 Task: For heading Use Italics Merriweather with red colour, bold & Underline.  font size for heading20,  'Change the font style of data to'Nunito and font size to 12,  Change the alignment of both headline & data to Align center.  In the sheet  DashboardBudgetTrack
Action: Mouse moved to (55, 163)
Screenshot: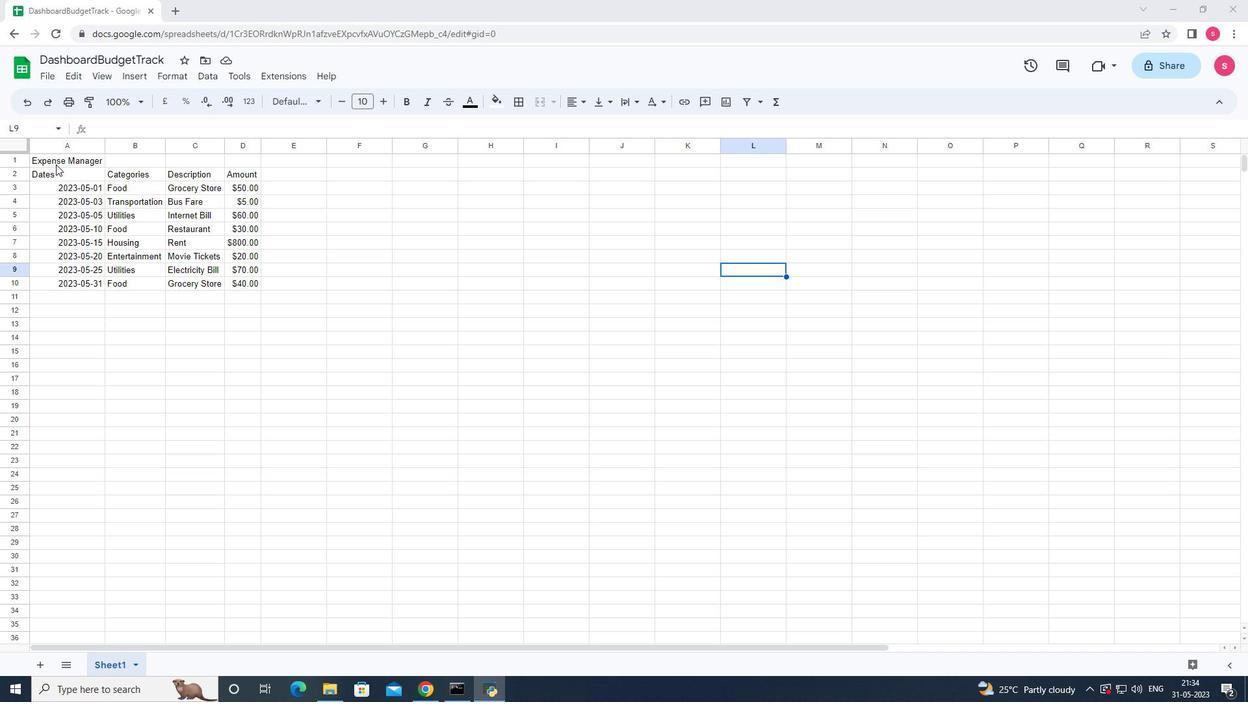 
Action: Mouse pressed left at (55, 163)
Screenshot: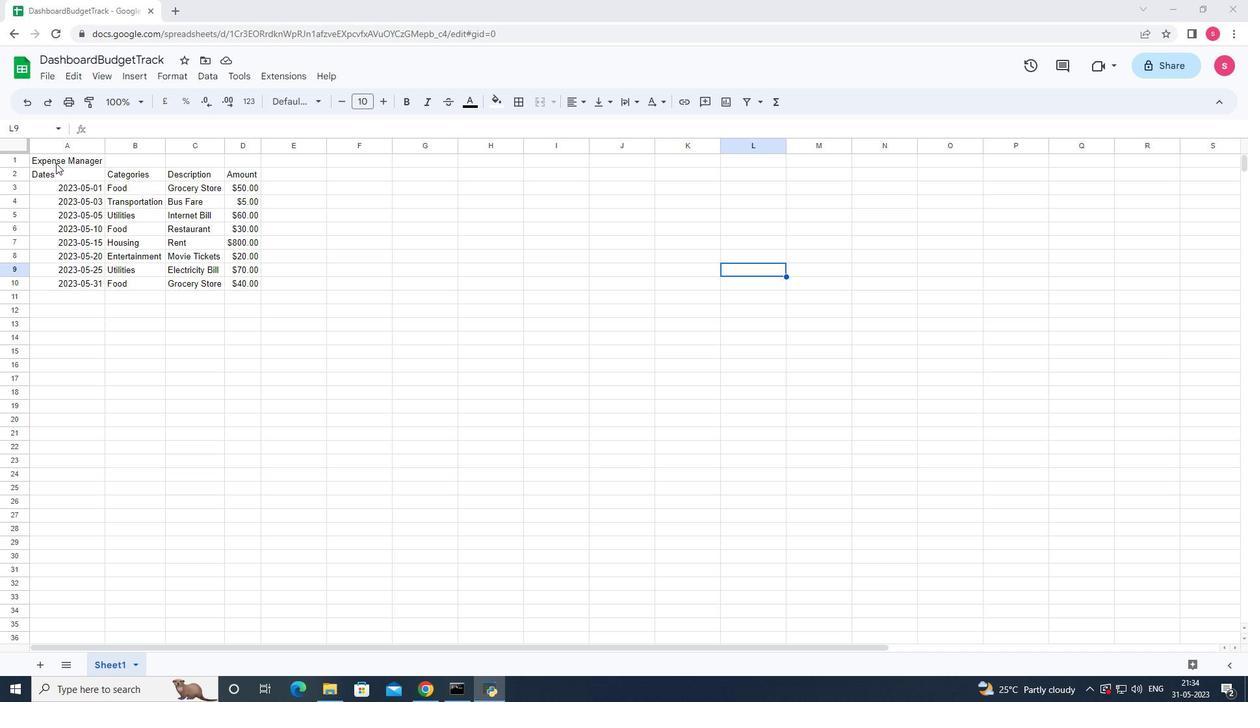 
Action: Mouse moved to (309, 95)
Screenshot: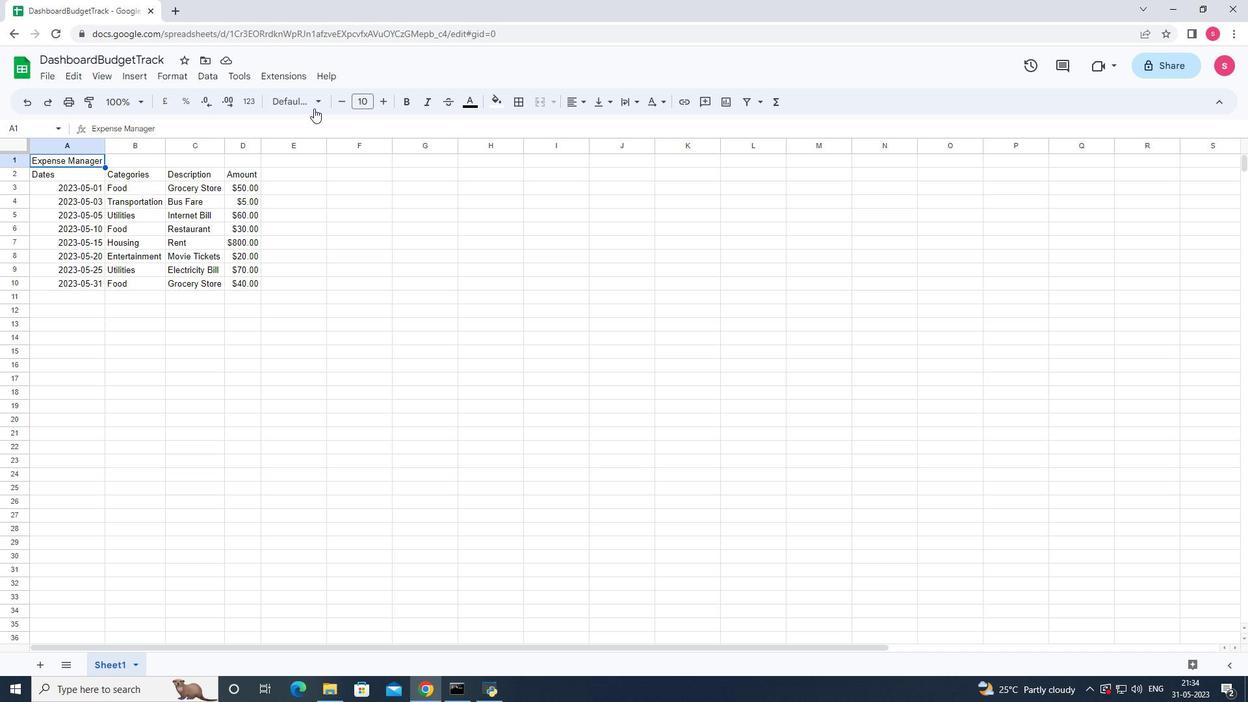 
Action: Mouse pressed left at (309, 95)
Screenshot: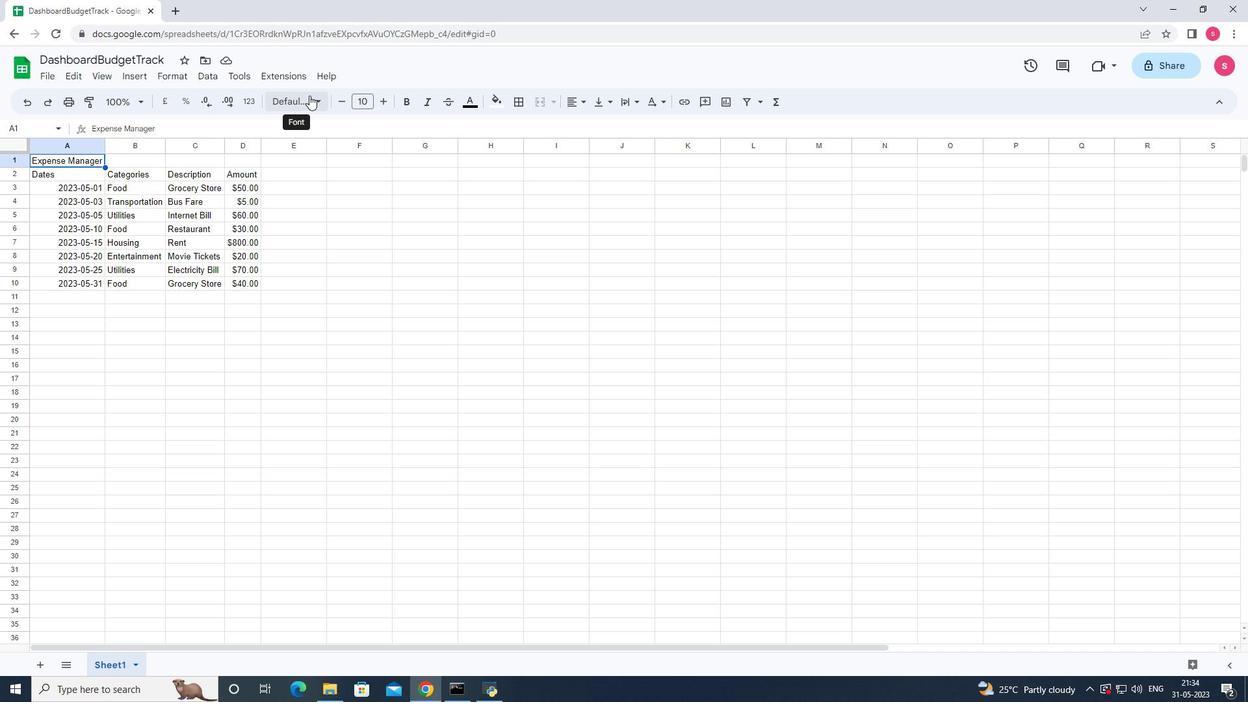 
Action: Mouse moved to (341, 454)
Screenshot: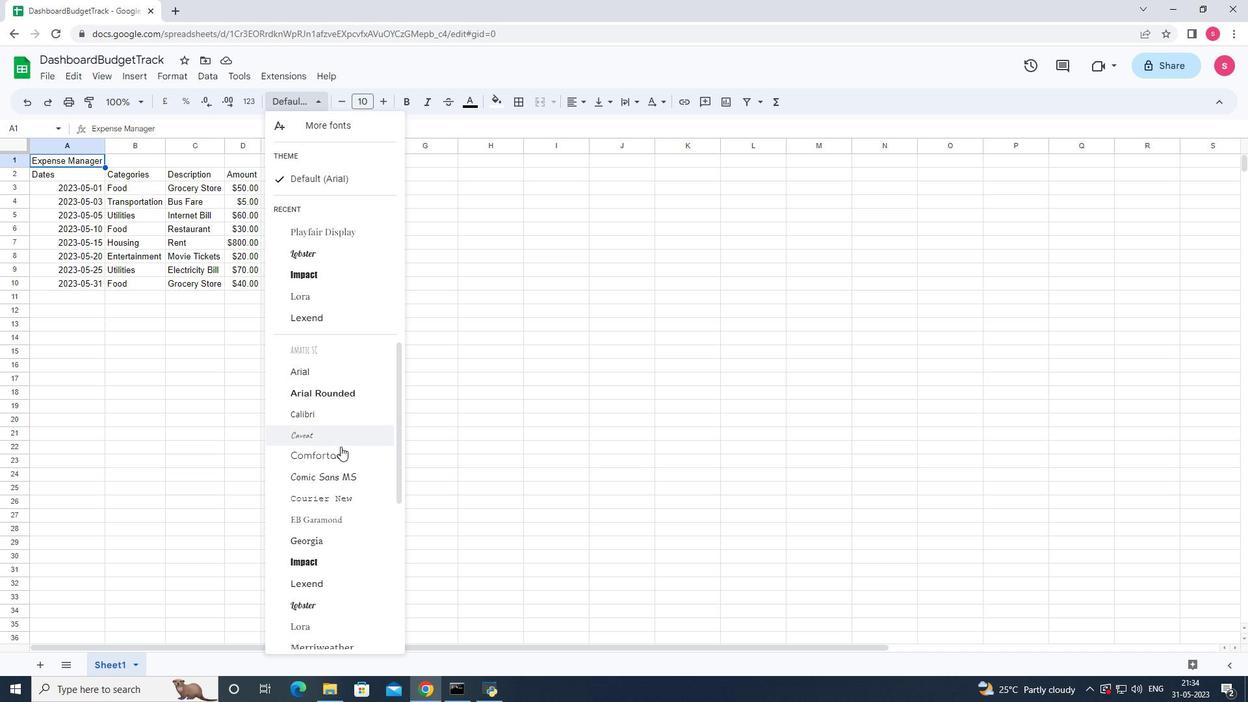 
Action: Mouse scrolled (341, 454) with delta (0, 0)
Screenshot: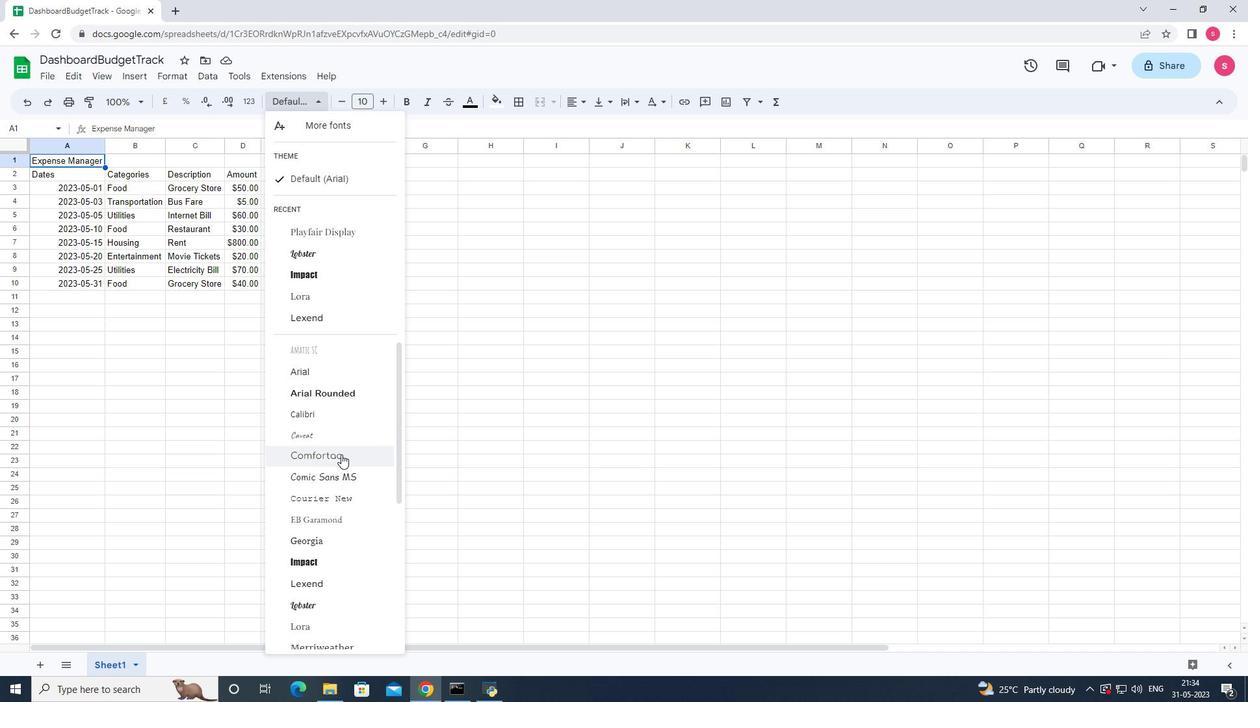 
Action: Mouse scrolled (341, 454) with delta (0, 0)
Screenshot: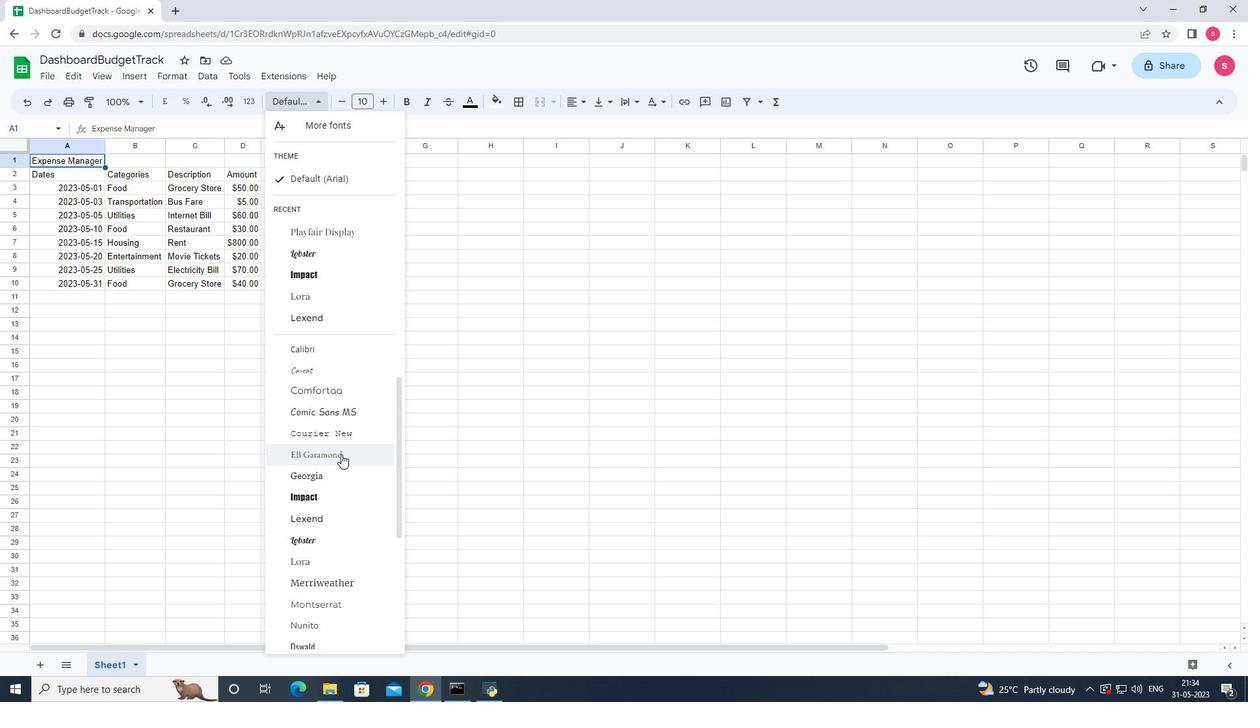 
Action: Mouse moved to (334, 517)
Screenshot: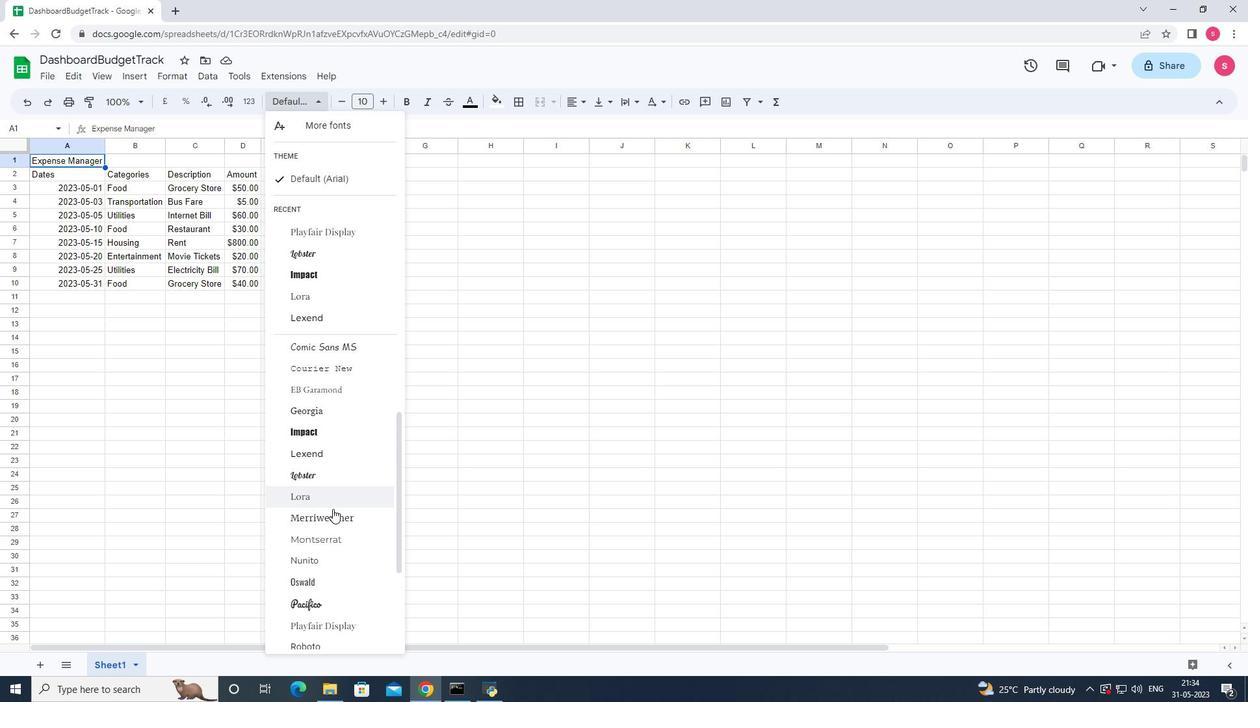 
Action: Mouse pressed left at (334, 517)
Screenshot: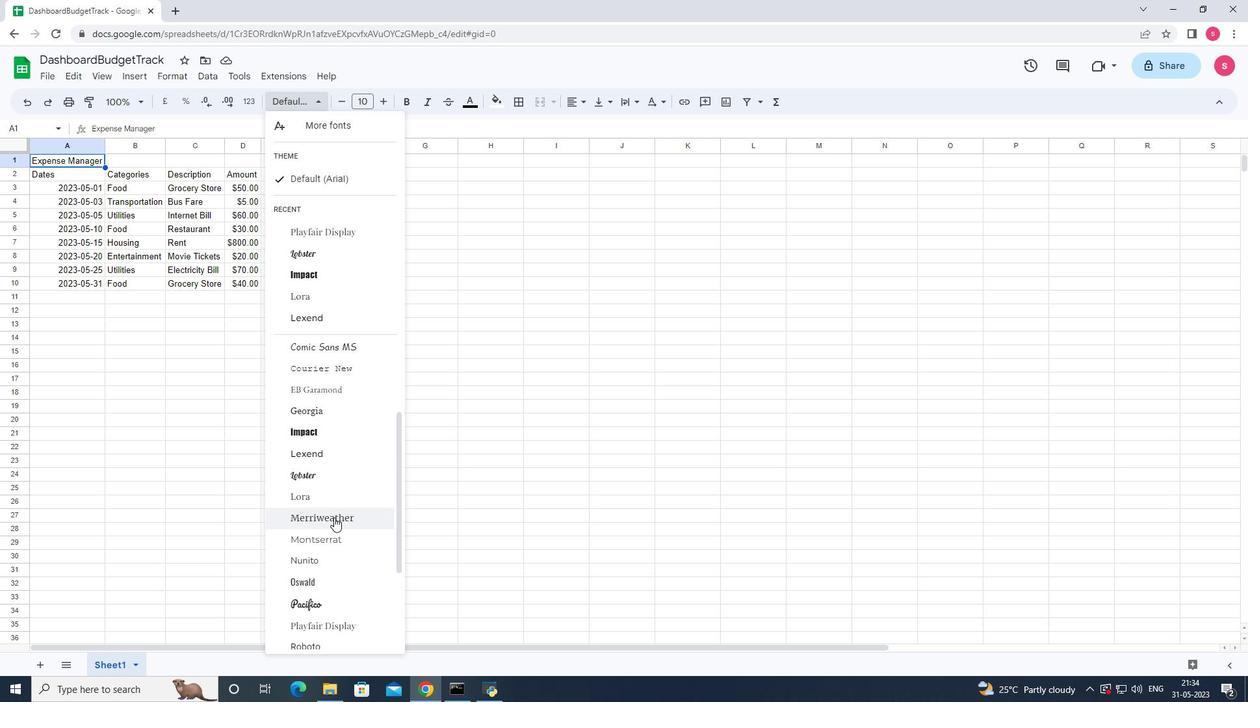 
Action: Mouse moved to (473, 107)
Screenshot: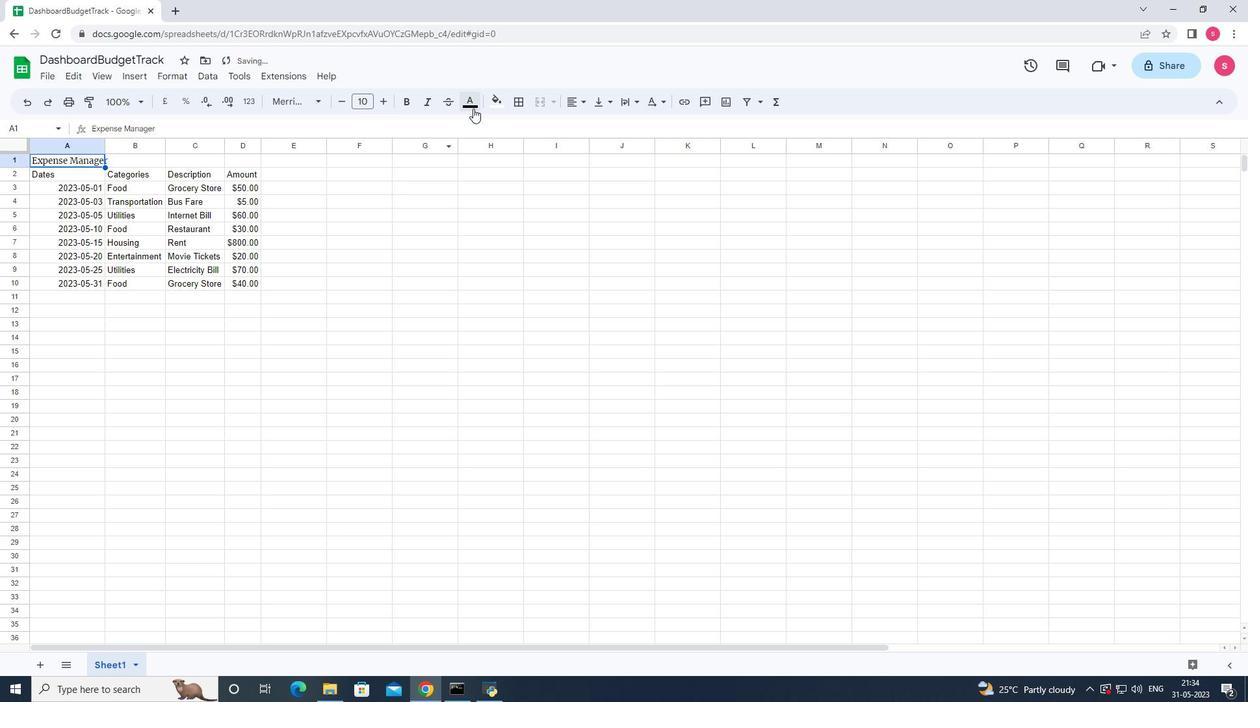 
Action: Mouse pressed left at (473, 107)
Screenshot: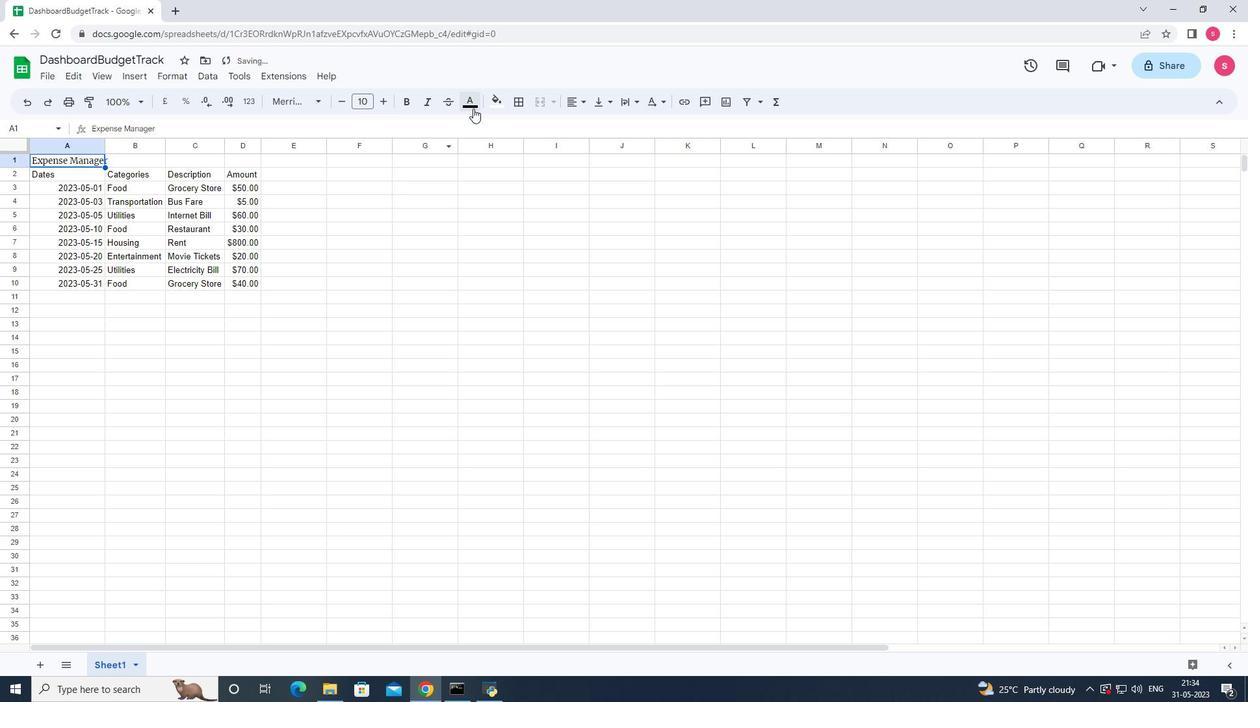 
Action: Mouse moved to (485, 162)
Screenshot: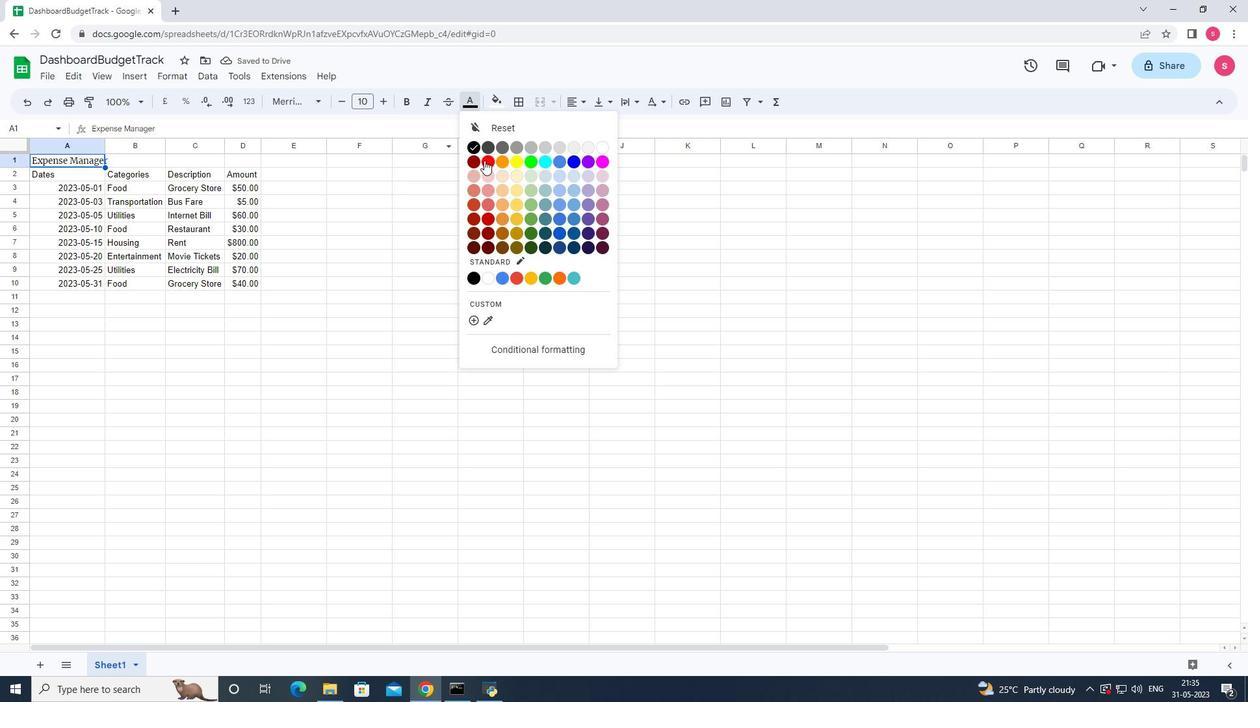 
Action: Mouse pressed left at (485, 162)
Screenshot: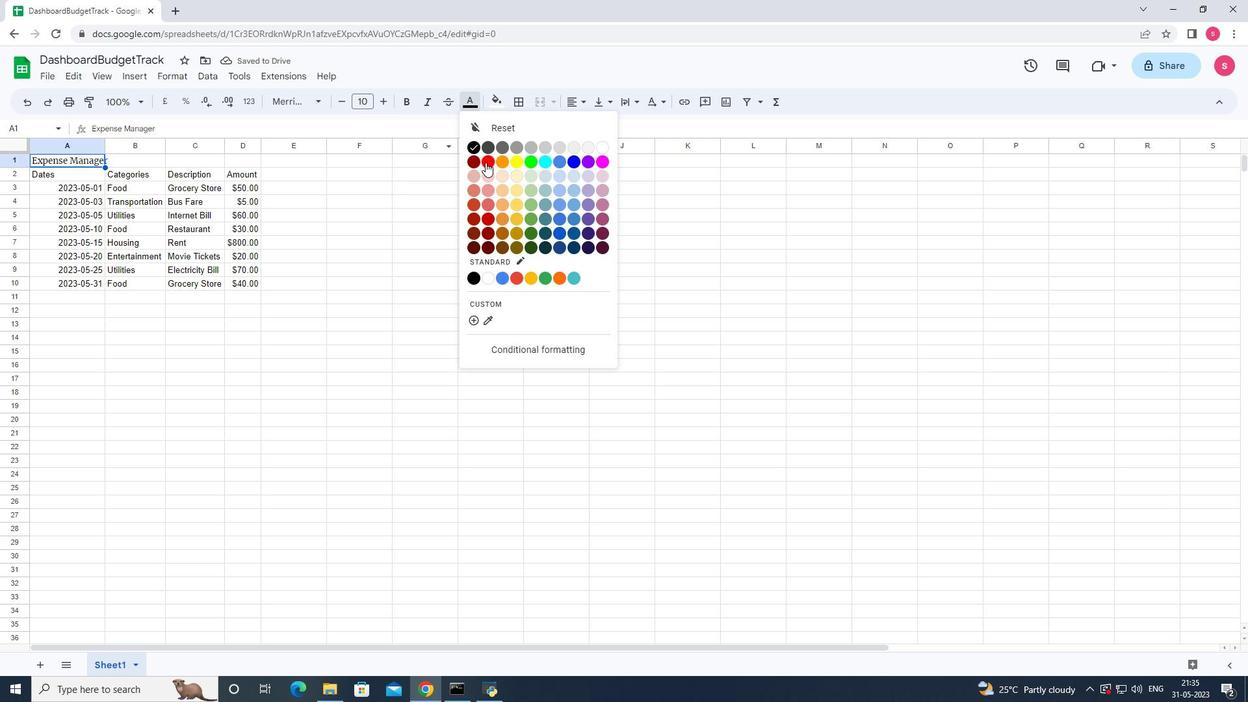 
Action: Mouse moved to (173, 72)
Screenshot: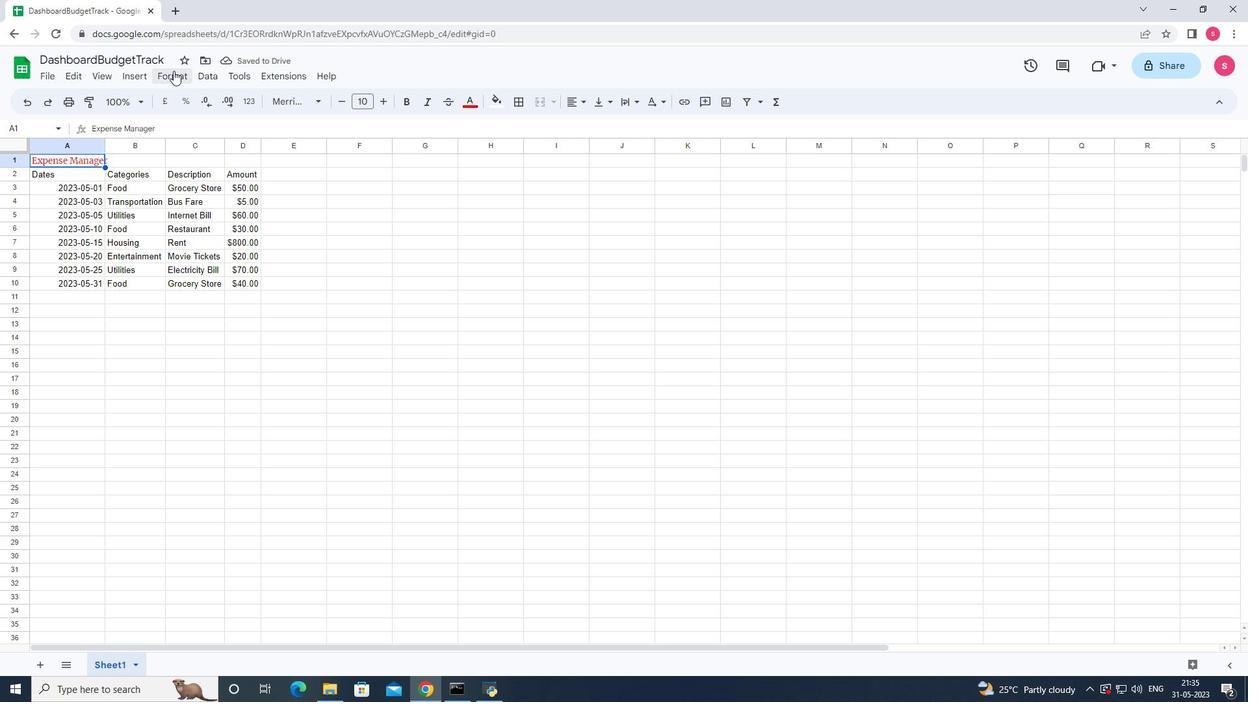 
Action: Mouse pressed left at (173, 72)
Screenshot: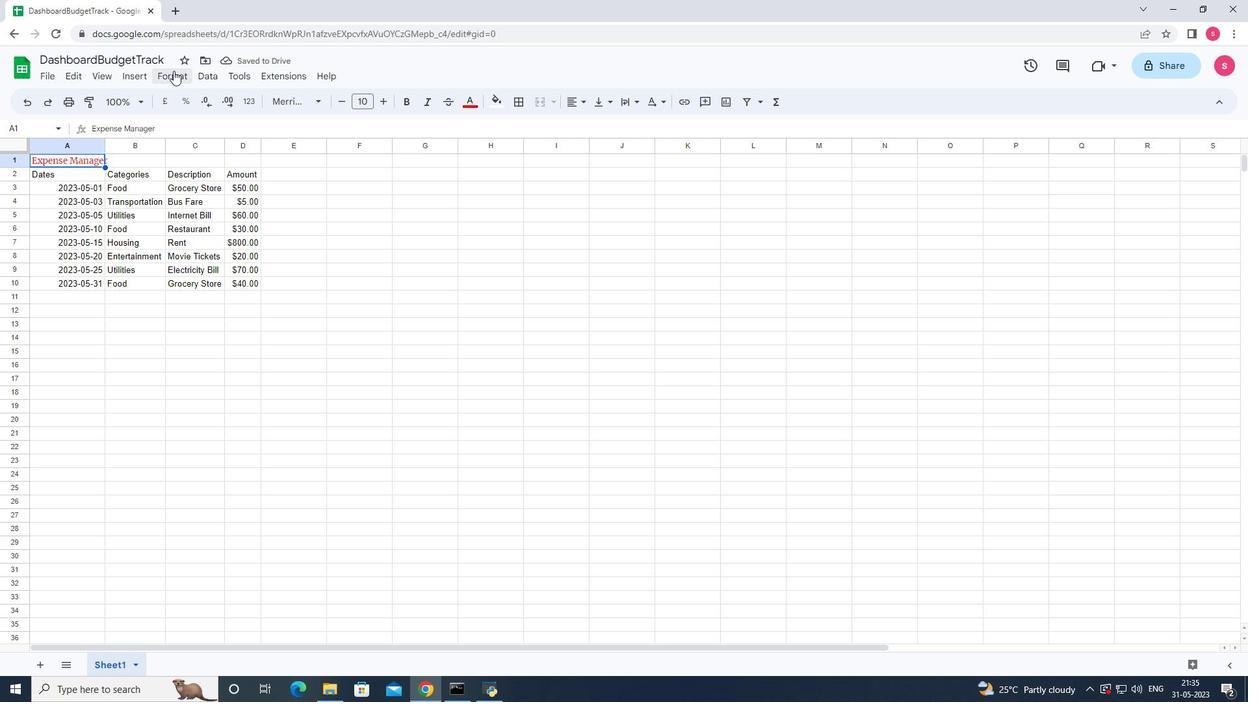 
Action: Mouse moved to (219, 148)
Screenshot: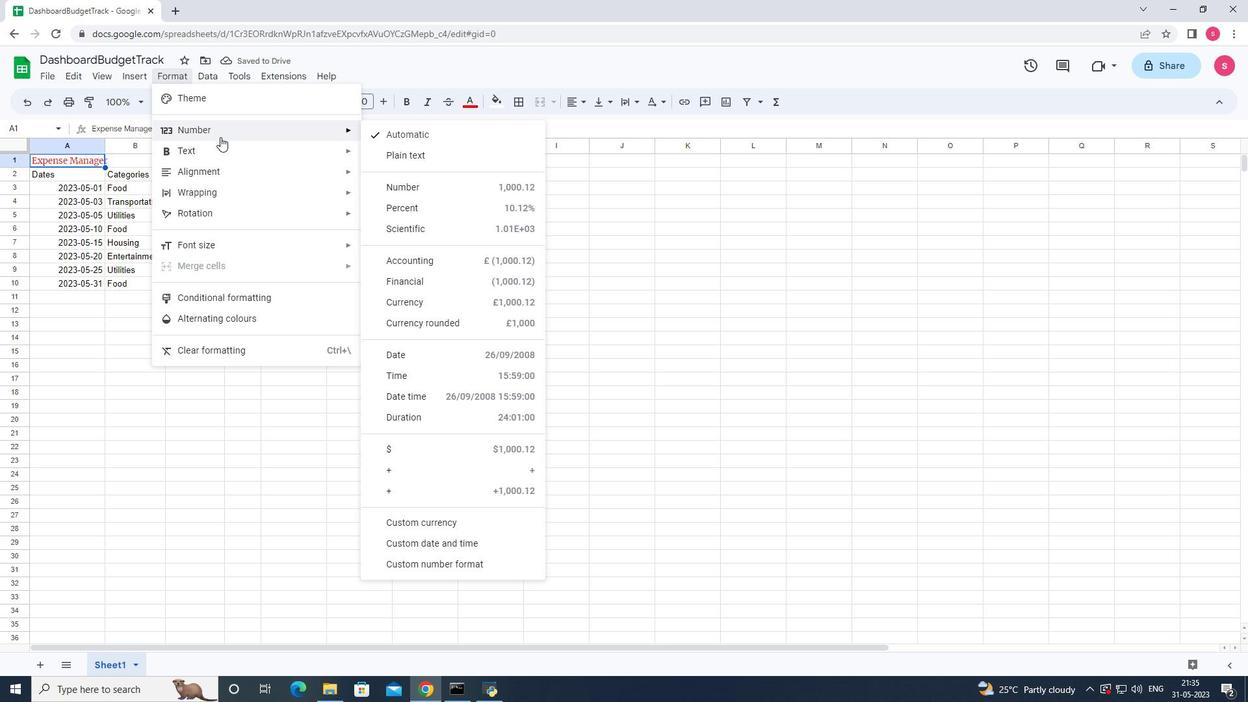 
Action: Mouse pressed left at (219, 148)
Screenshot: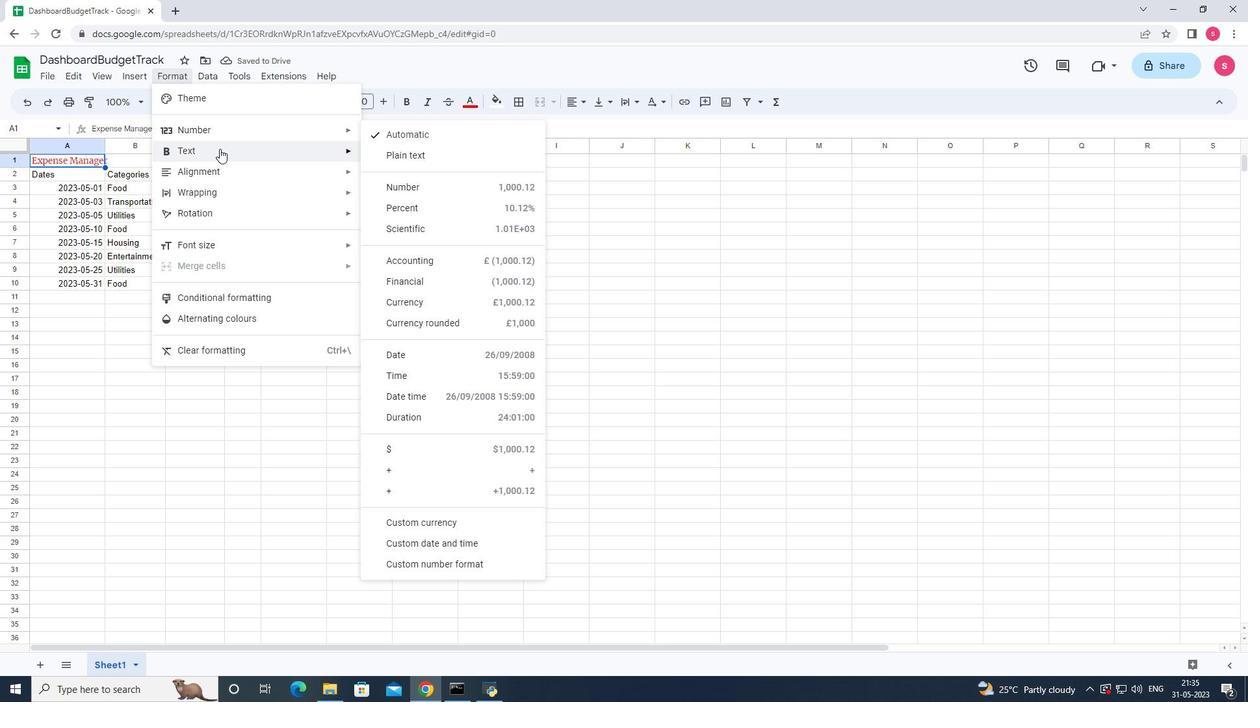 
Action: Mouse moved to (413, 148)
Screenshot: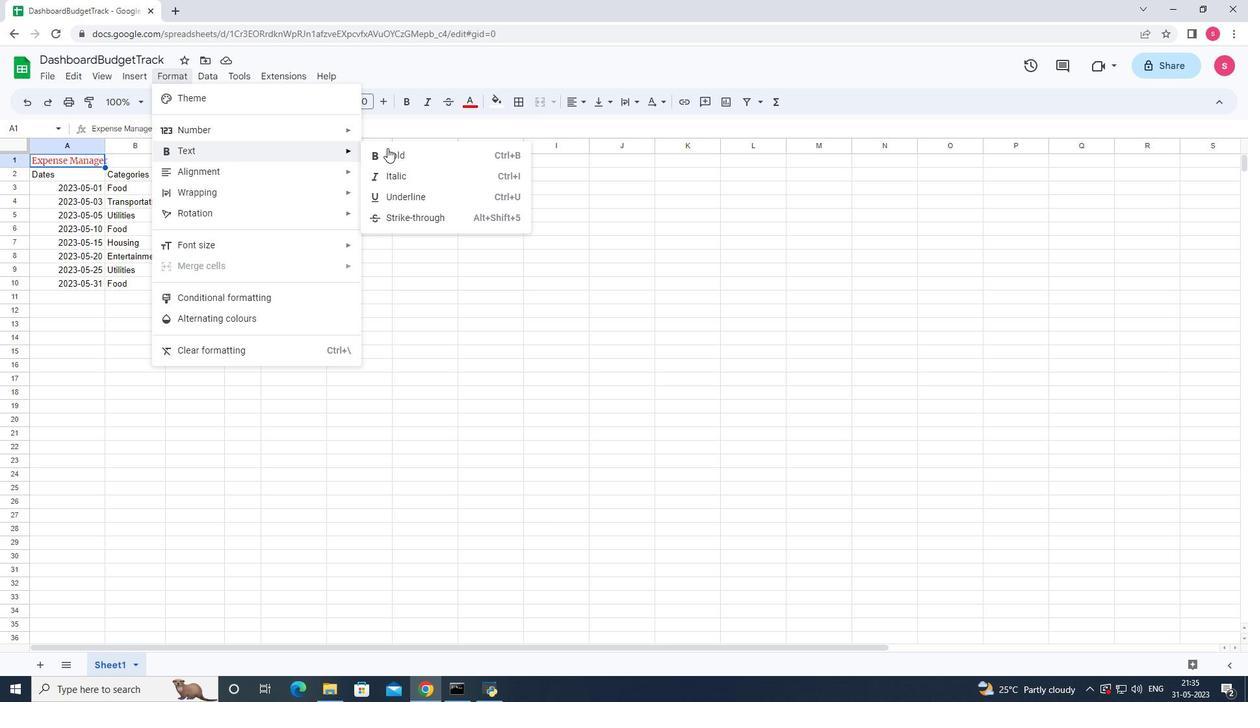 
Action: Mouse pressed left at (413, 148)
Screenshot: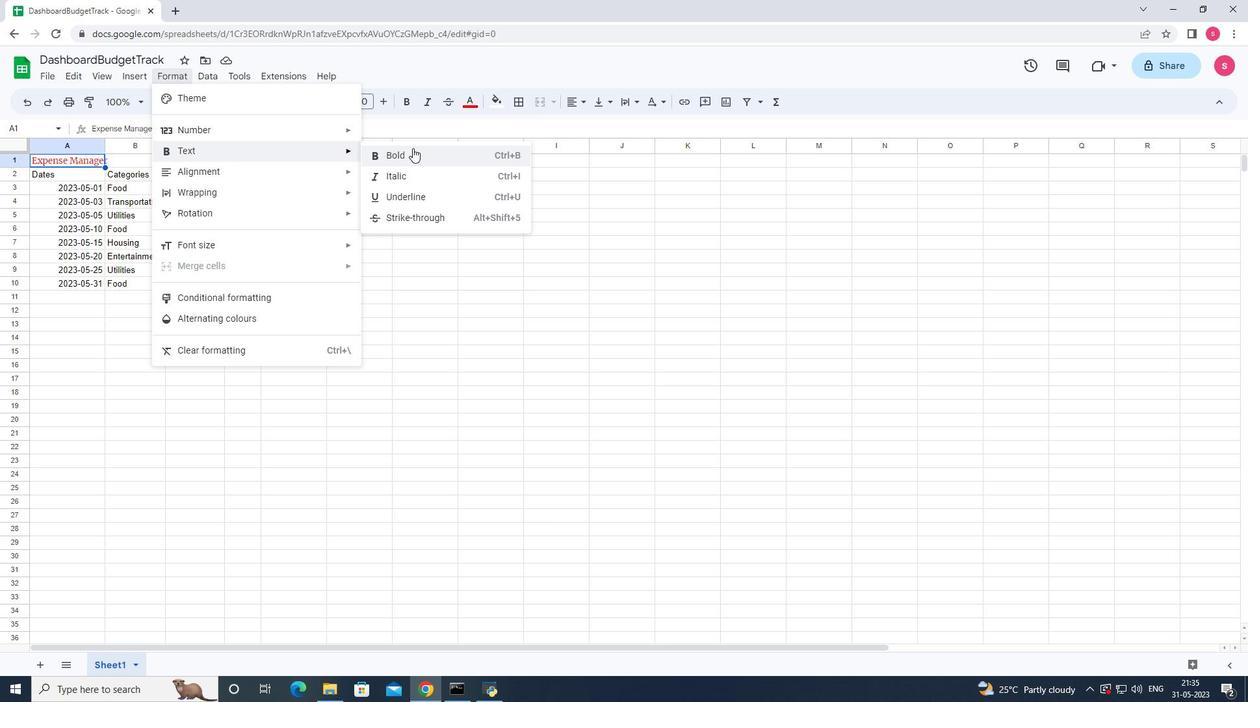 
Action: Mouse moved to (182, 82)
Screenshot: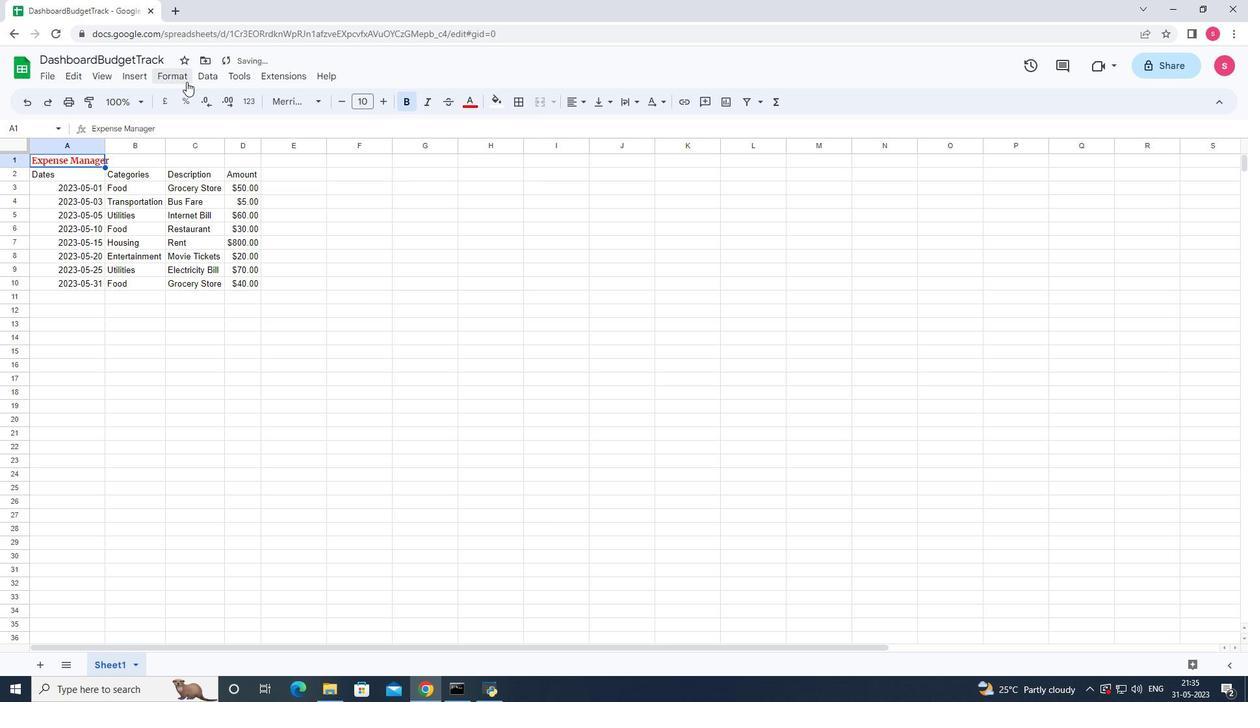 
Action: Mouse pressed left at (182, 82)
Screenshot: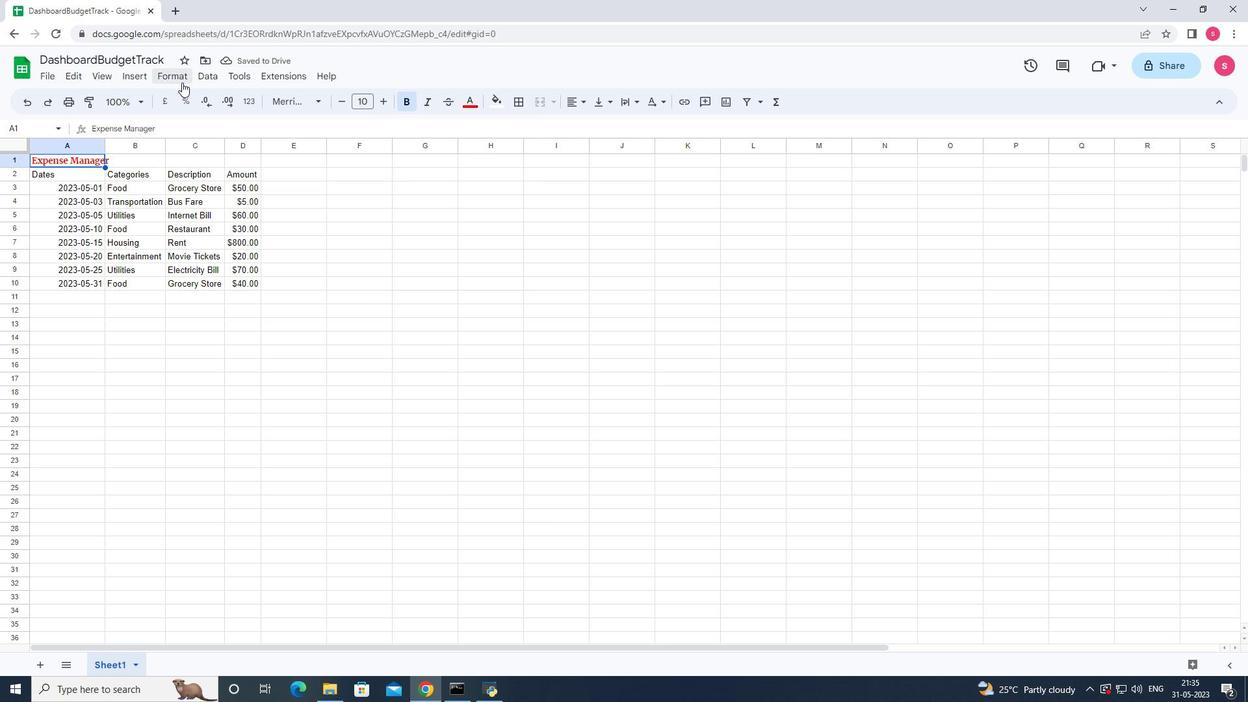 
Action: Mouse moved to (197, 147)
Screenshot: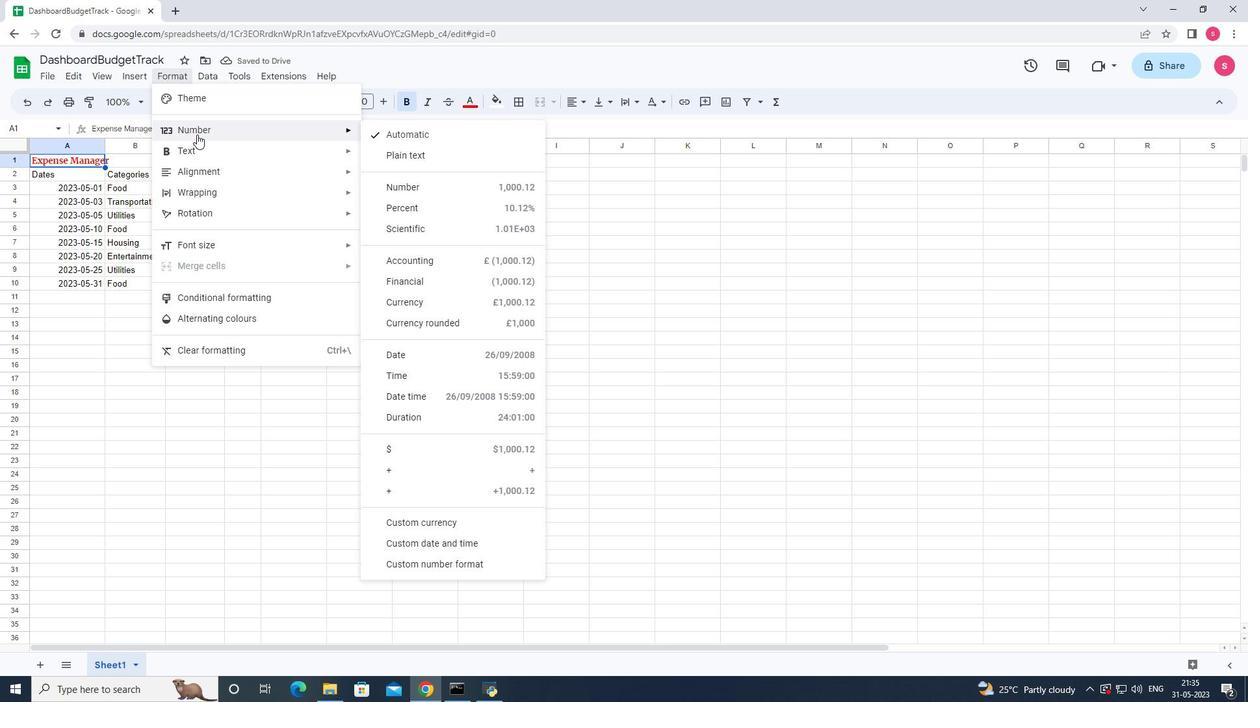 
Action: Mouse pressed left at (197, 147)
Screenshot: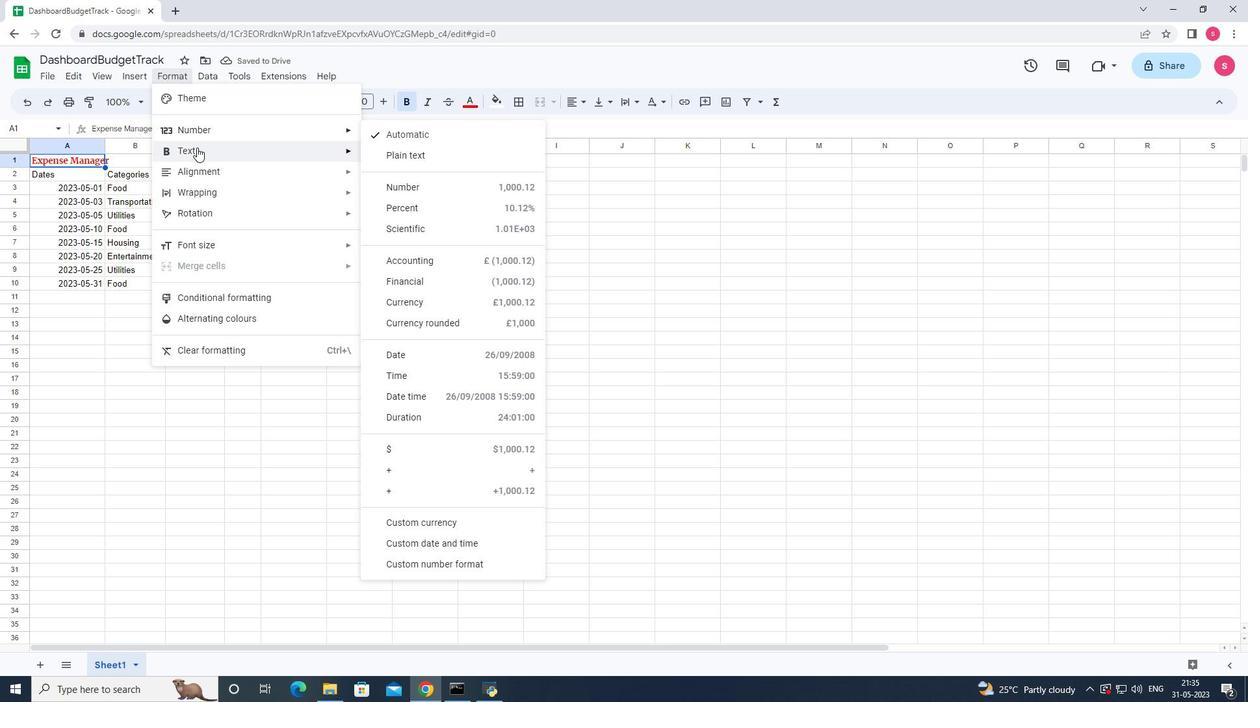 
Action: Mouse moved to (405, 193)
Screenshot: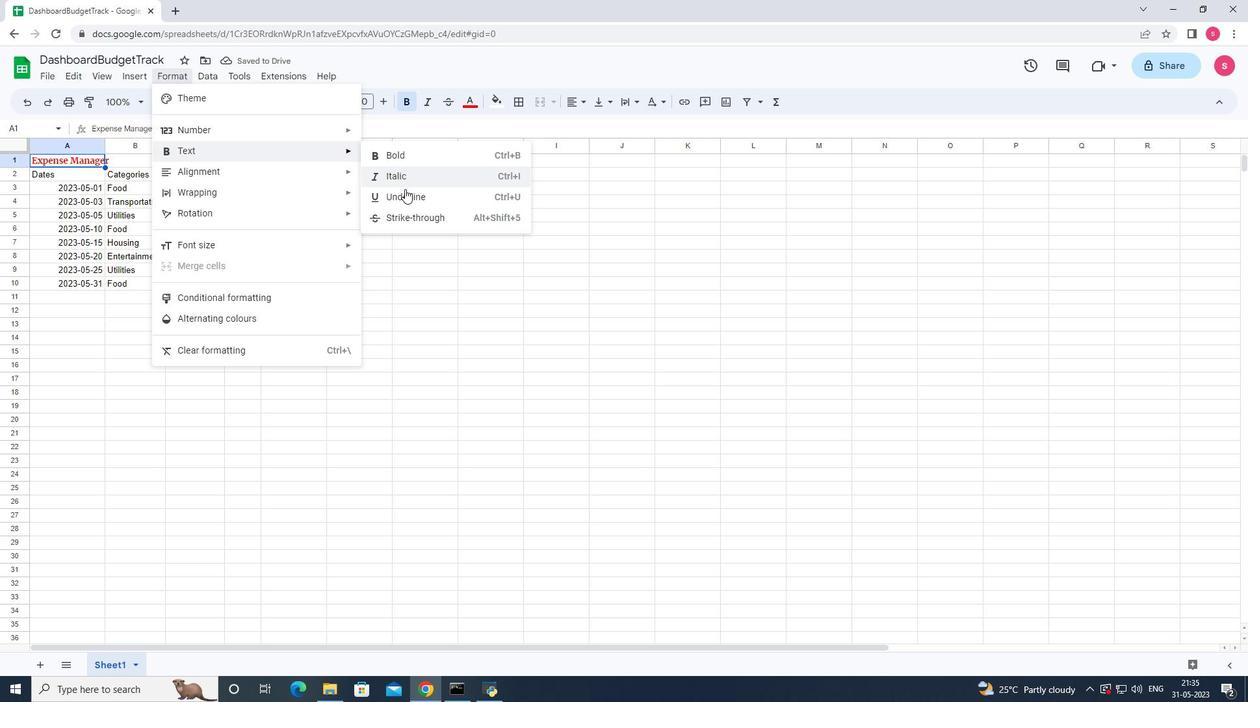 
Action: Mouse pressed left at (405, 193)
Screenshot: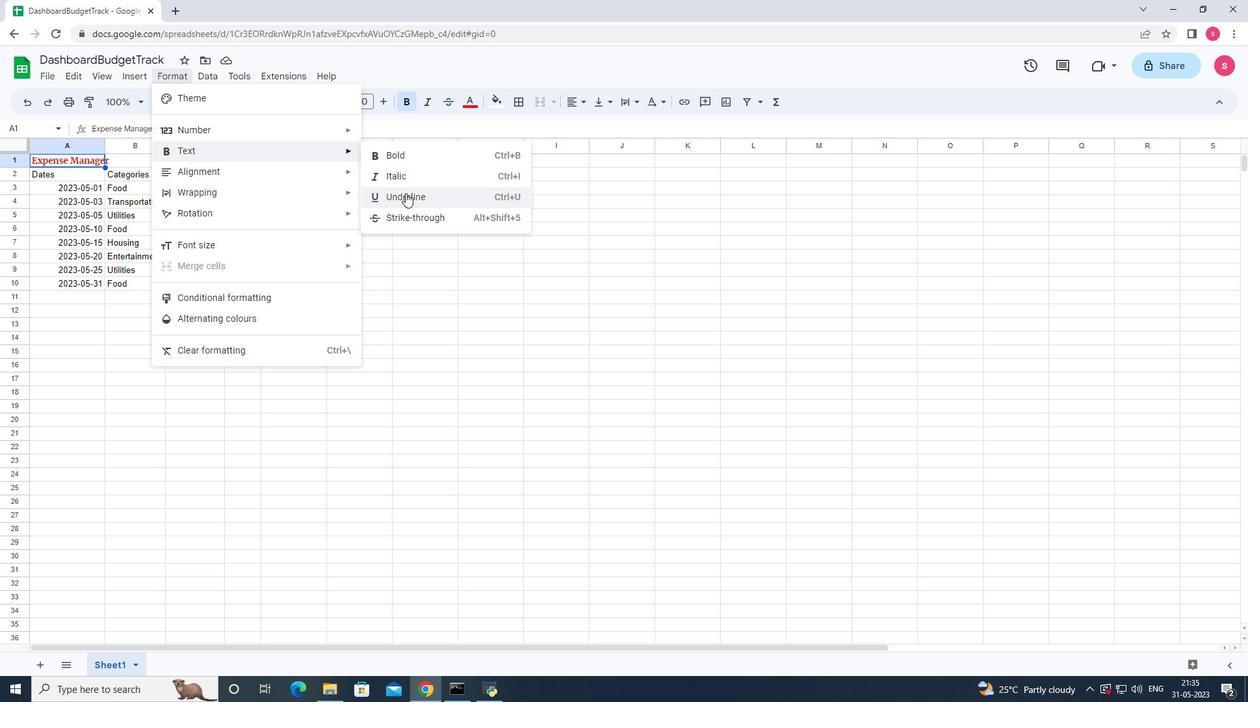 
Action: Mouse moved to (383, 107)
Screenshot: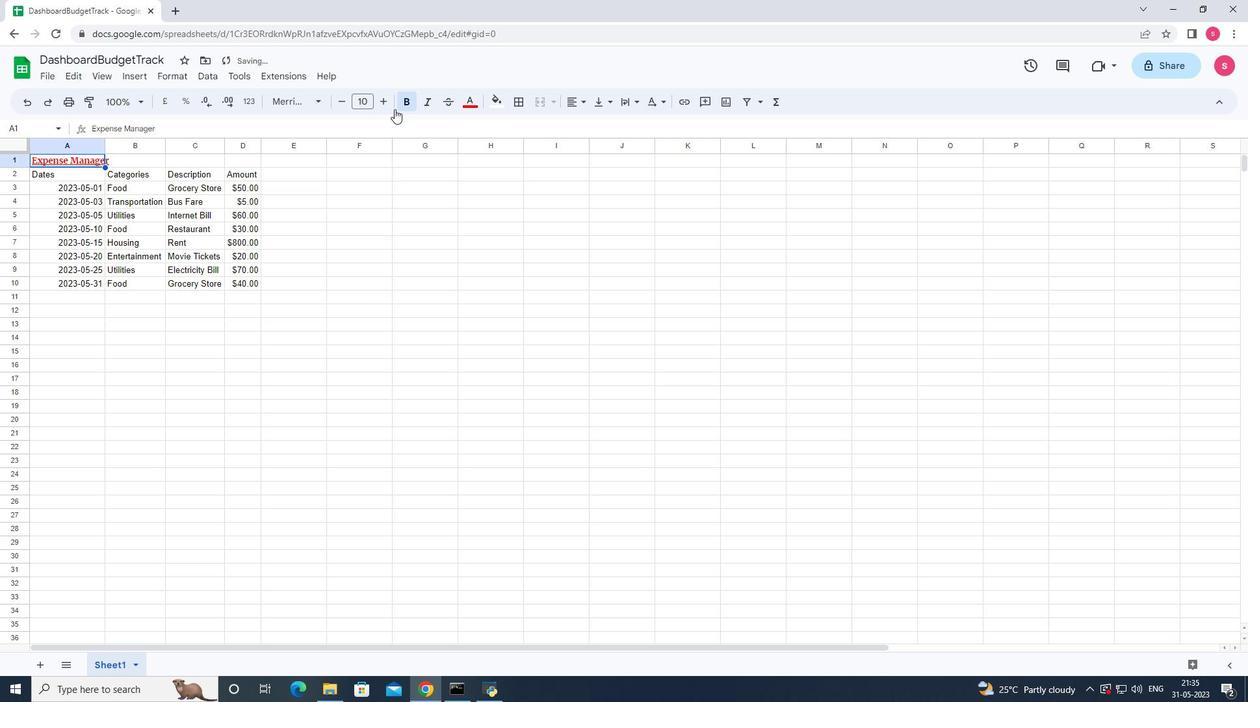 
Action: Mouse pressed left at (383, 107)
Screenshot: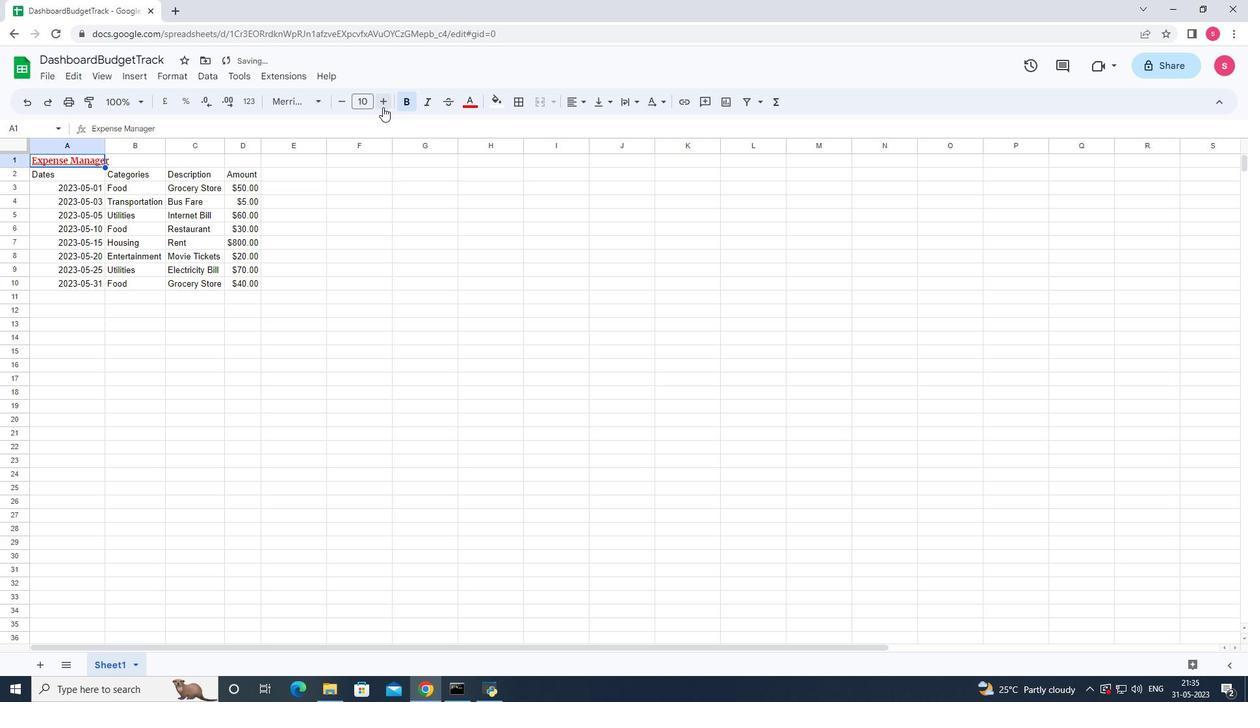 
Action: Mouse pressed left at (383, 107)
Screenshot: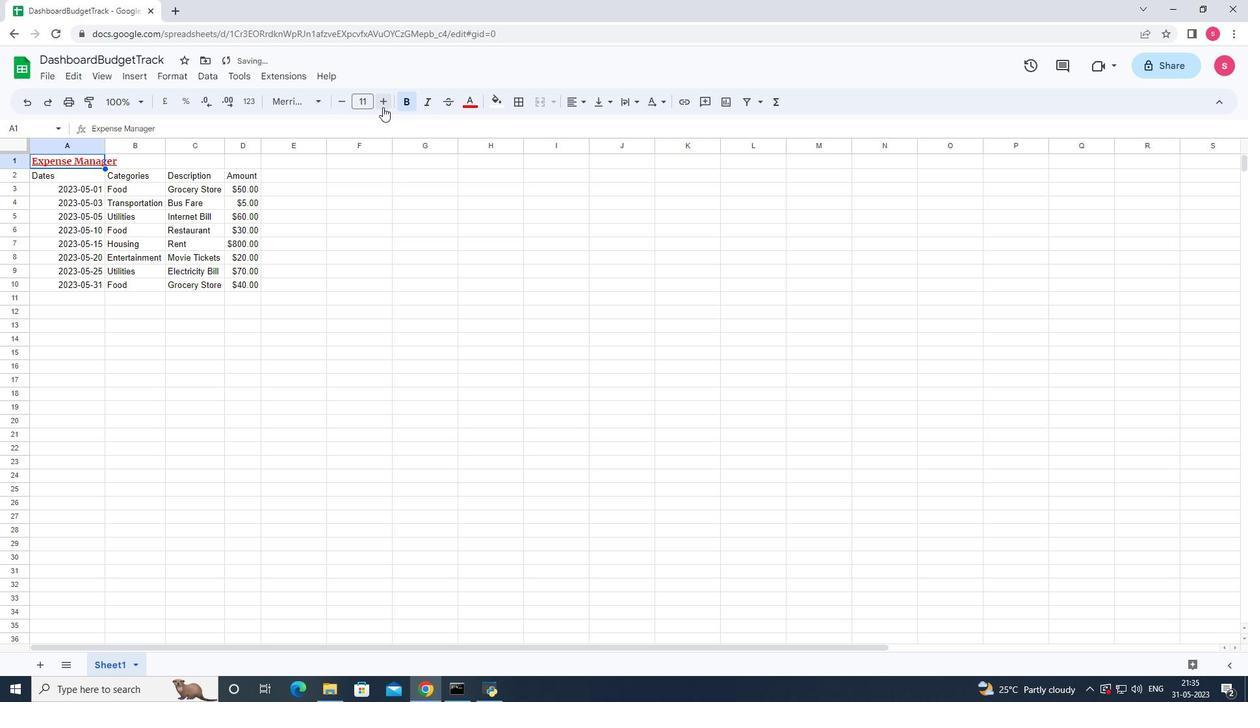 
Action: Mouse pressed left at (383, 107)
Screenshot: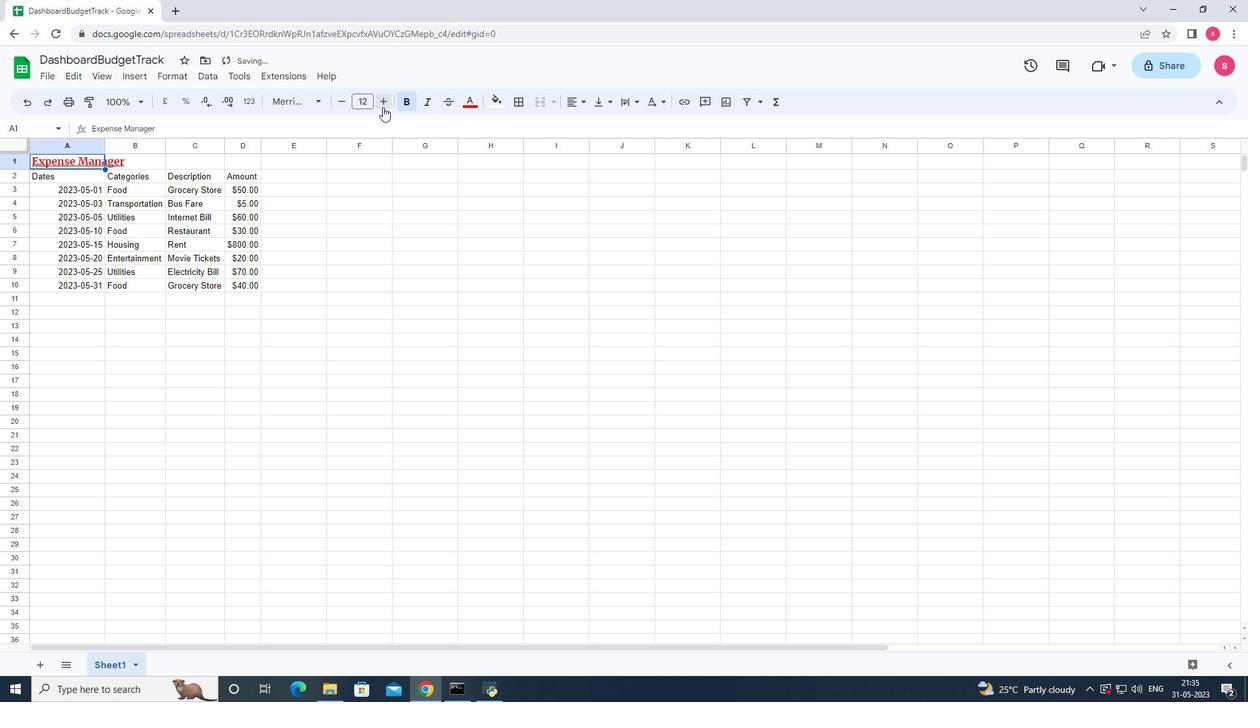 
Action: Mouse pressed left at (383, 107)
Screenshot: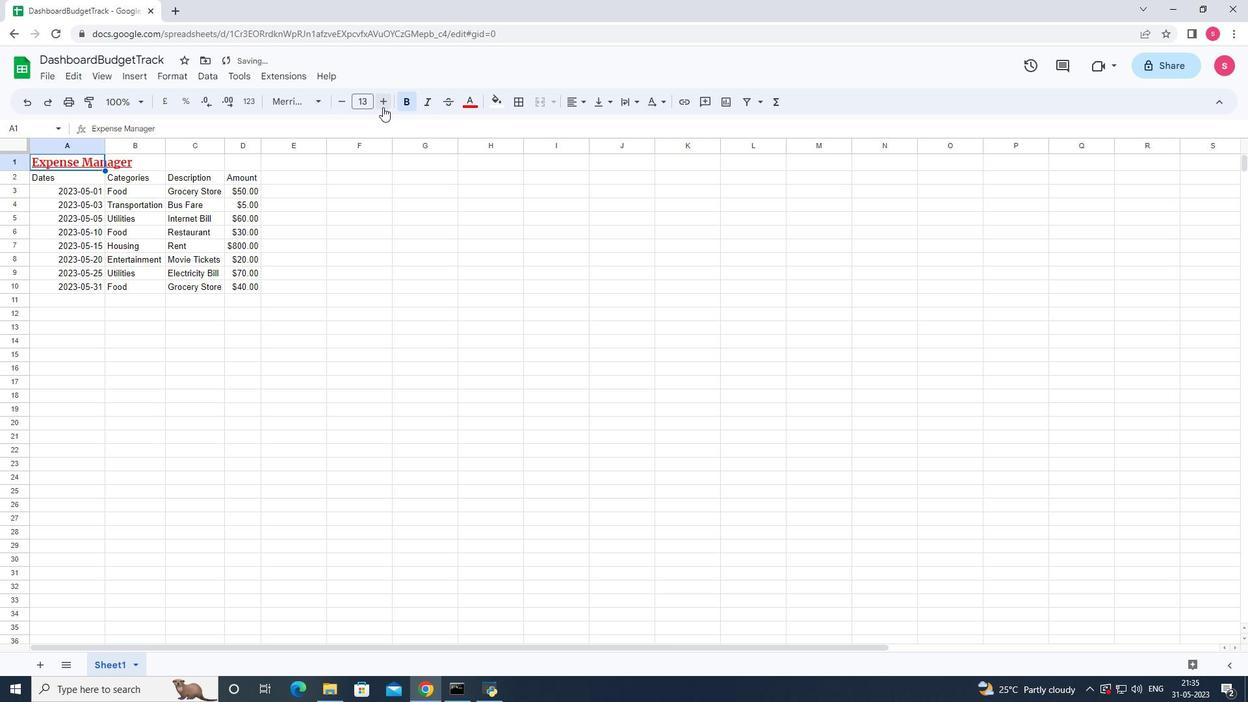 
Action: Mouse pressed left at (383, 107)
Screenshot: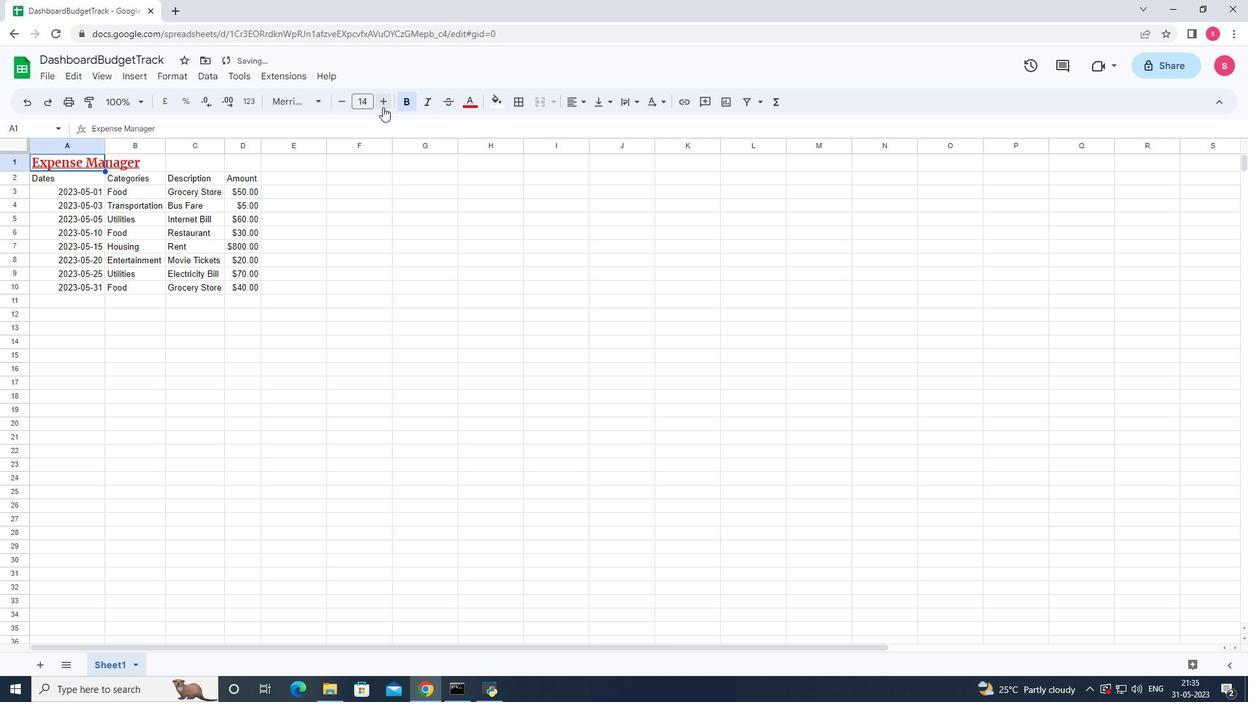 
Action: Mouse pressed left at (383, 107)
Screenshot: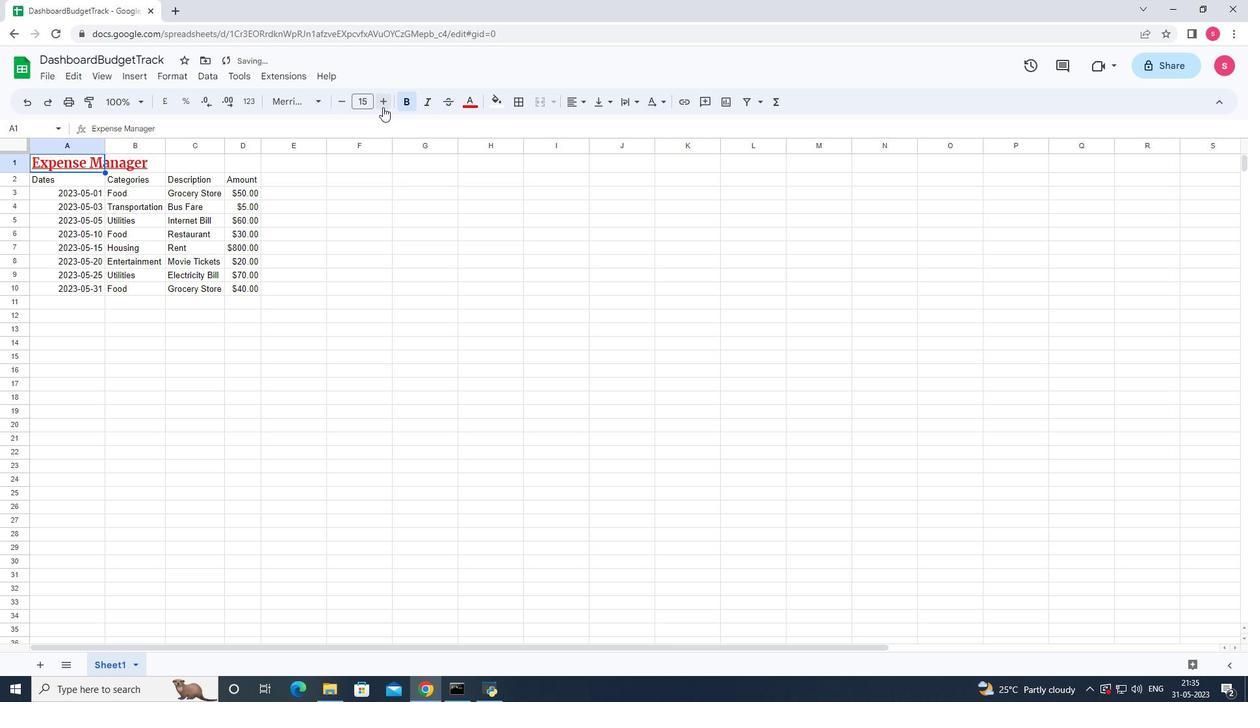 
Action: Mouse pressed left at (383, 107)
Screenshot: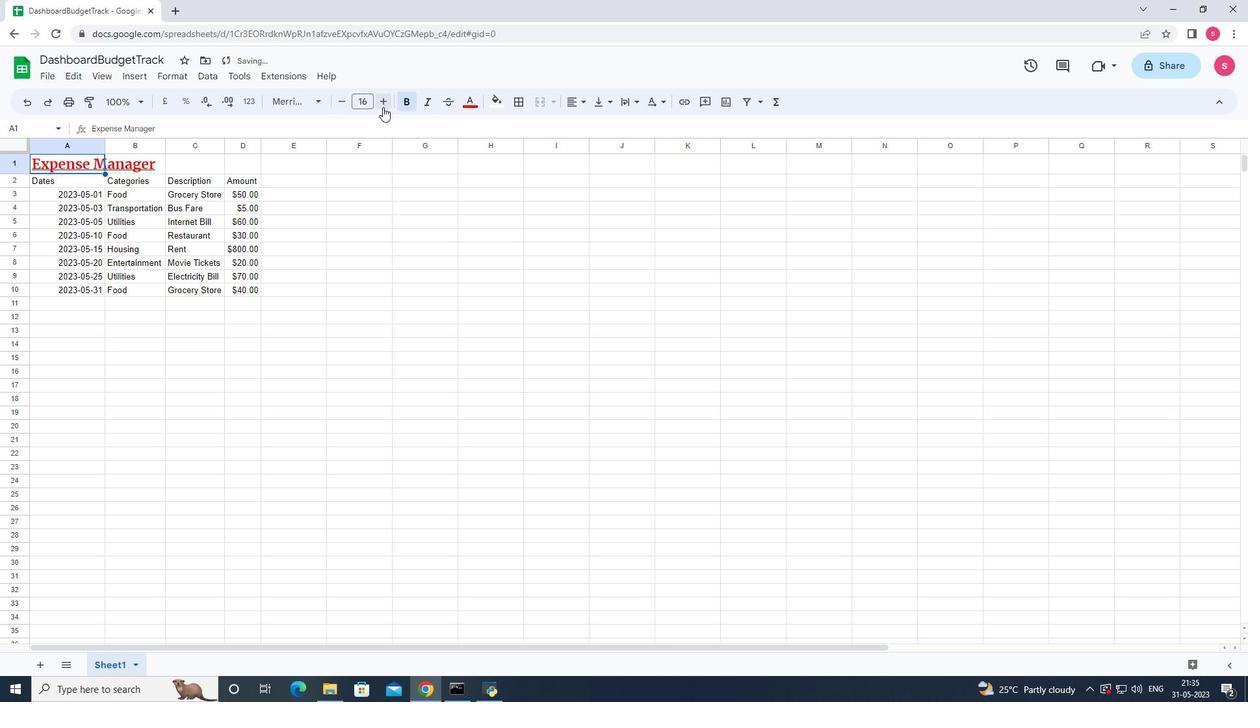 
Action: Mouse pressed left at (383, 107)
Screenshot: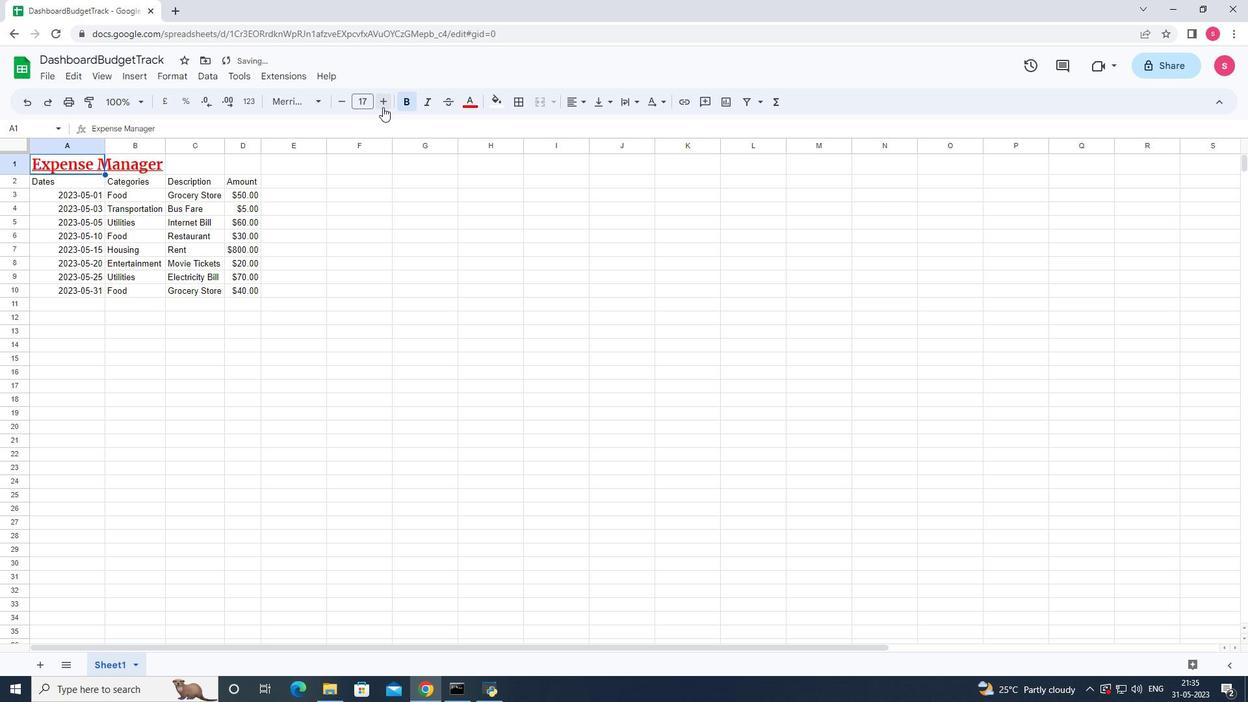 
Action: Mouse pressed left at (383, 107)
Screenshot: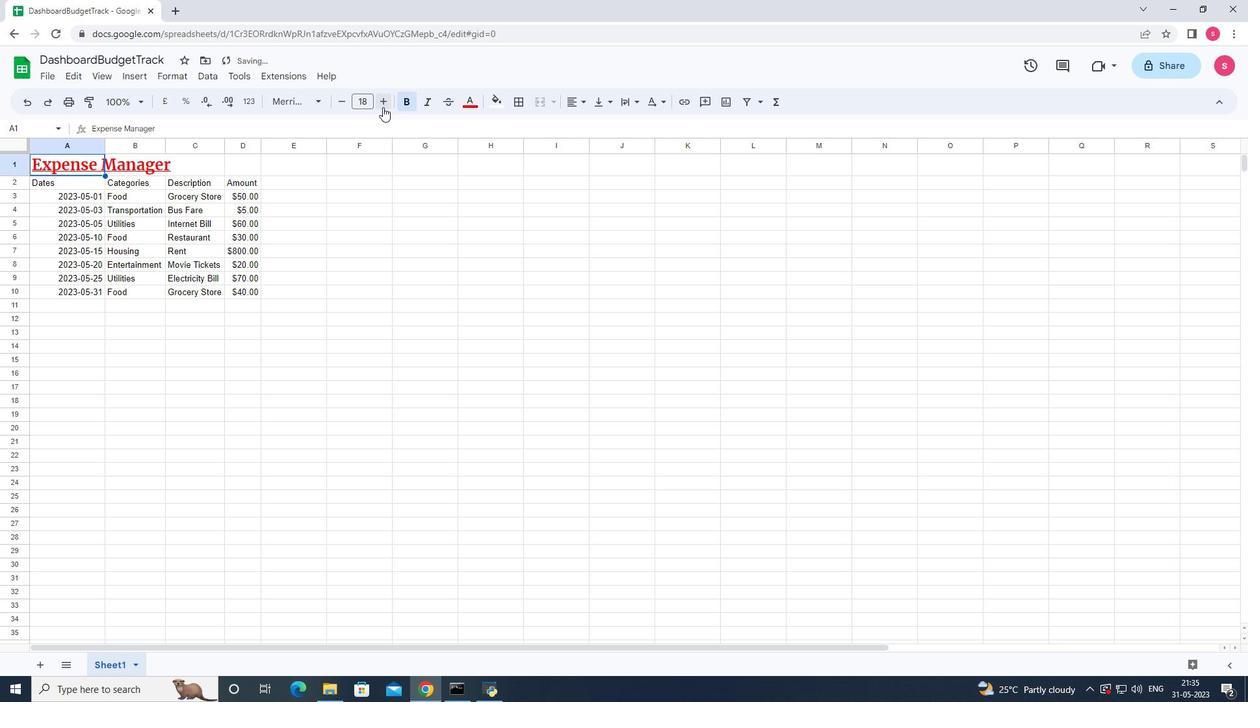 
Action: Mouse pressed left at (383, 107)
Screenshot: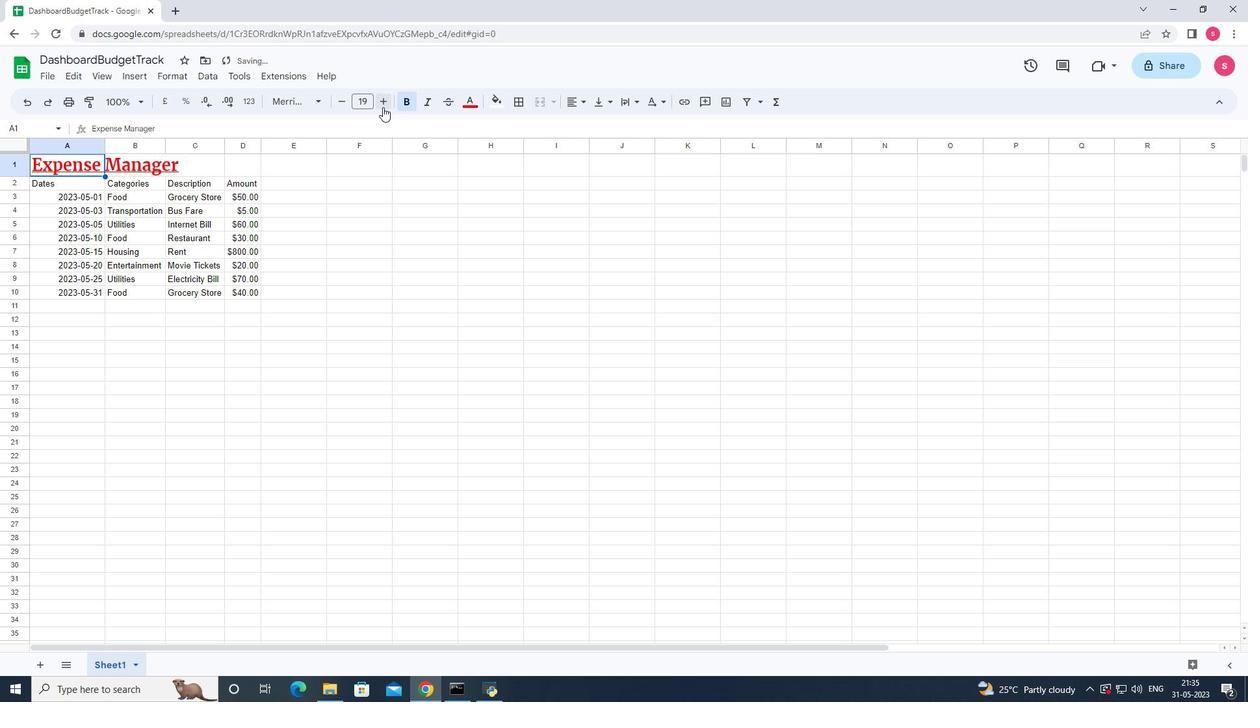 
Action: Mouse moved to (410, 245)
Screenshot: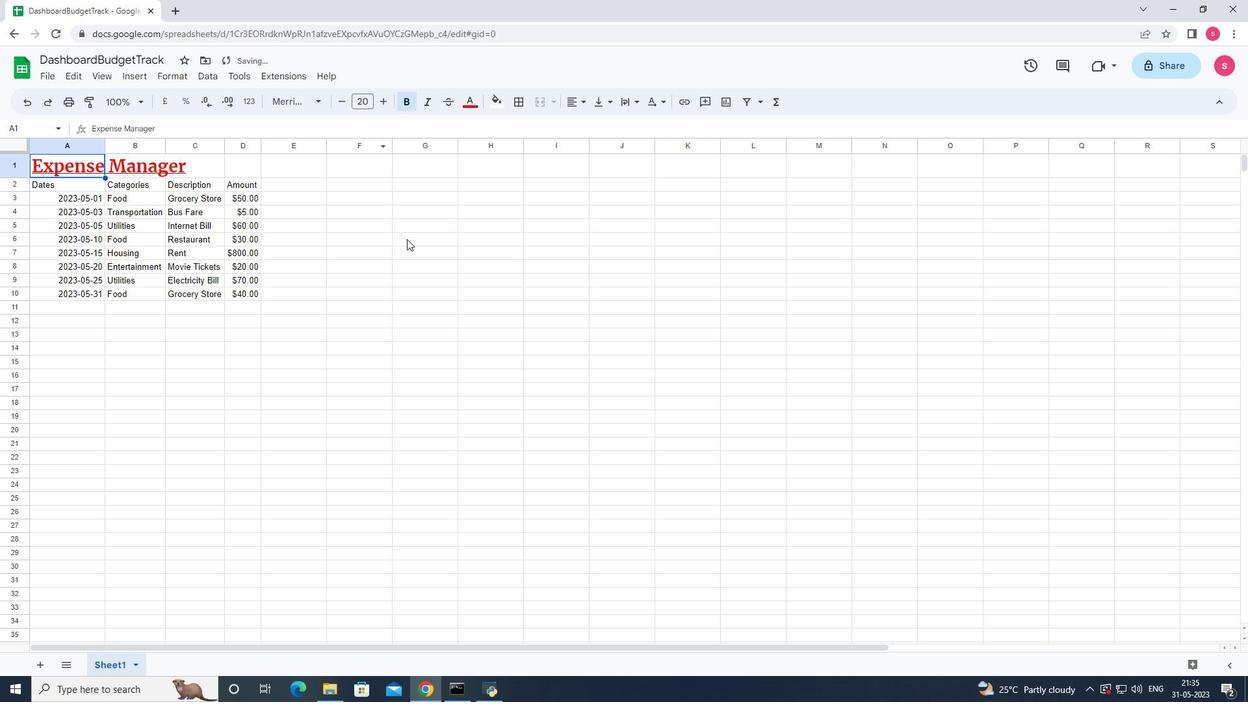 
Action: Mouse pressed left at (410, 245)
Screenshot: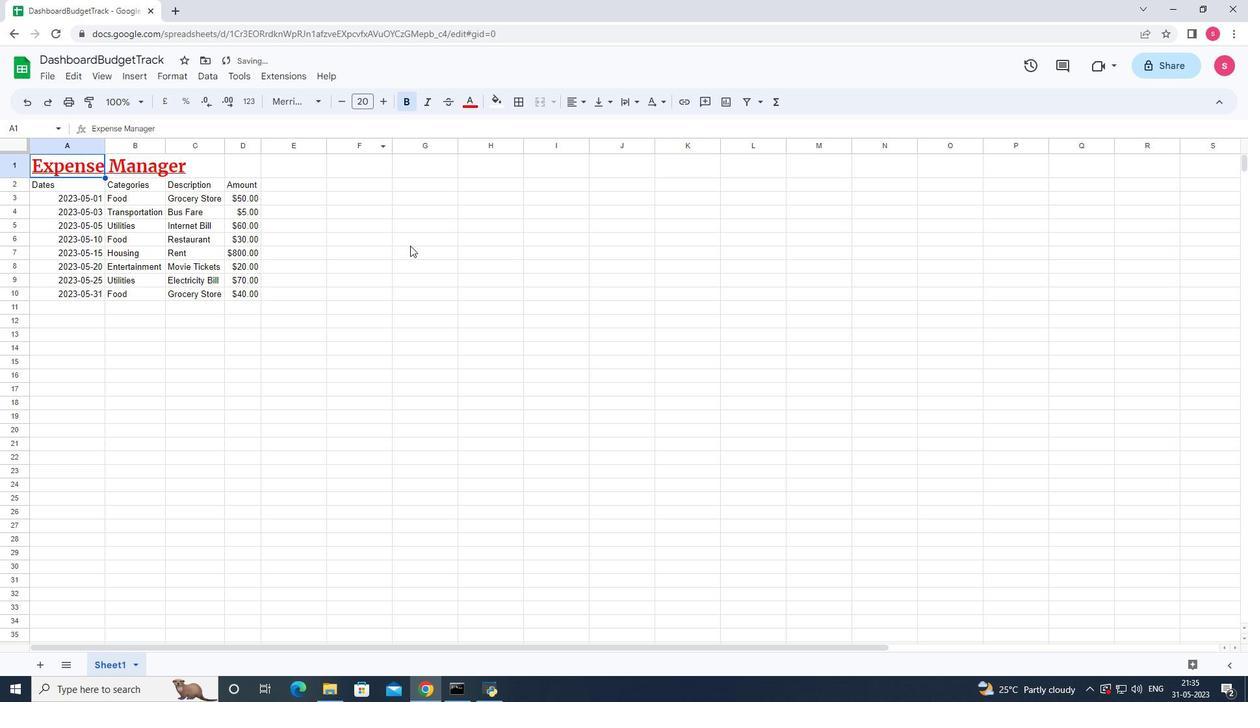 
Action: Mouse moved to (42, 179)
Screenshot: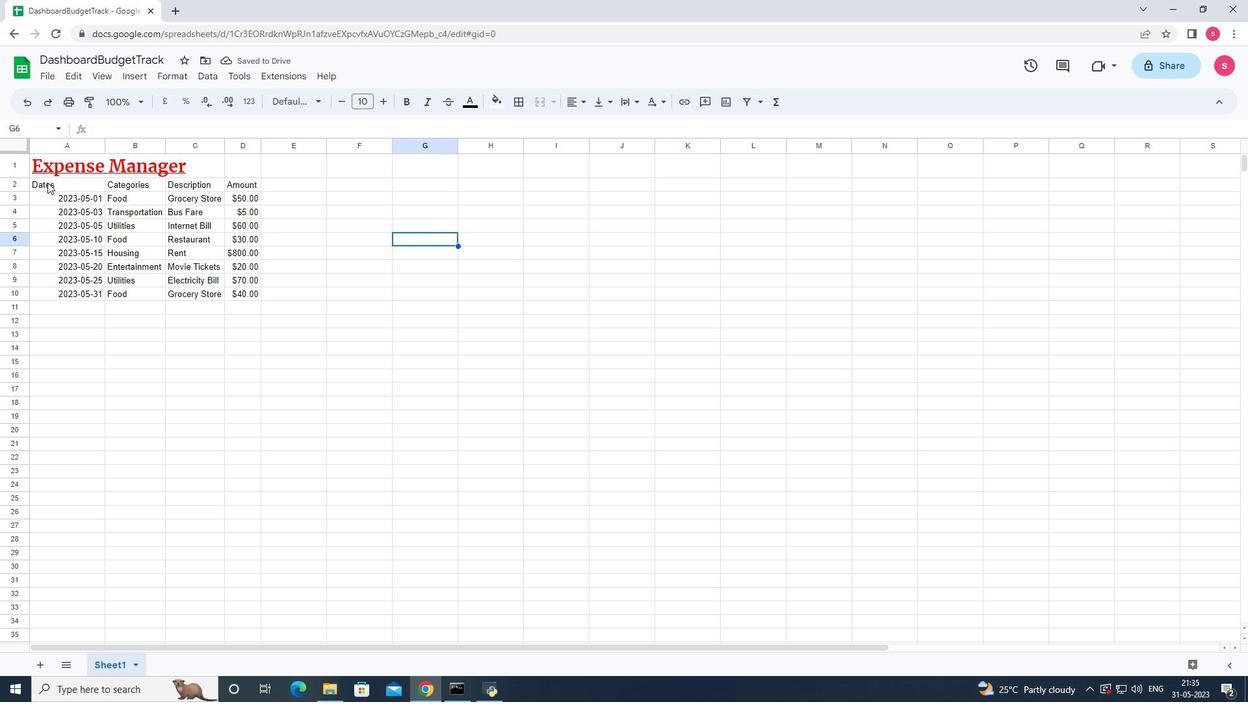 
Action: Mouse pressed left at (42, 179)
Screenshot: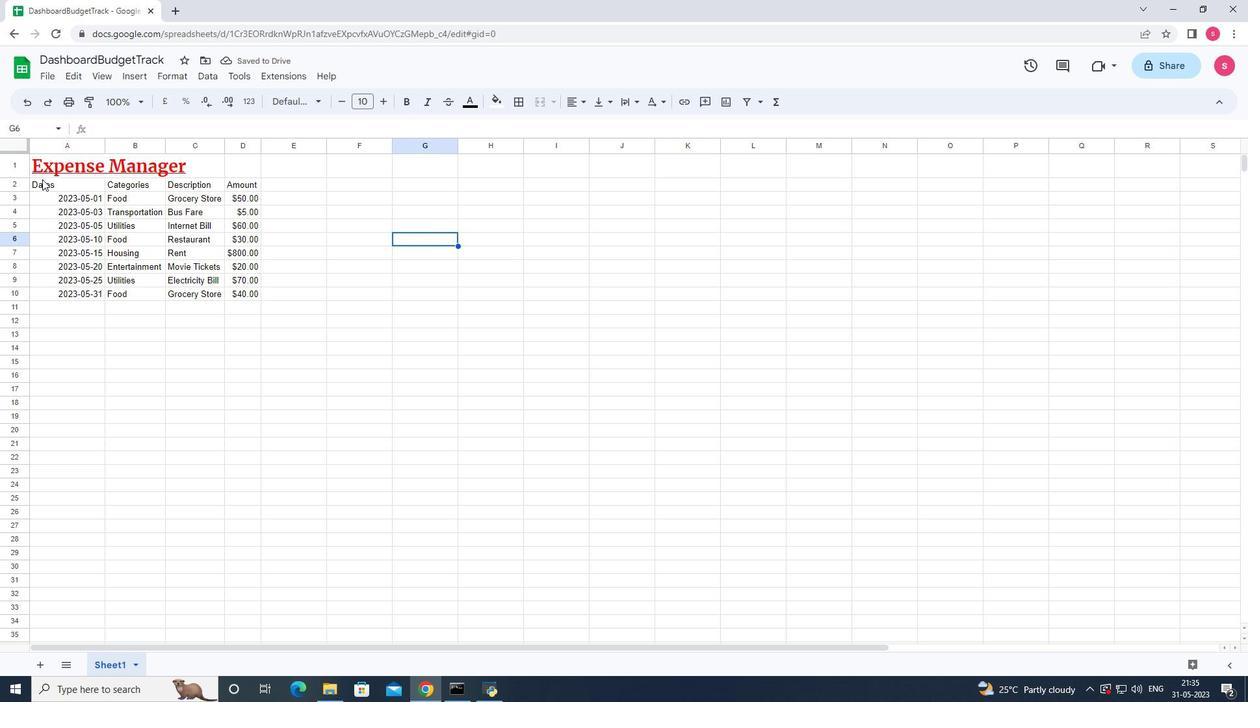 
Action: Mouse moved to (314, 103)
Screenshot: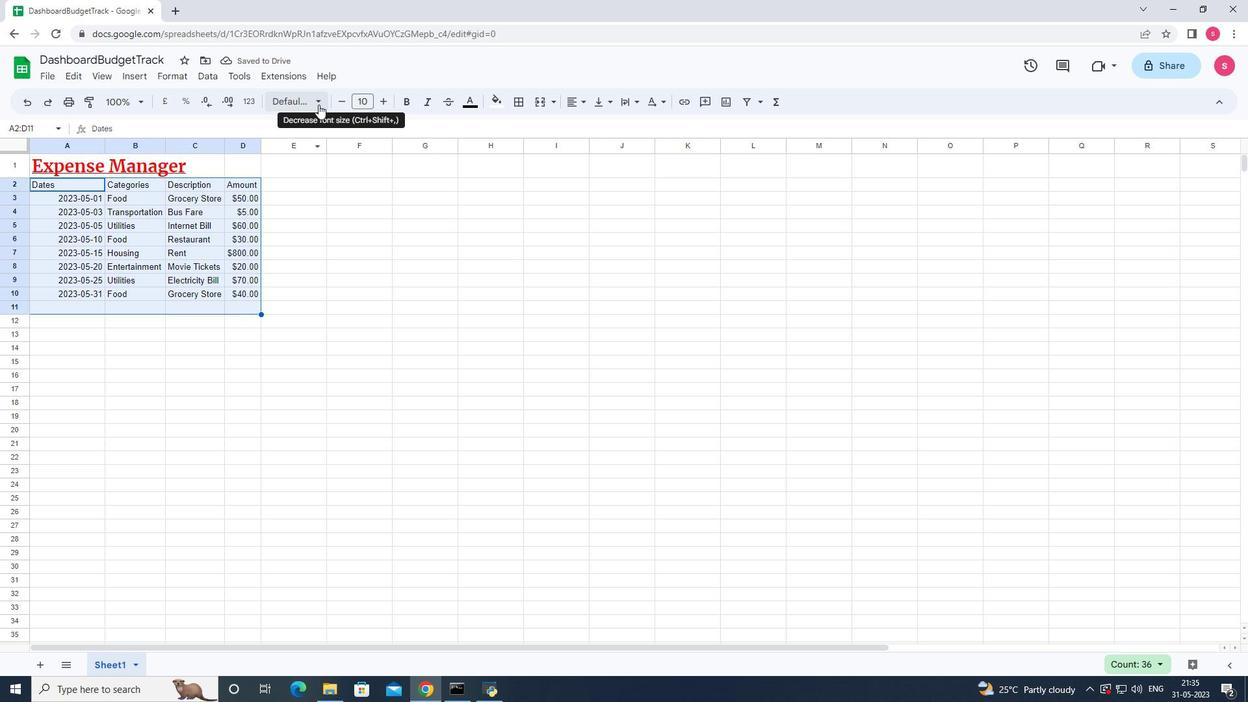
Action: Mouse pressed left at (314, 103)
Screenshot: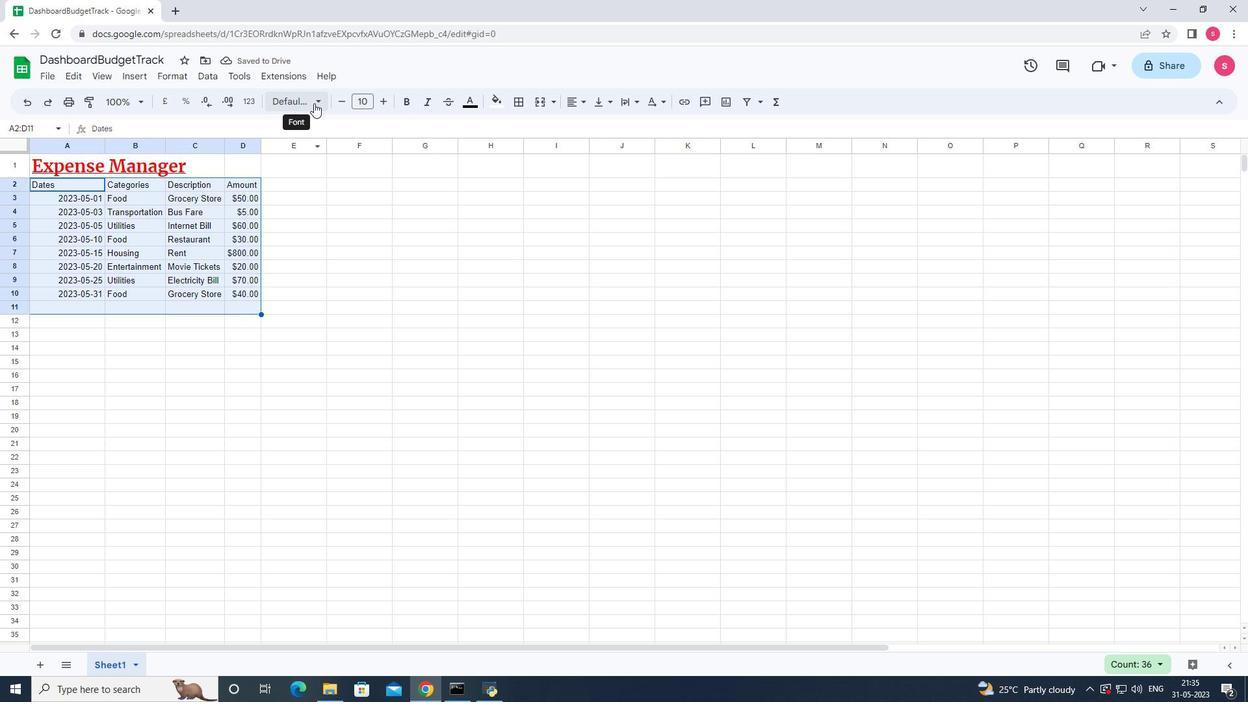 
Action: Mouse moved to (346, 310)
Screenshot: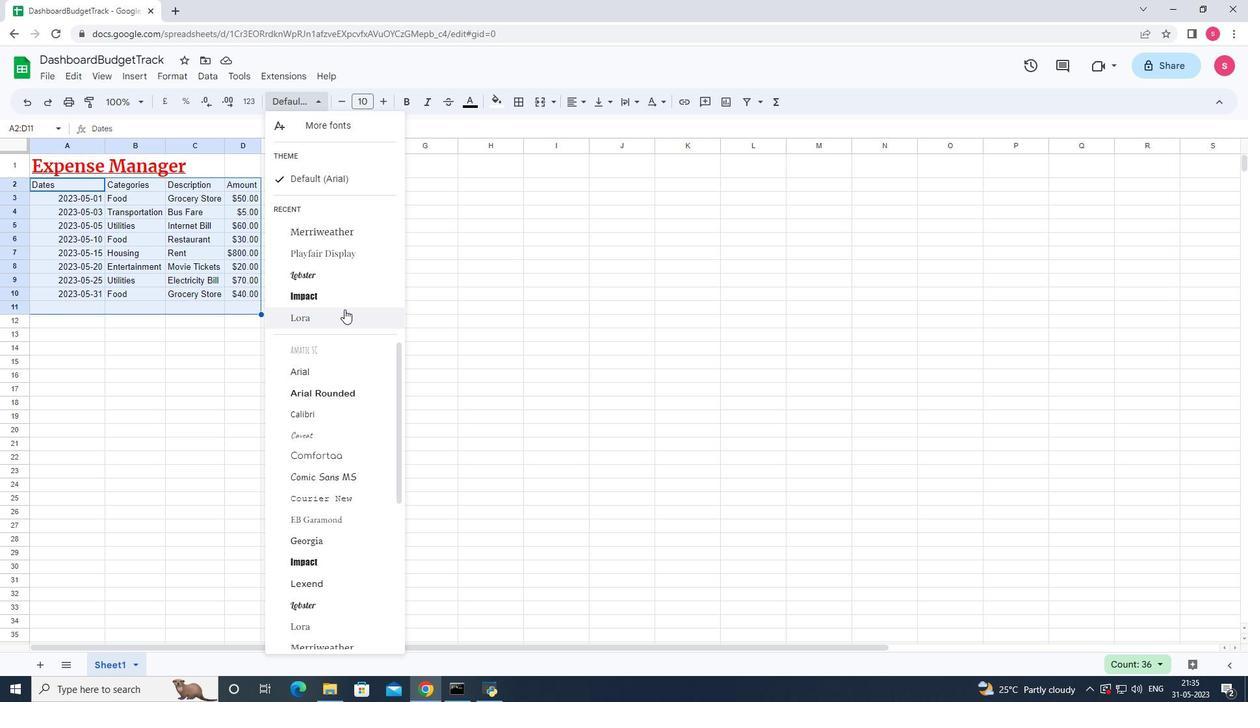 
Action: Mouse scrolled (346, 309) with delta (0, 0)
Screenshot: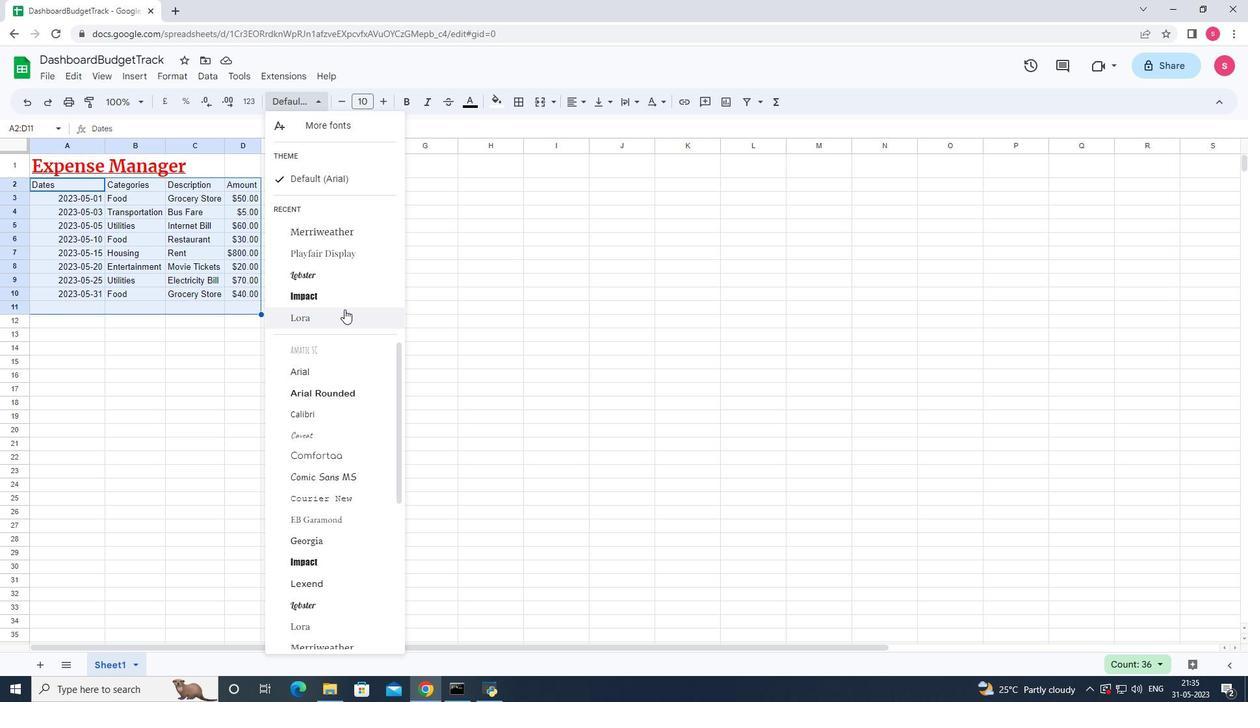 
Action: Mouse moved to (347, 330)
Screenshot: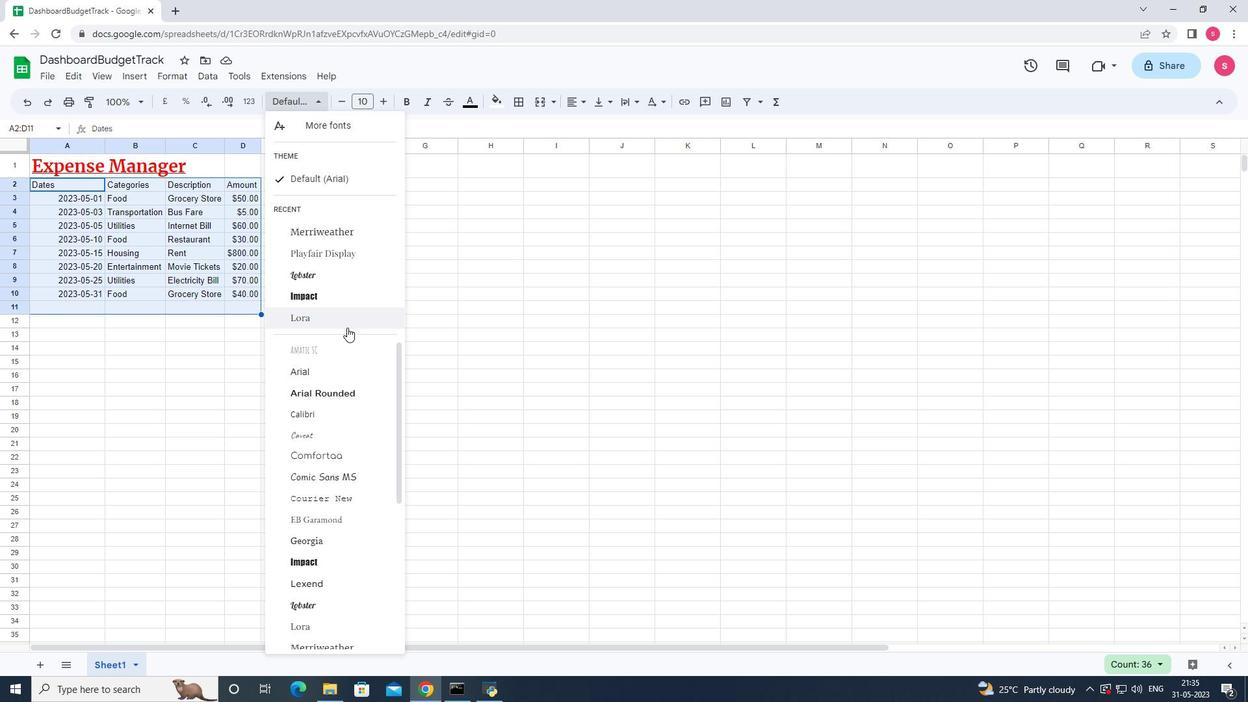 
Action: Mouse scrolled (347, 329) with delta (0, 0)
Screenshot: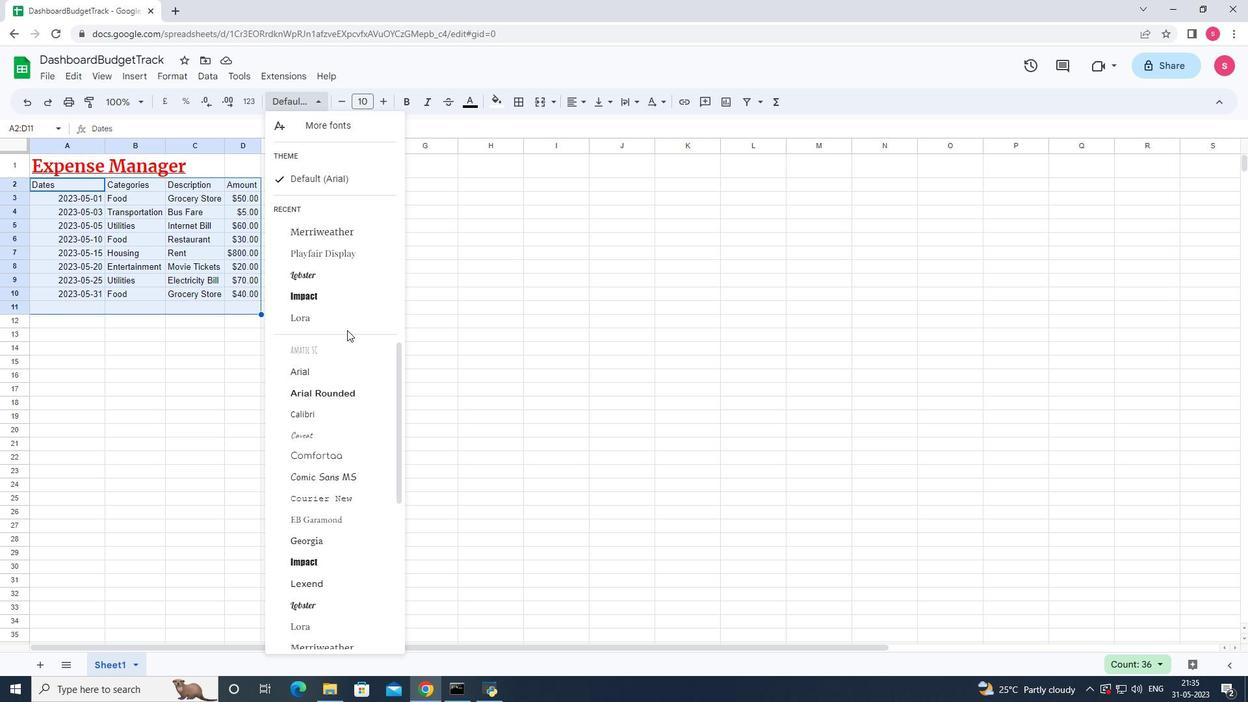 
Action: Mouse moved to (346, 355)
Screenshot: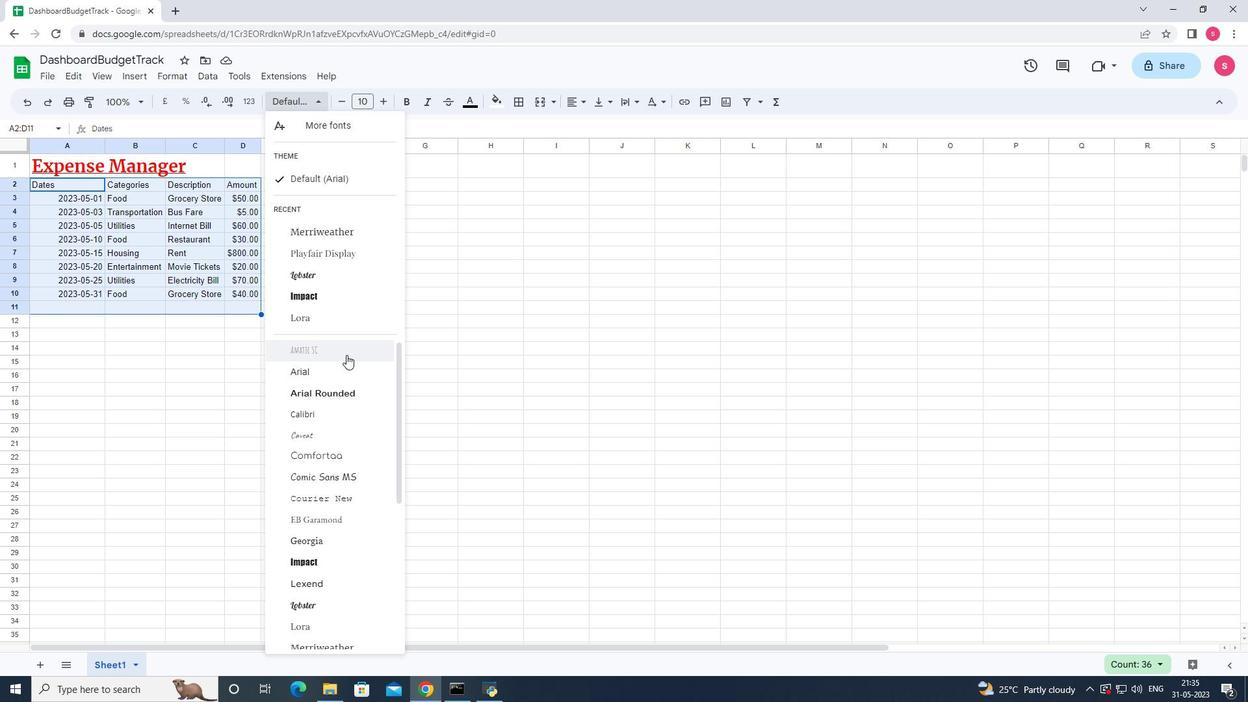 
Action: Mouse scrolled (346, 354) with delta (0, 0)
Screenshot: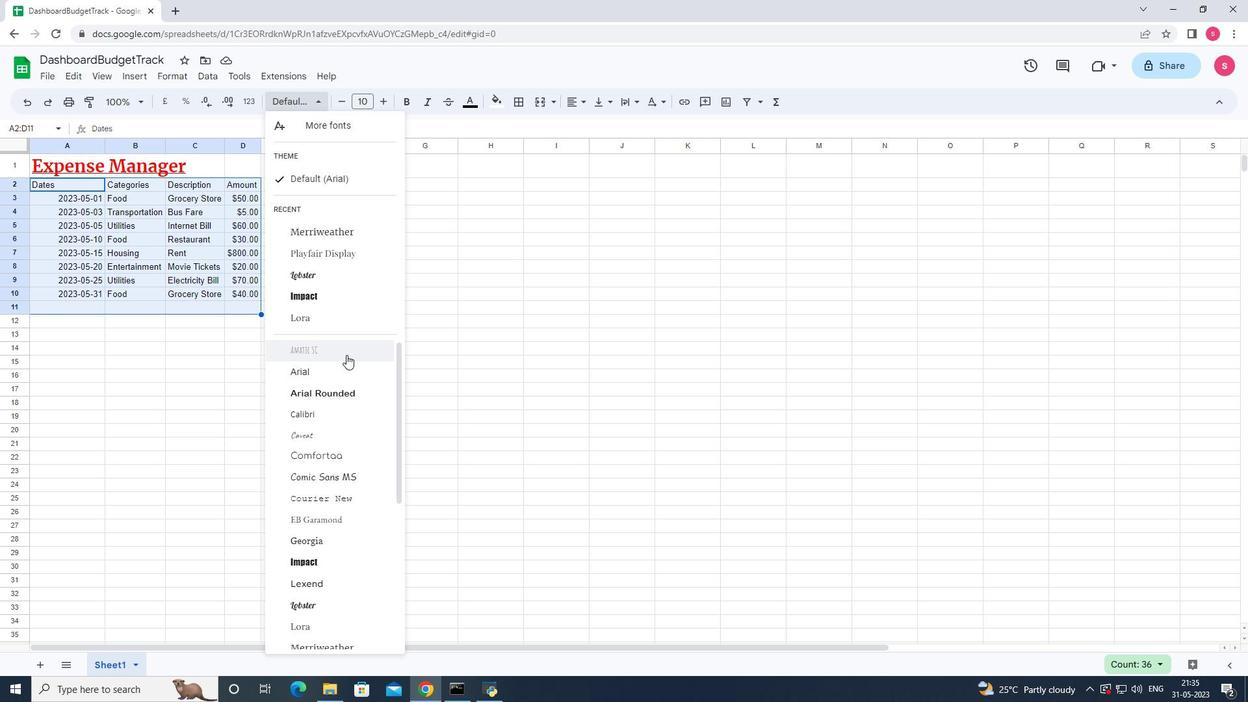 
Action: Mouse moved to (347, 384)
Screenshot: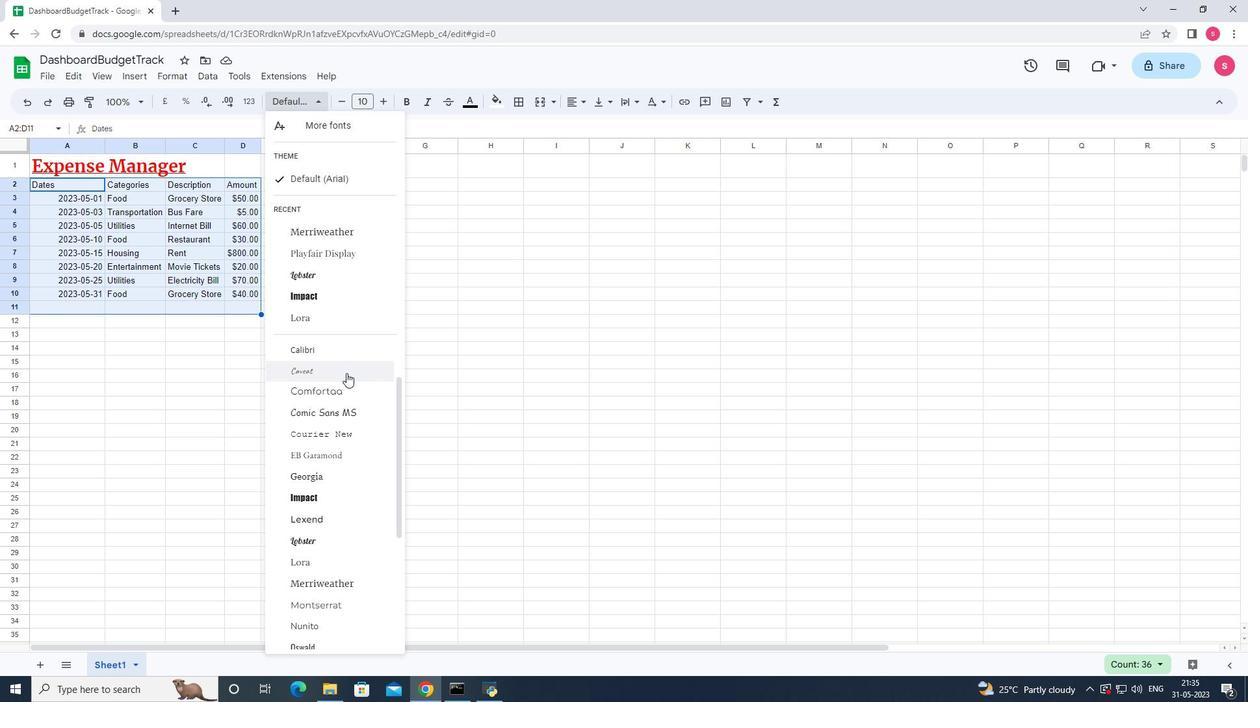 
Action: Mouse scrolled (347, 383) with delta (0, 0)
Screenshot: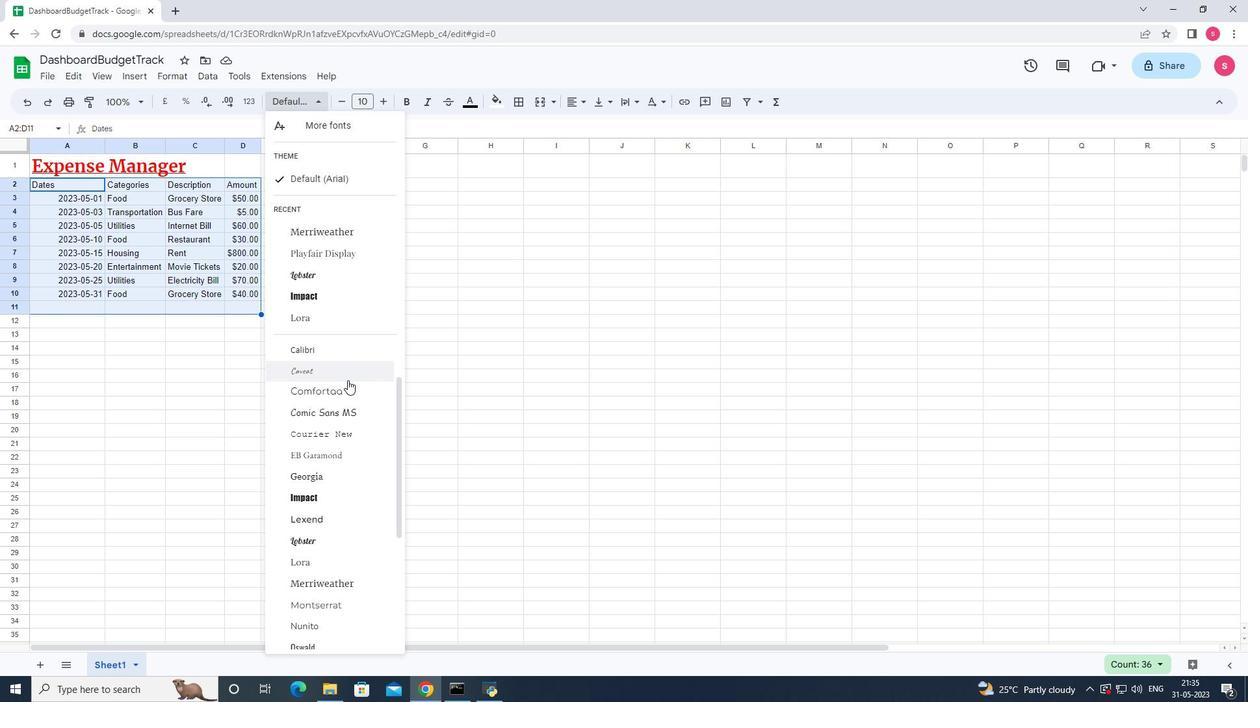
Action: Mouse moved to (347, 387)
Screenshot: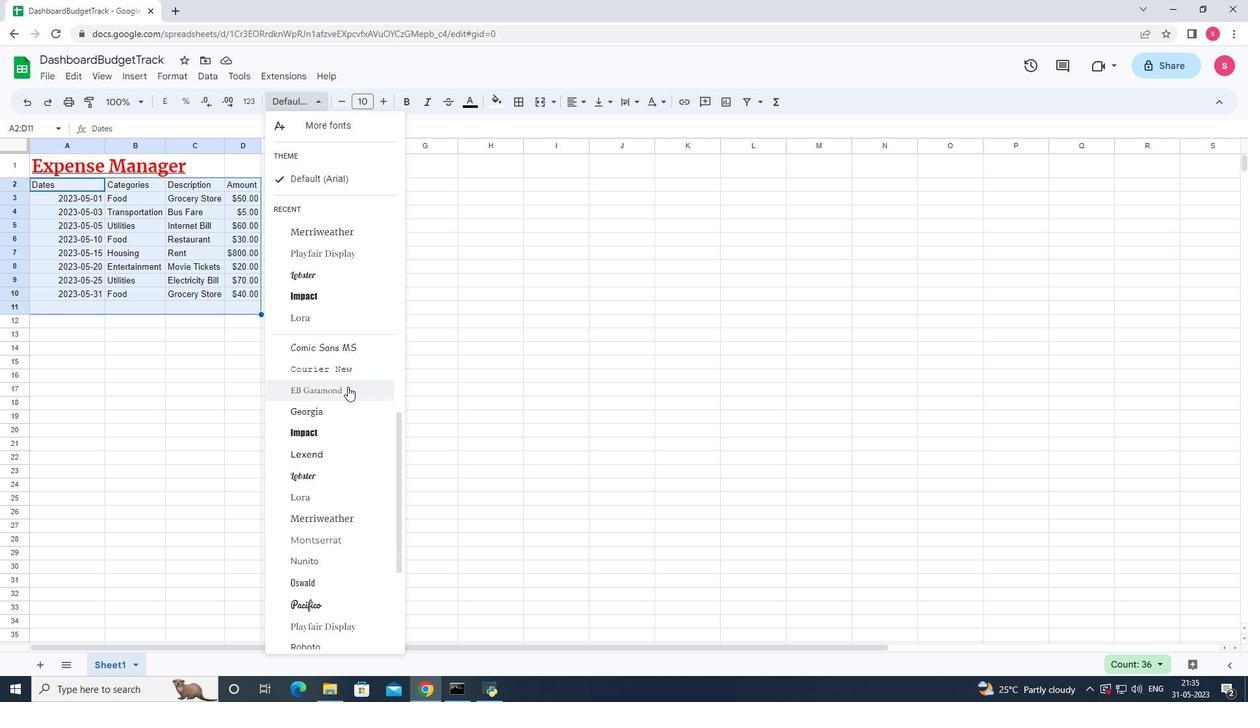 
Action: Mouse scrolled (347, 386) with delta (0, 0)
Screenshot: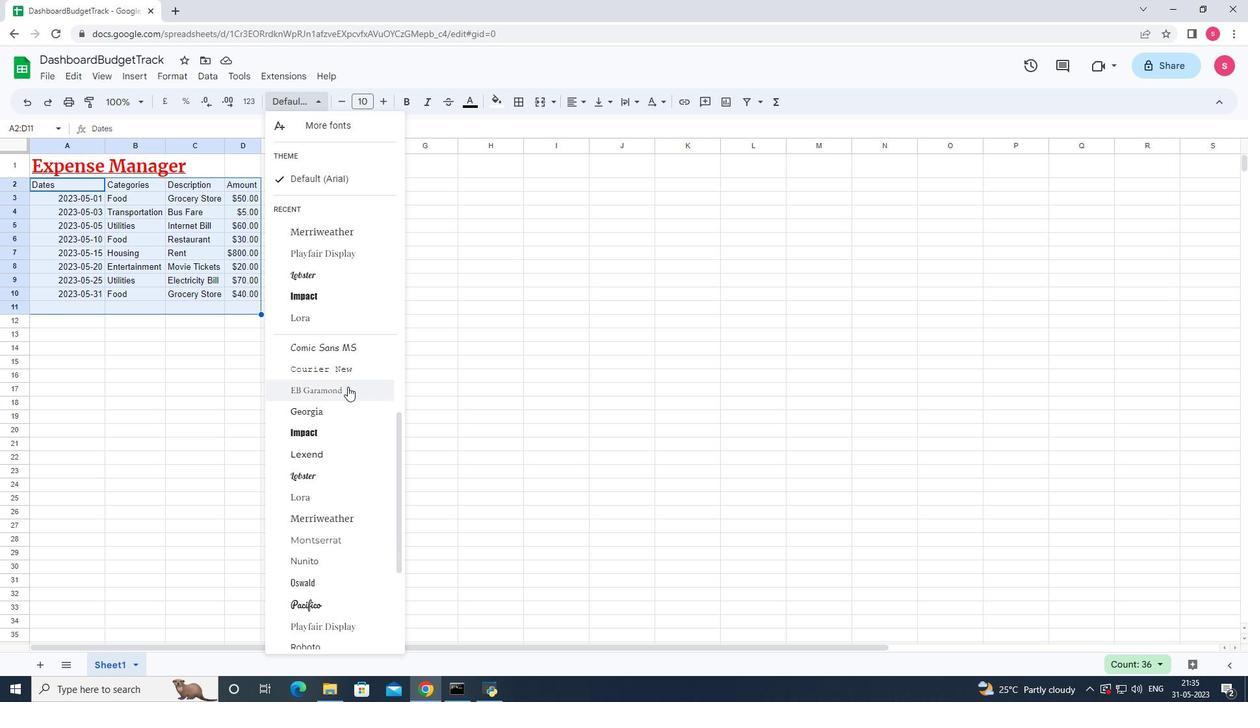 
Action: Mouse moved to (347, 396)
Screenshot: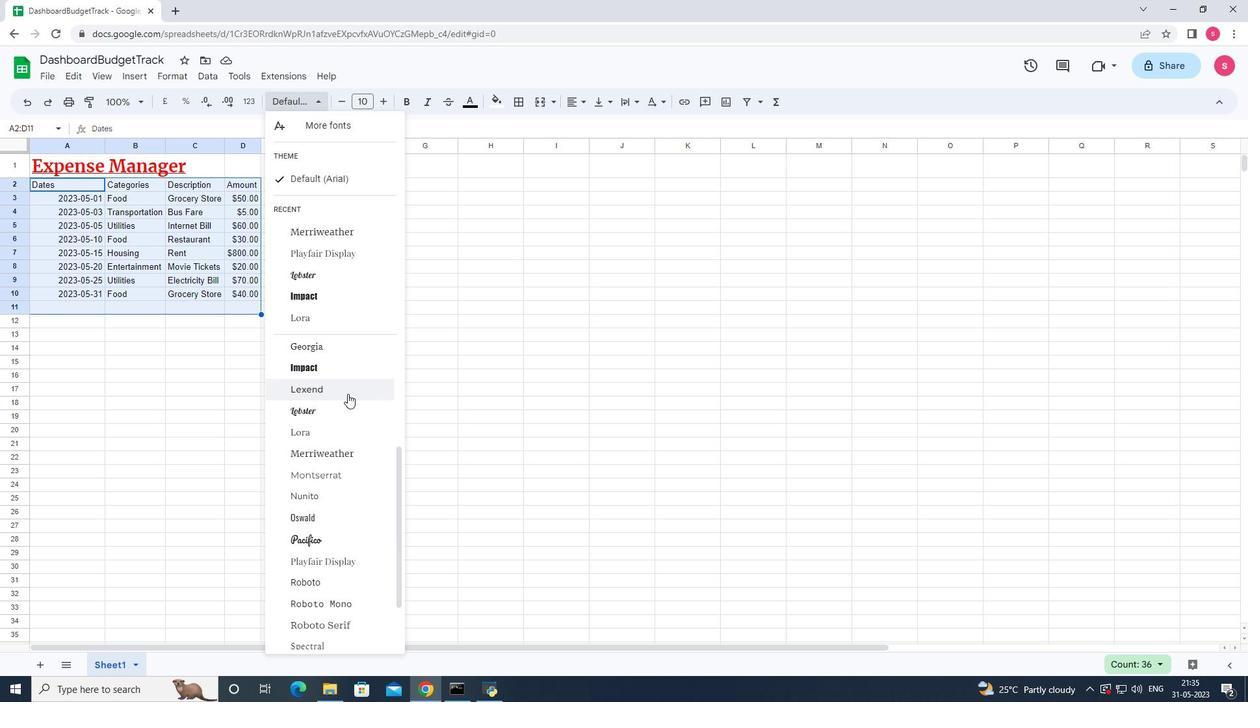 
Action: Mouse scrolled (347, 396) with delta (0, 0)
Screenshot: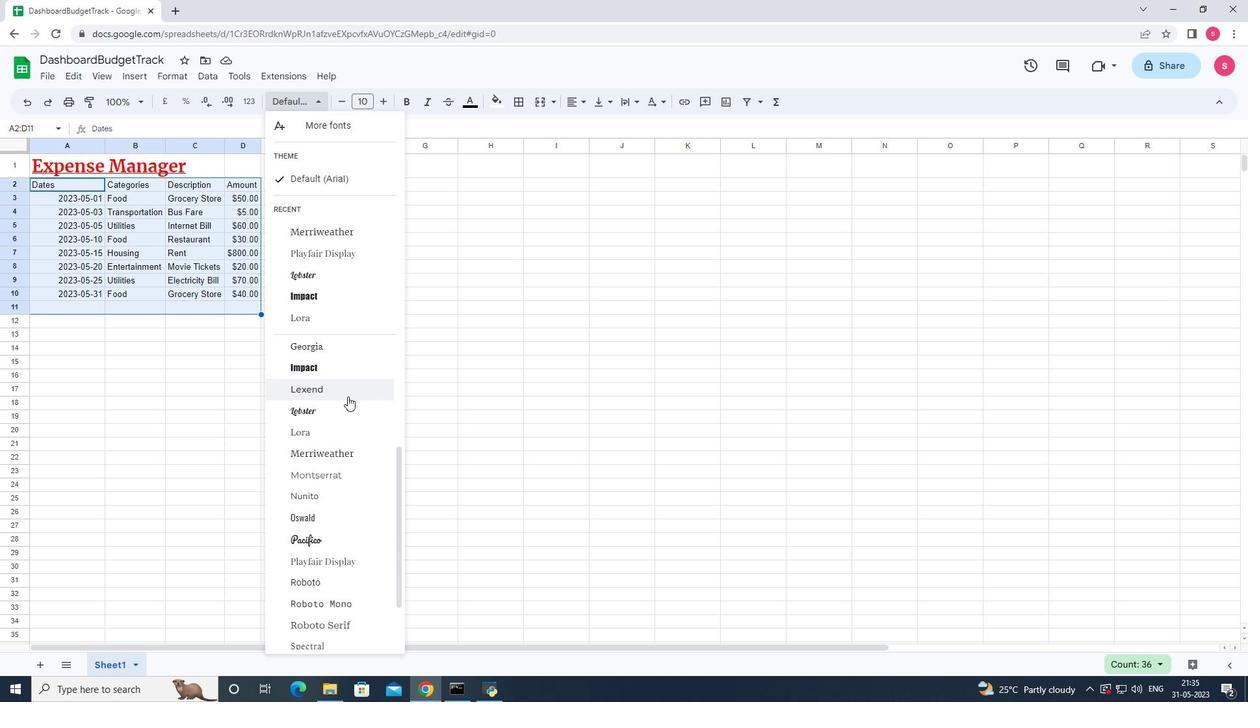
Action: Mouse moved to (347, 400)
Screenshot: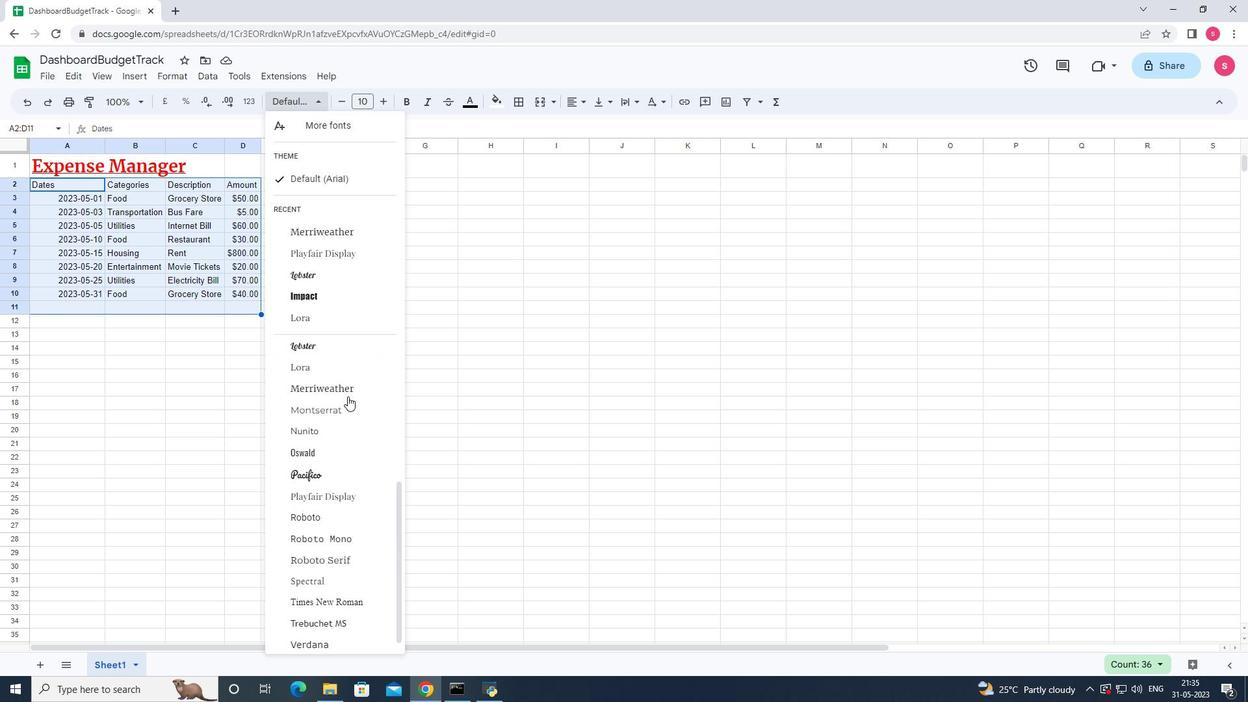 
Action: Mouse scrolled (347, 399) with delta (0, 0)
Screenshot: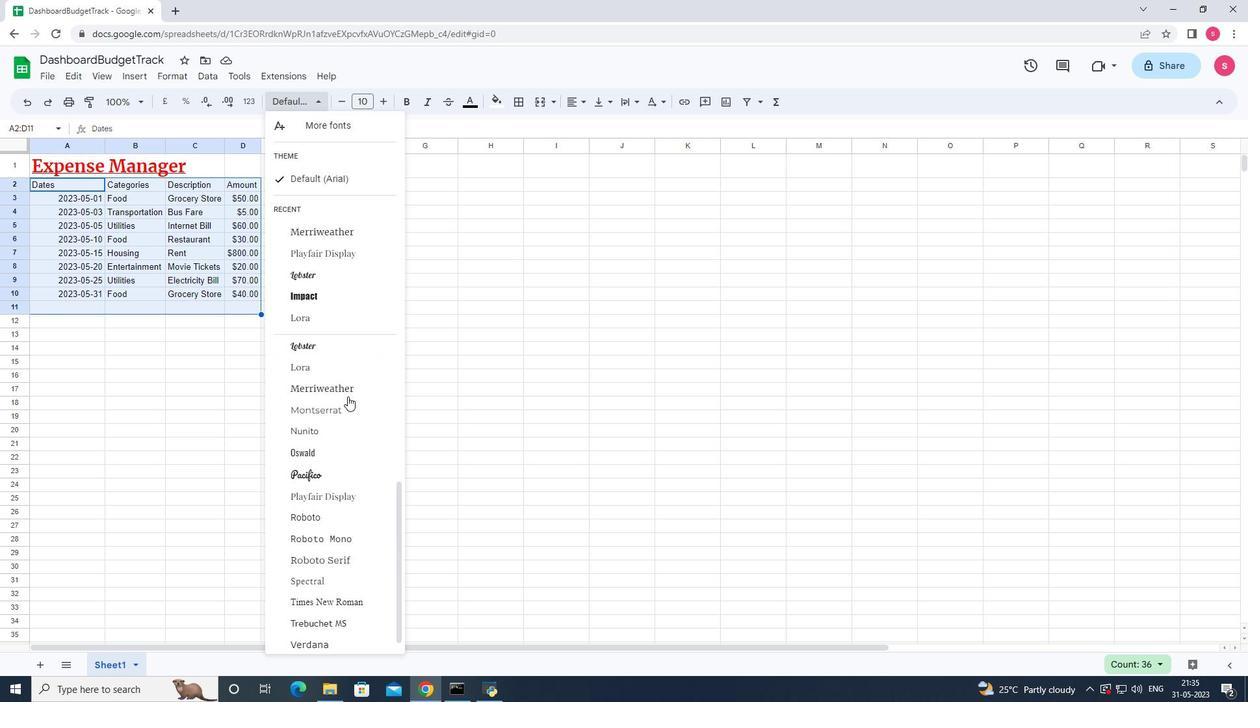 
Action: Mouse moved to (347, 426)
Screenshot: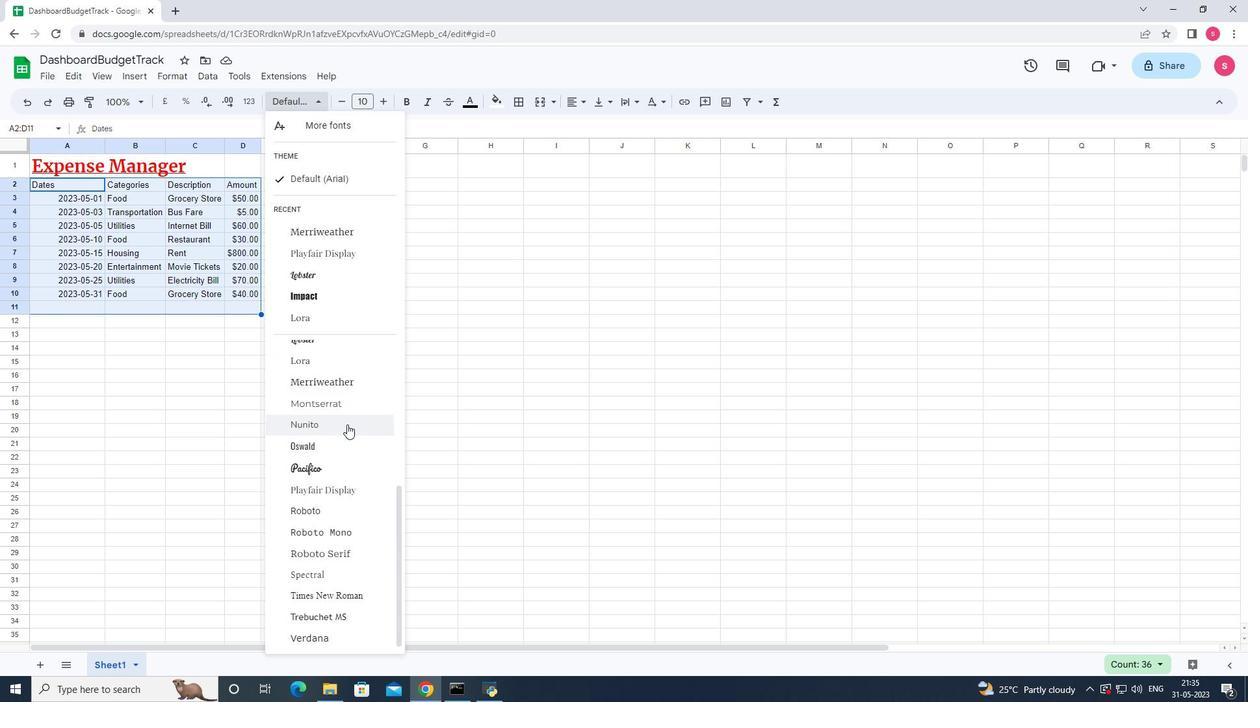 
Action: Mouse pressed left at (347, 426)
Screenshot: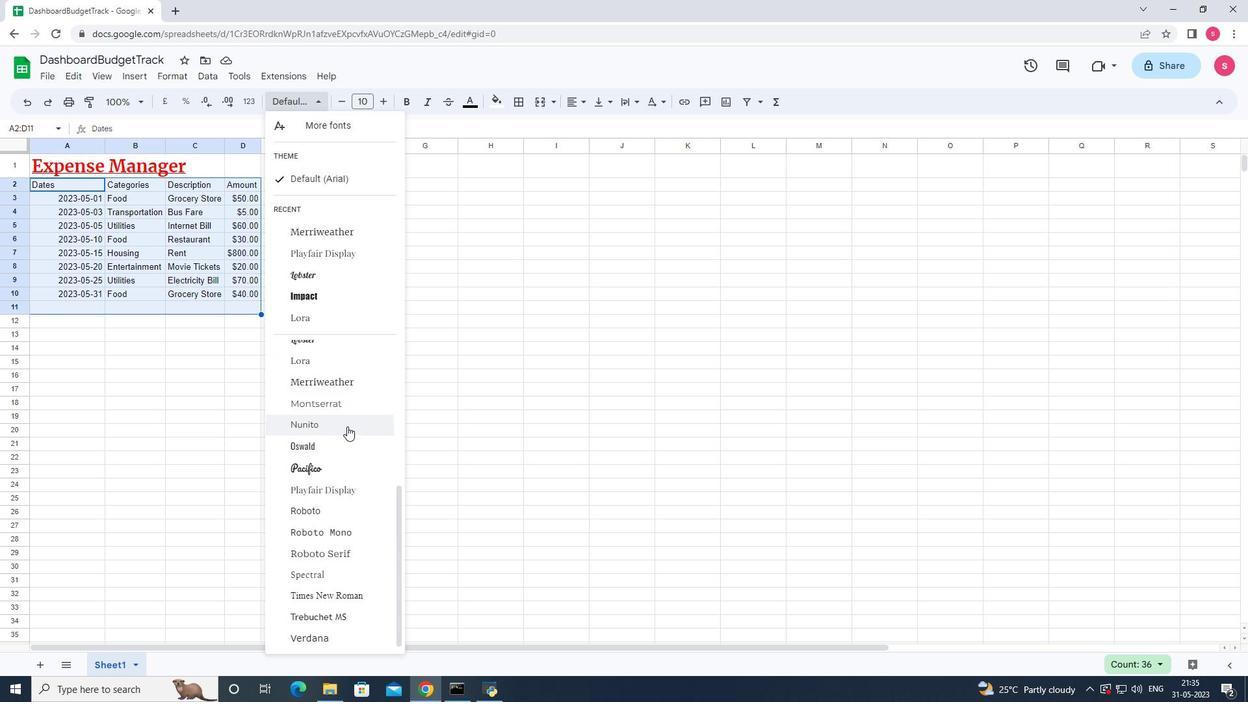 
Action: Mouse moved to (383, 104)
Screenshot: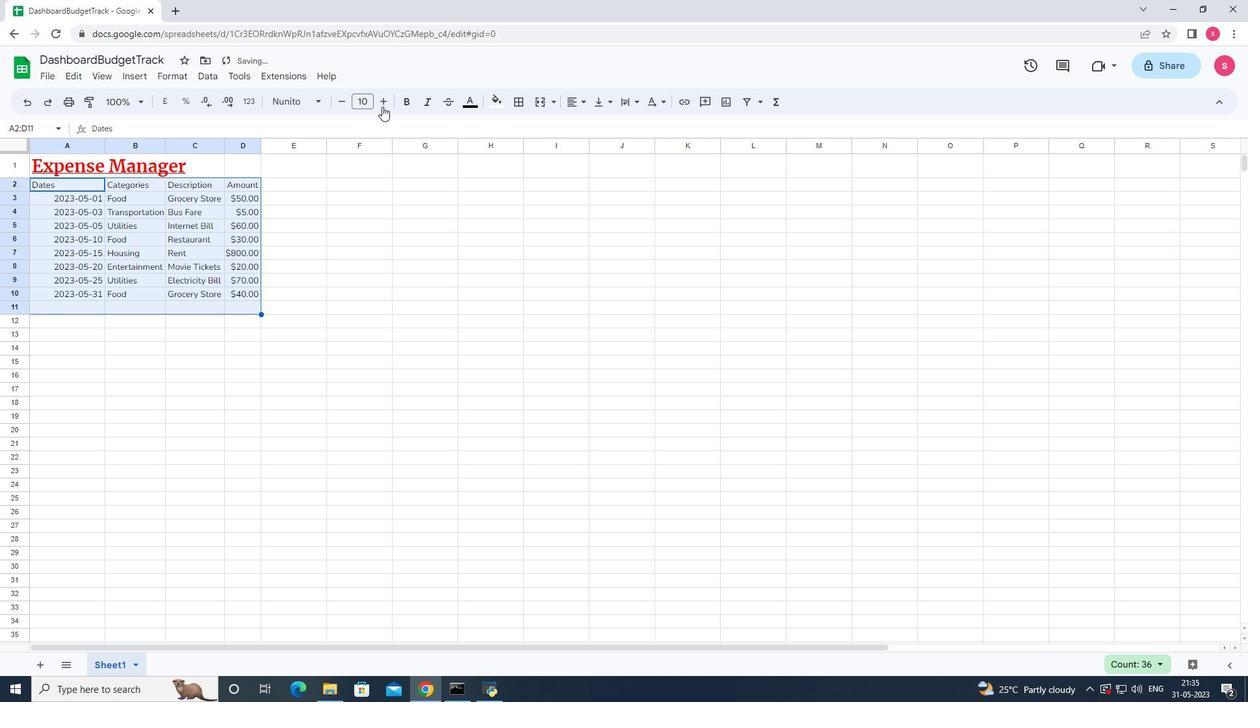 
Action: Mouse pressed left at (383, 104)
Screenshot: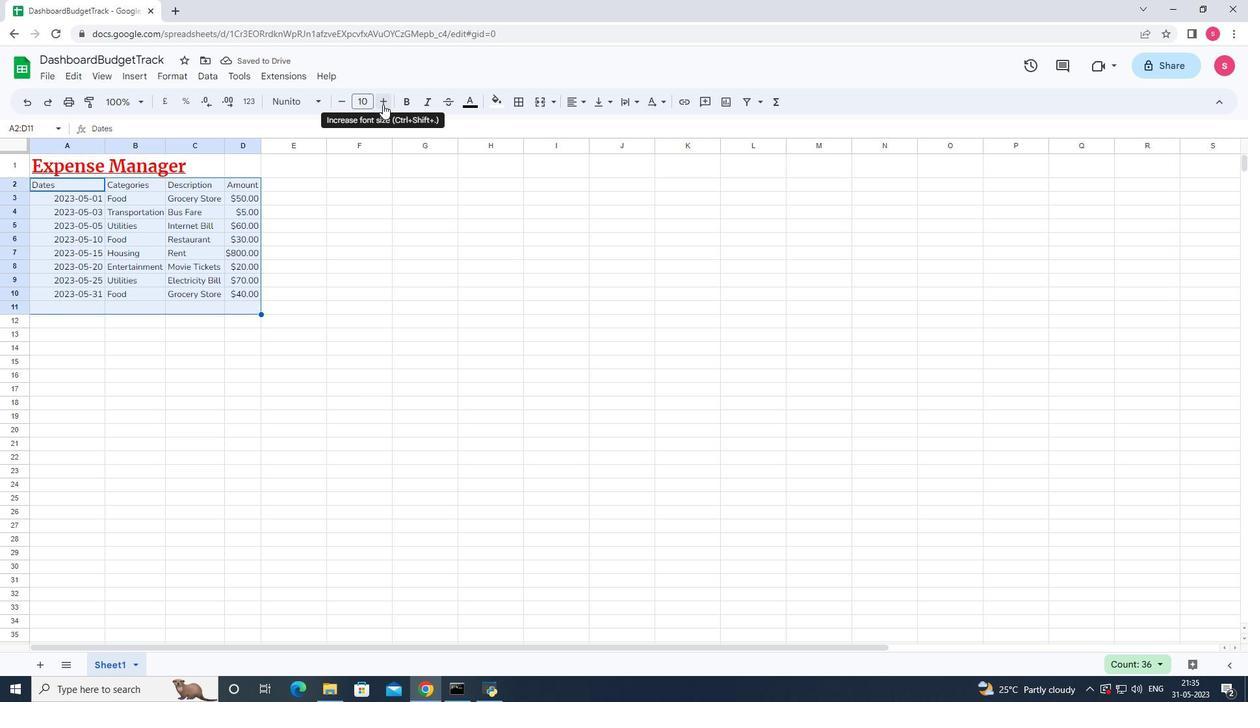 
Action: Mouse pressed left at (383, 104)
Screenshot: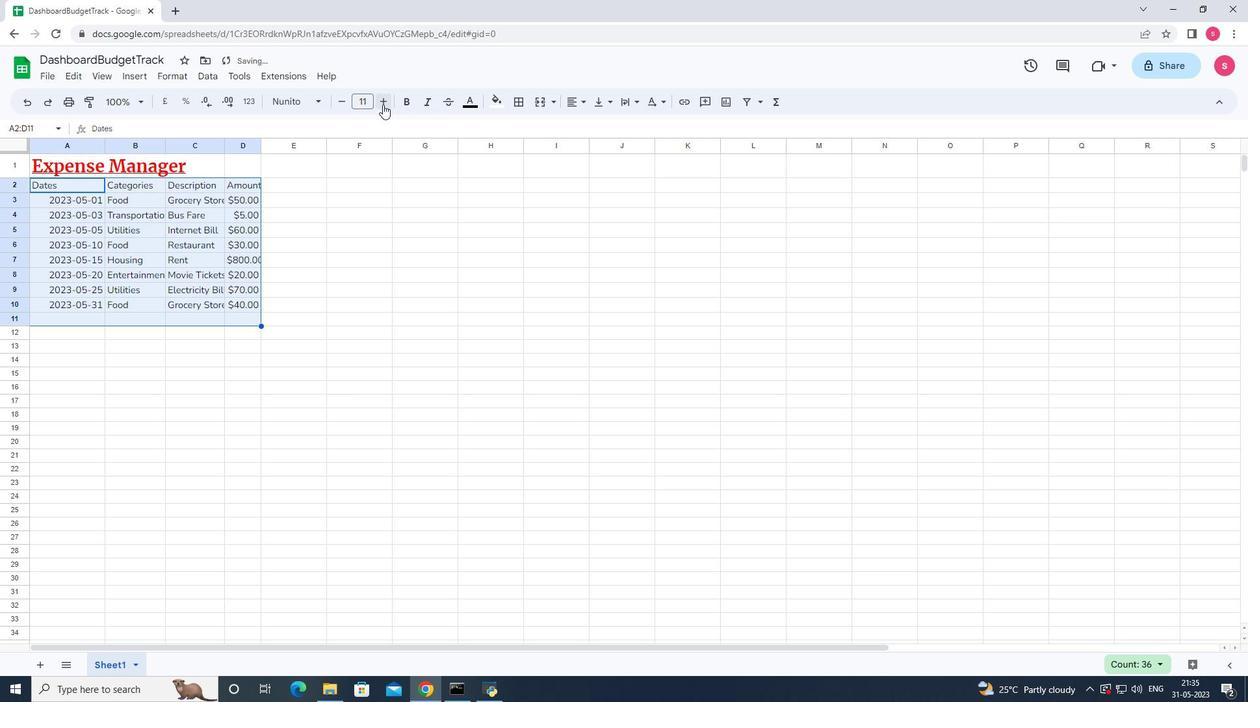 
Action: Mouse moved to (416, 283)
Screenshot: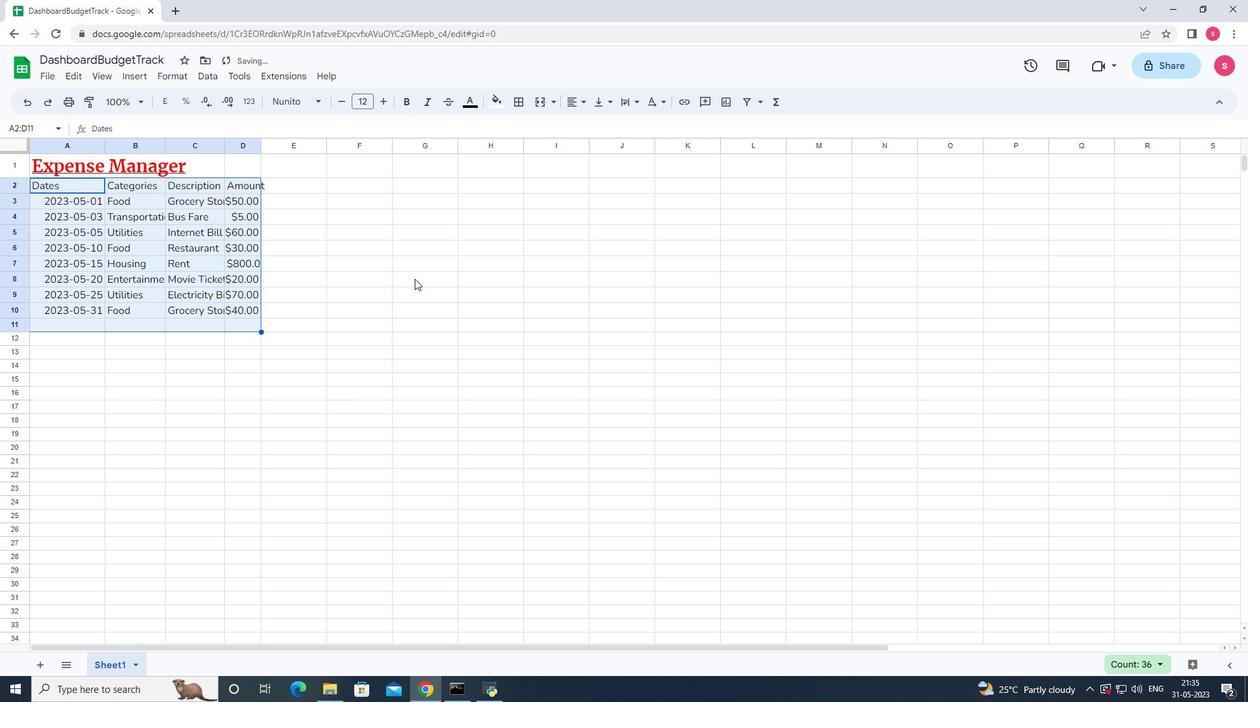 
Action: Mouse pressed left at (416, 283)
Screenshot: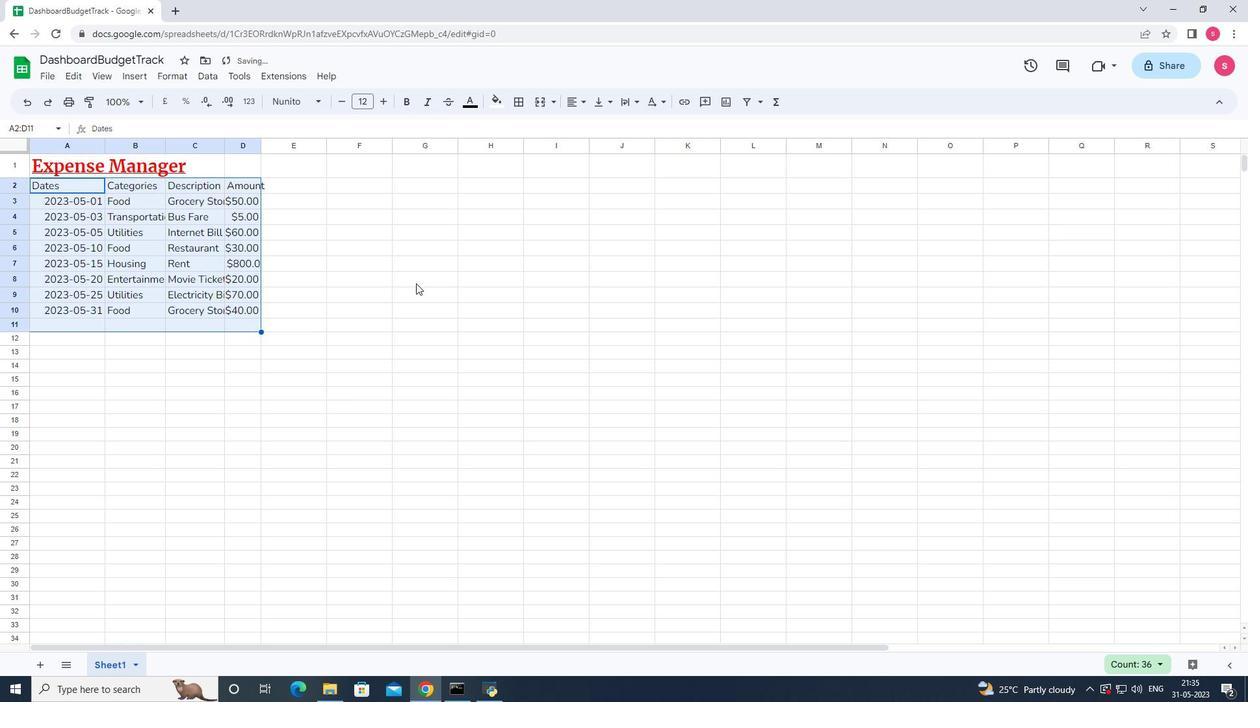 
Action: Mouse moved to (34, 167)
Screenshot: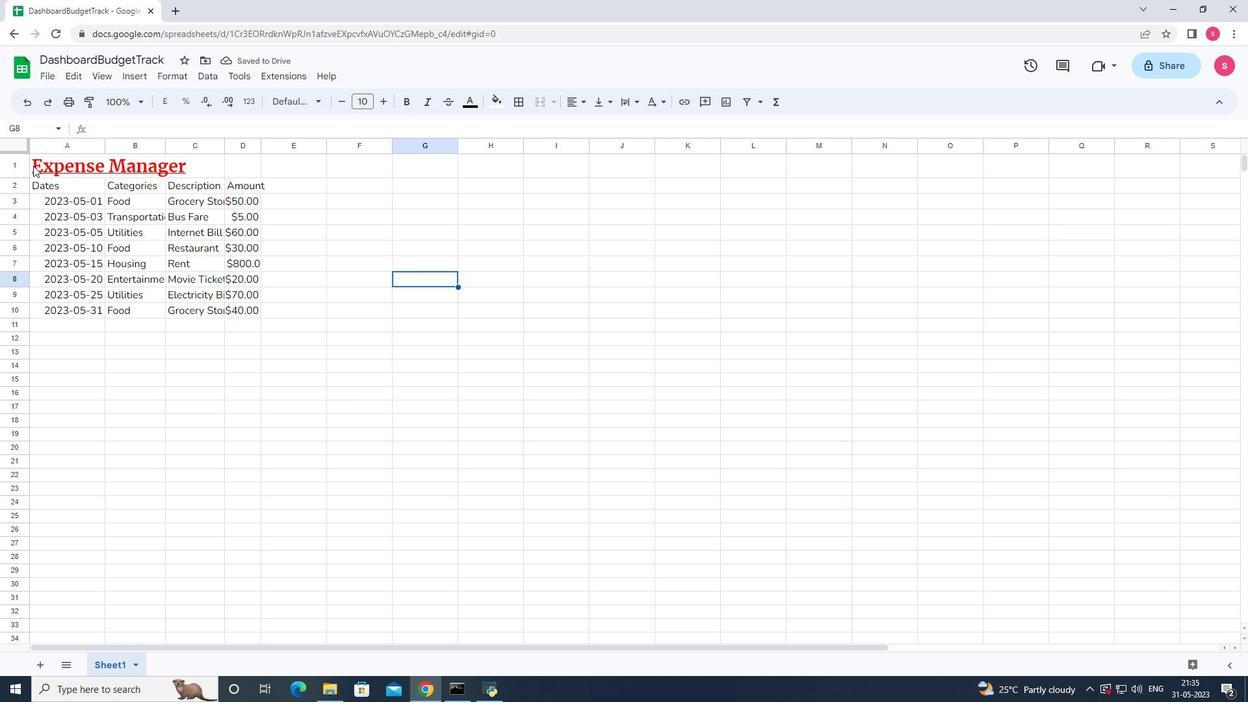 
Action: Mouse pressed left at (34, 167)
Screenshot: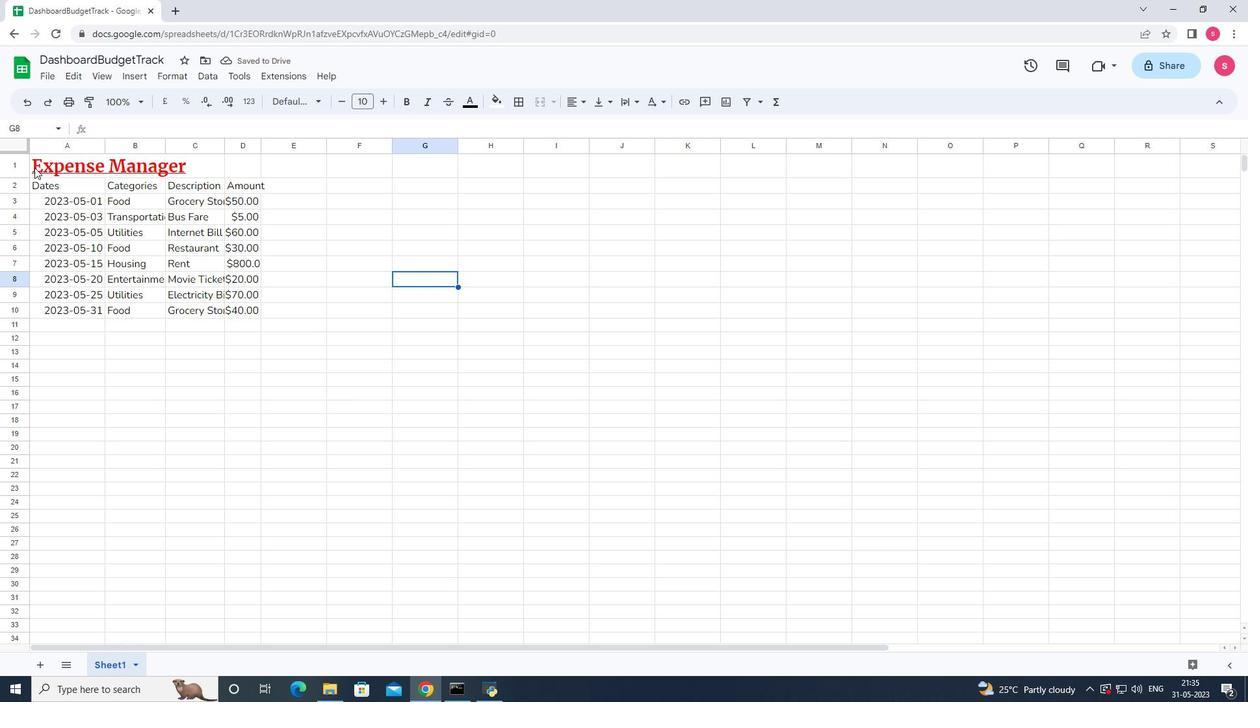 
Action: Mouse moved to (573, 106)
Screenshot: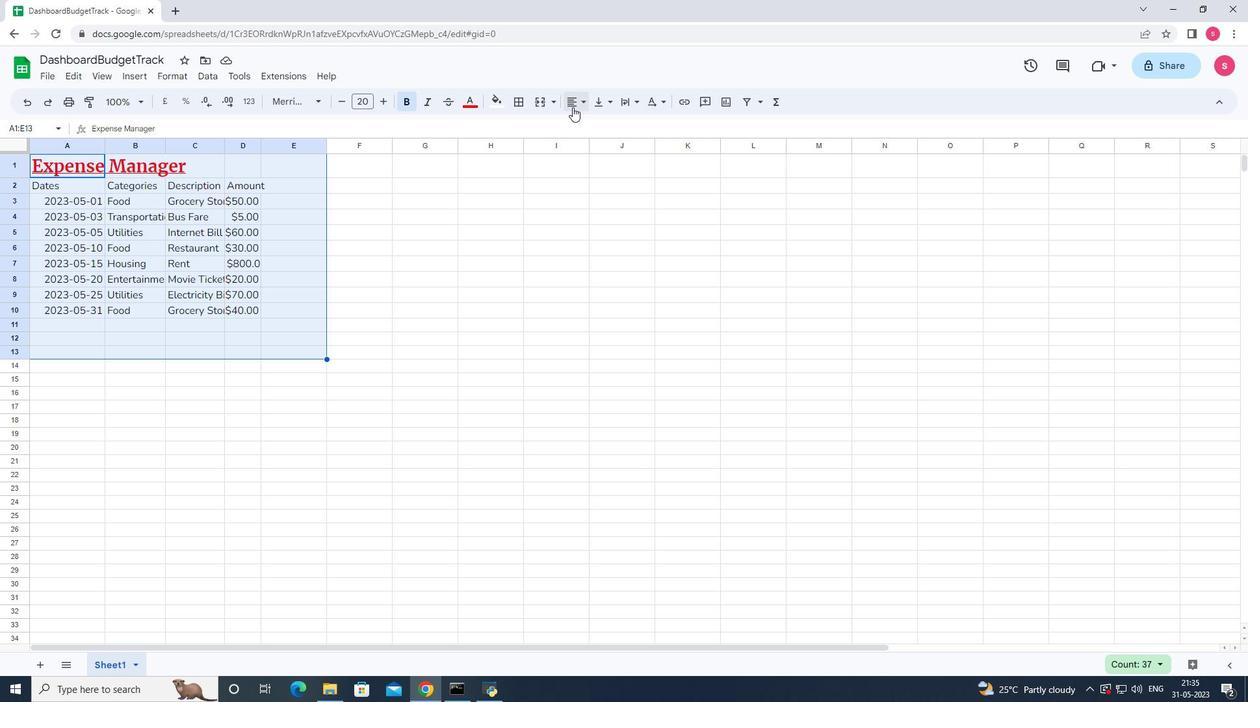 
Action: Mouse pressed left at (573, 106)
Screenshot: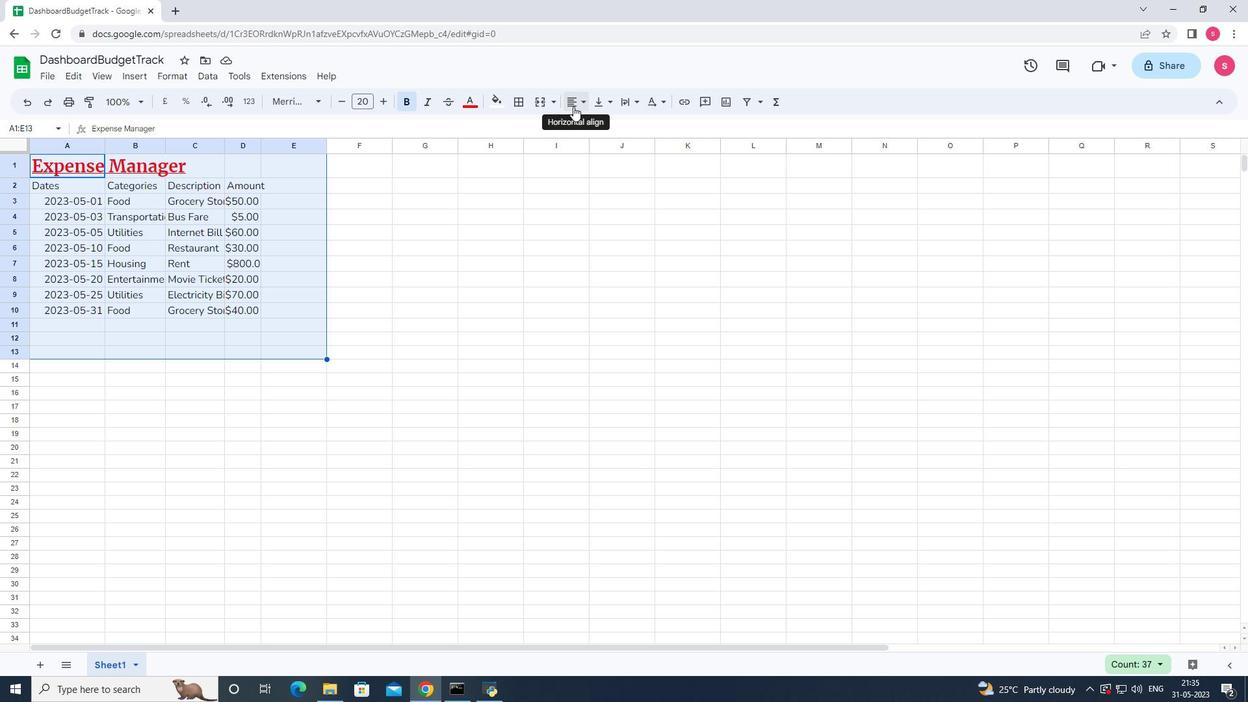 
Action: Mouse moved to (602, 128)
Screenshot: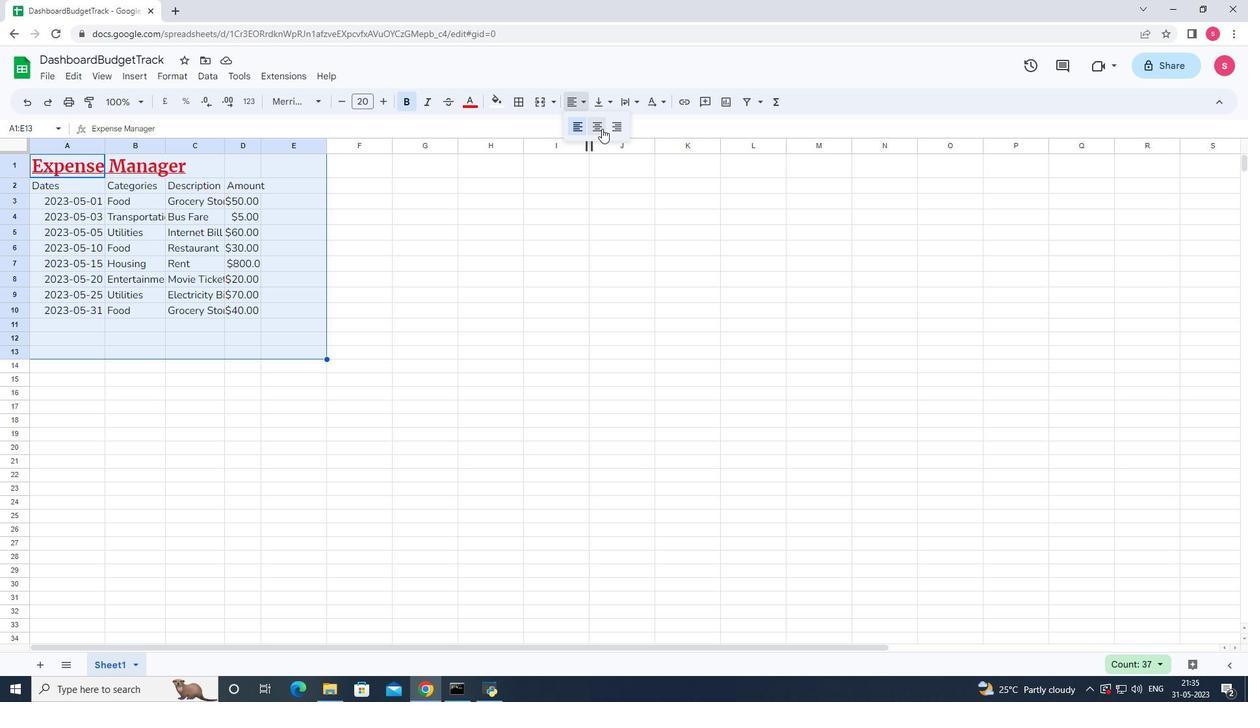 
Action: Mouse pressed left at (602, 128)
Screenshot: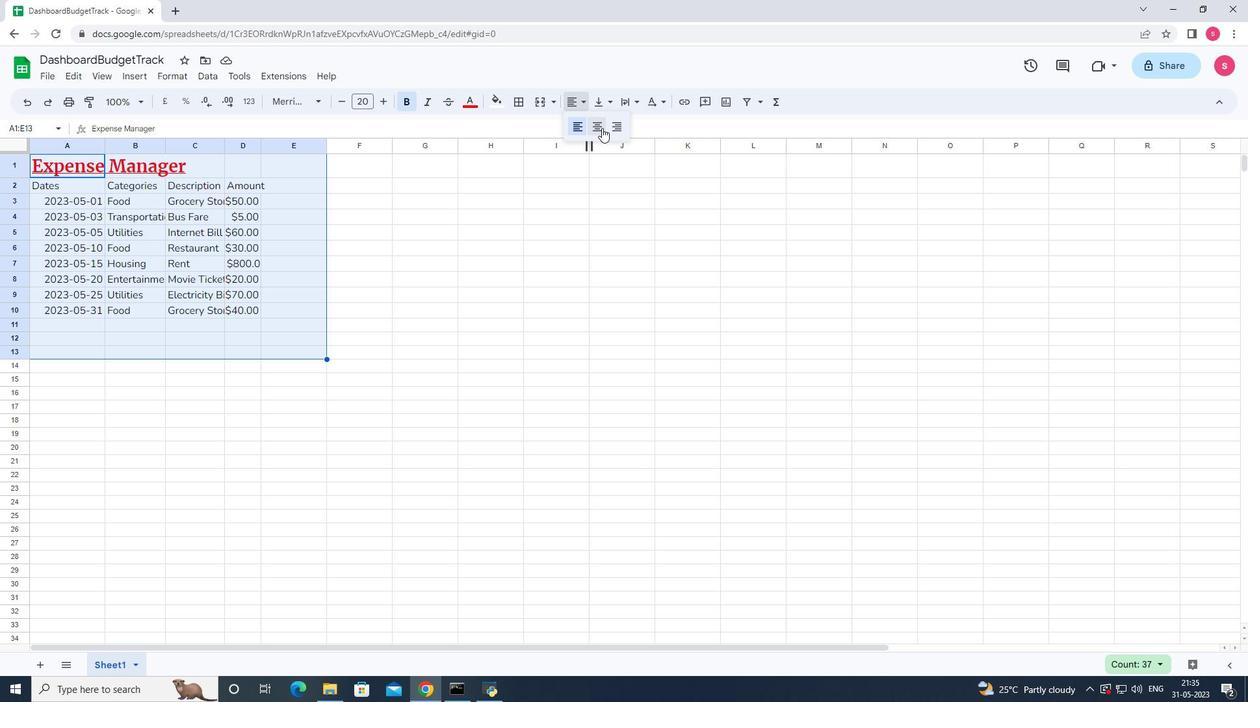 
Action: Mouse moved to (530, 288)
Screenshot: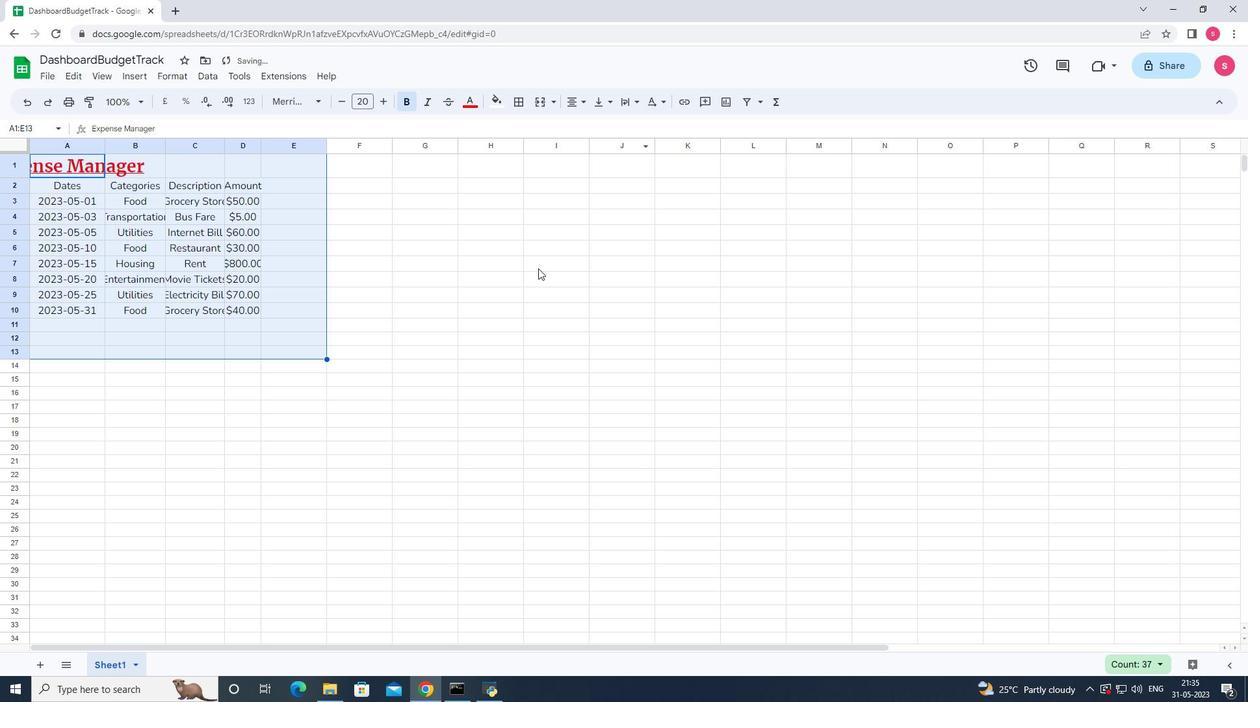 
Action: Mouse pressed left at (530, 288)
Screenshot: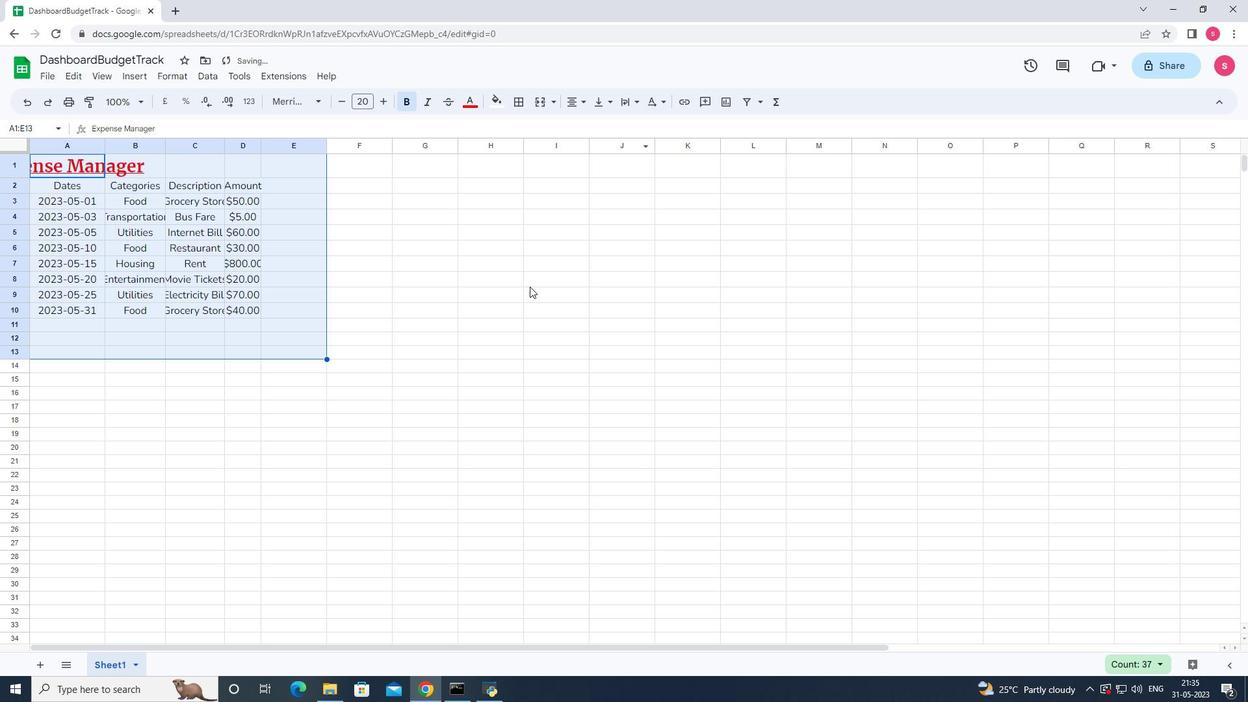 
Action: Mouse moved to (104, 143)
Screenshot: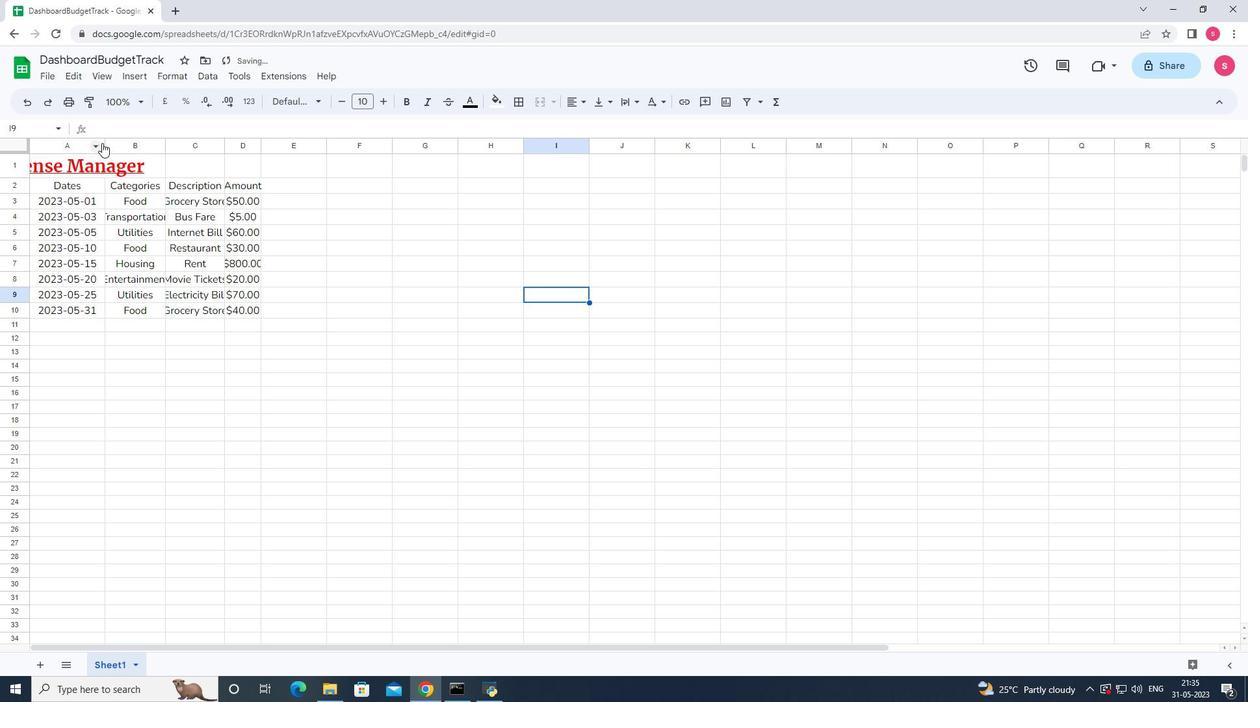 
Action: Mouse pressed left at (104, 143)
Screenshot: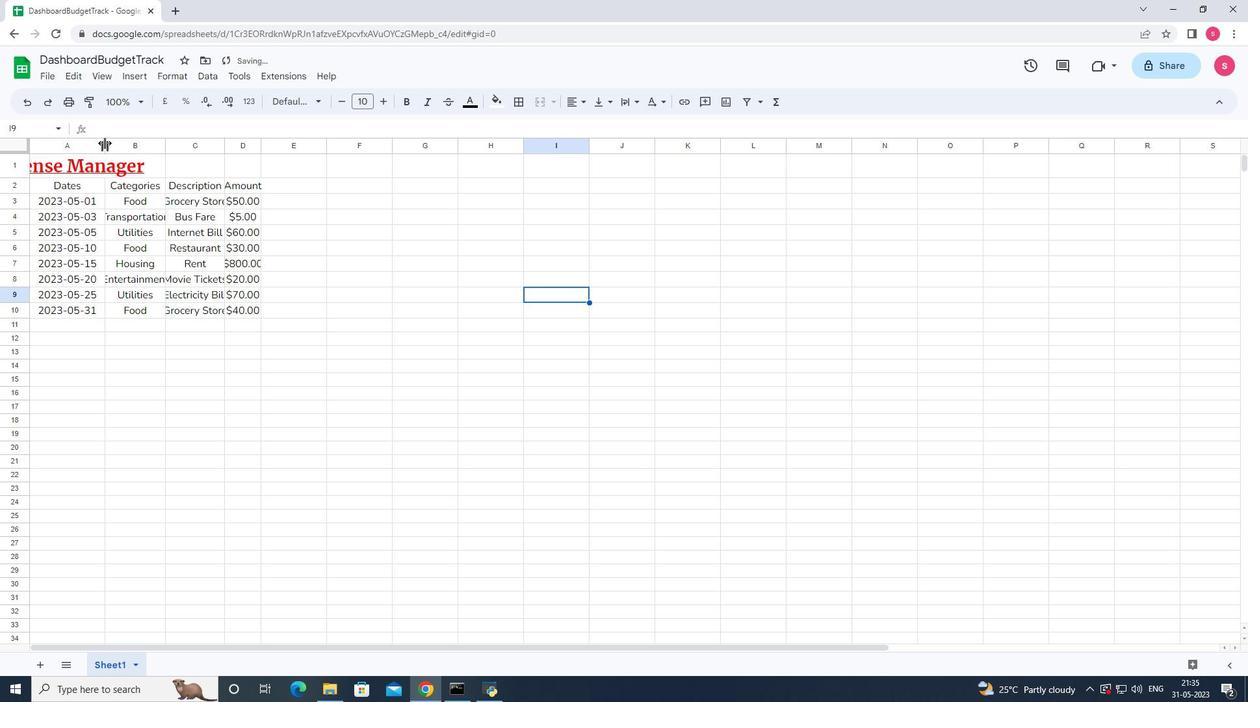 
Action: Mouse pressed left at (104, 143)
Screenshot: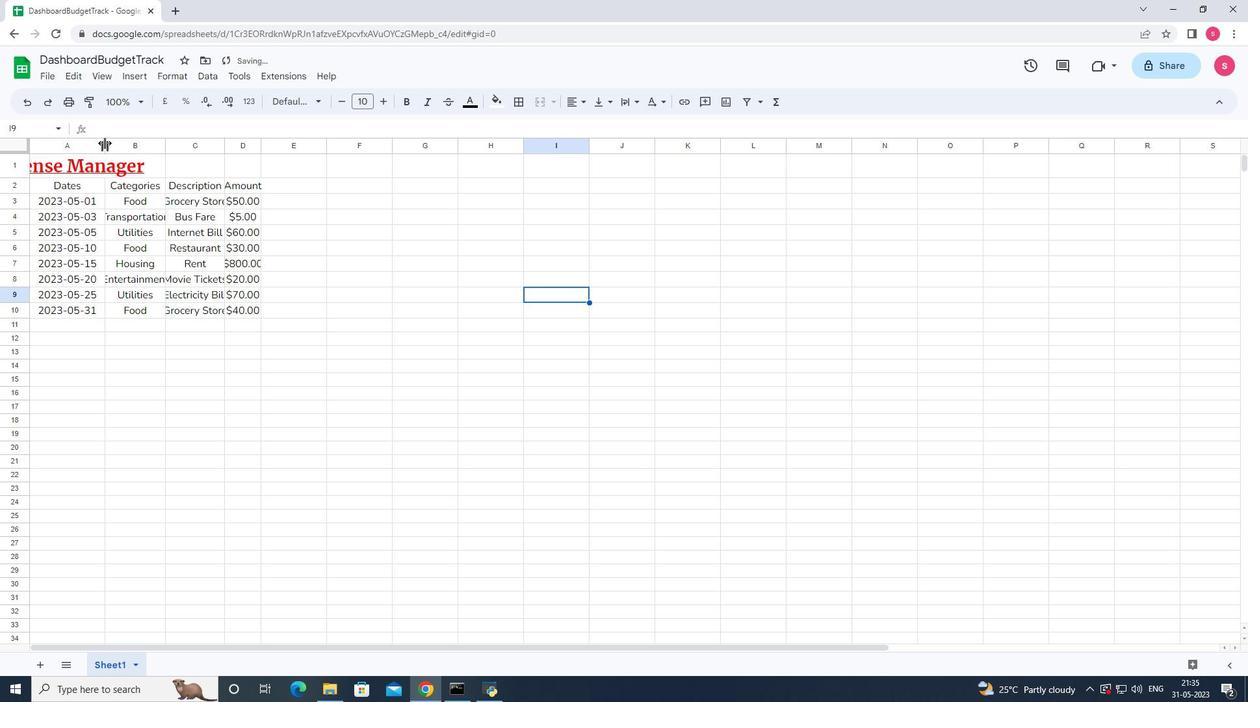 
Action: Mouse moved to (251, 139)
Screenshot: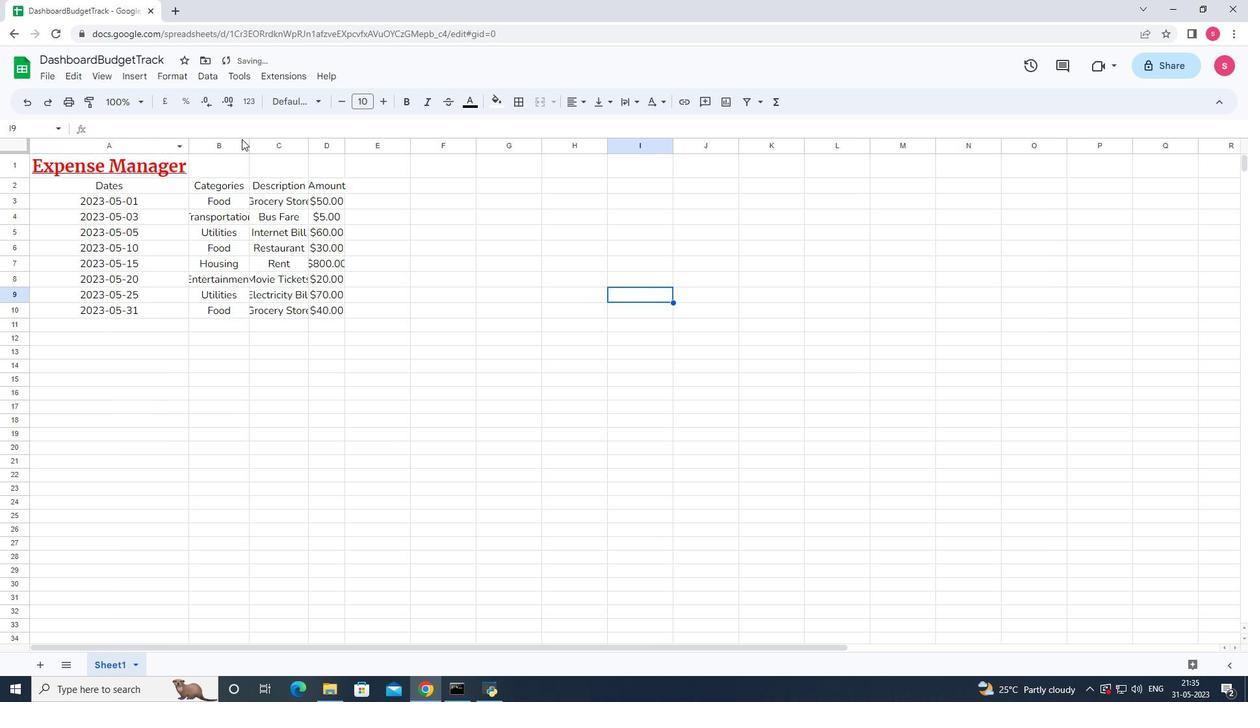 
Action: Mouse pressed left at (251, 139)
Screenshot: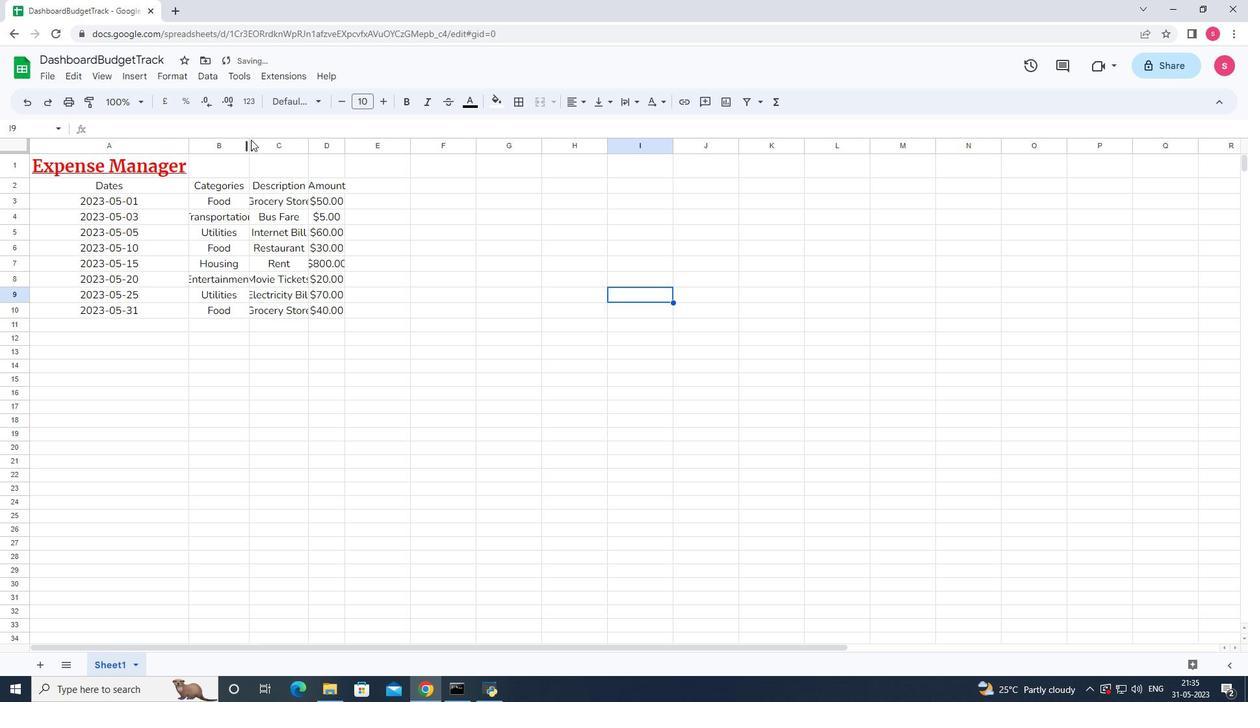 
Action: Mouse pressed left at (251, 139)
Screenshot: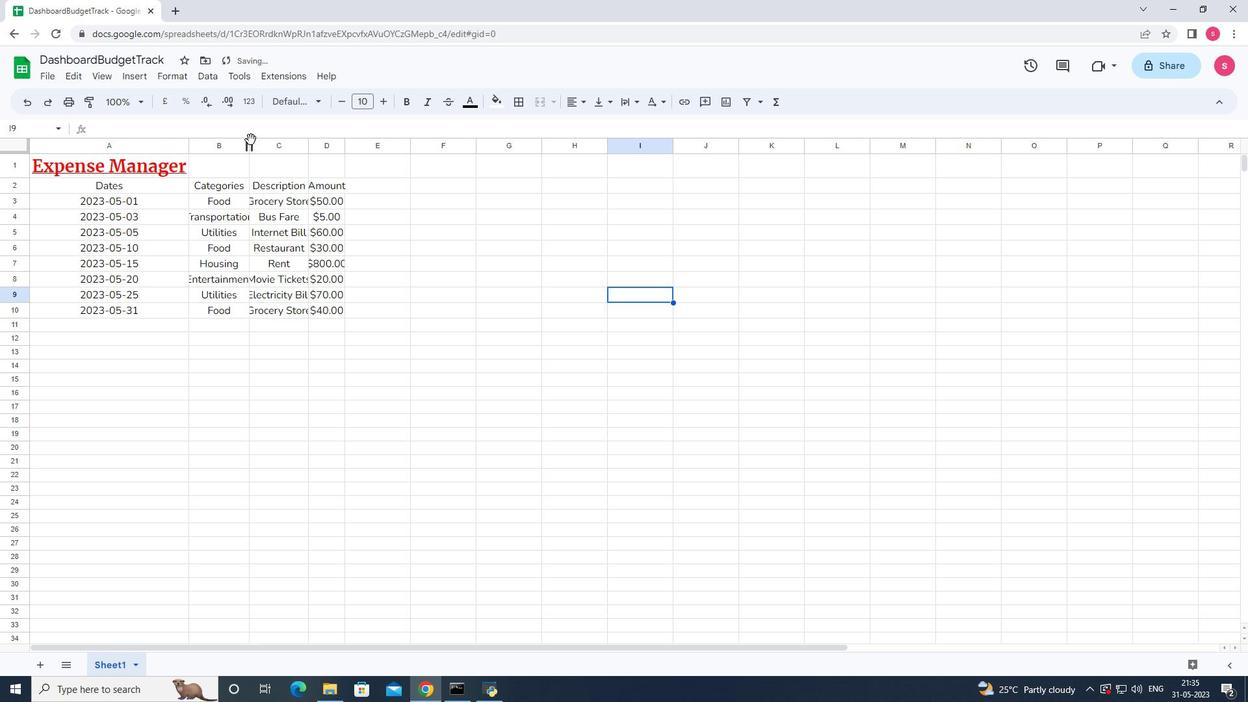 
Action: Mouse moved to (649, 213)
Screenshot: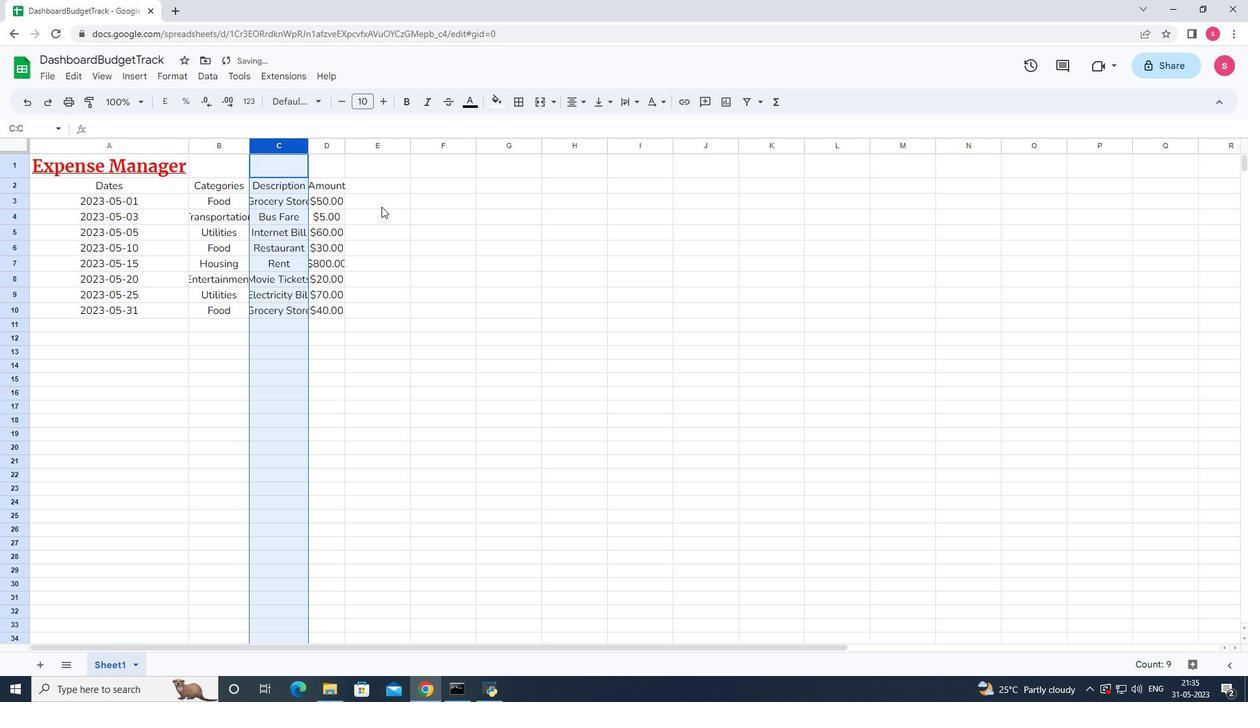 
Action: Mouse pressed left at (649, 213)
Screenshot: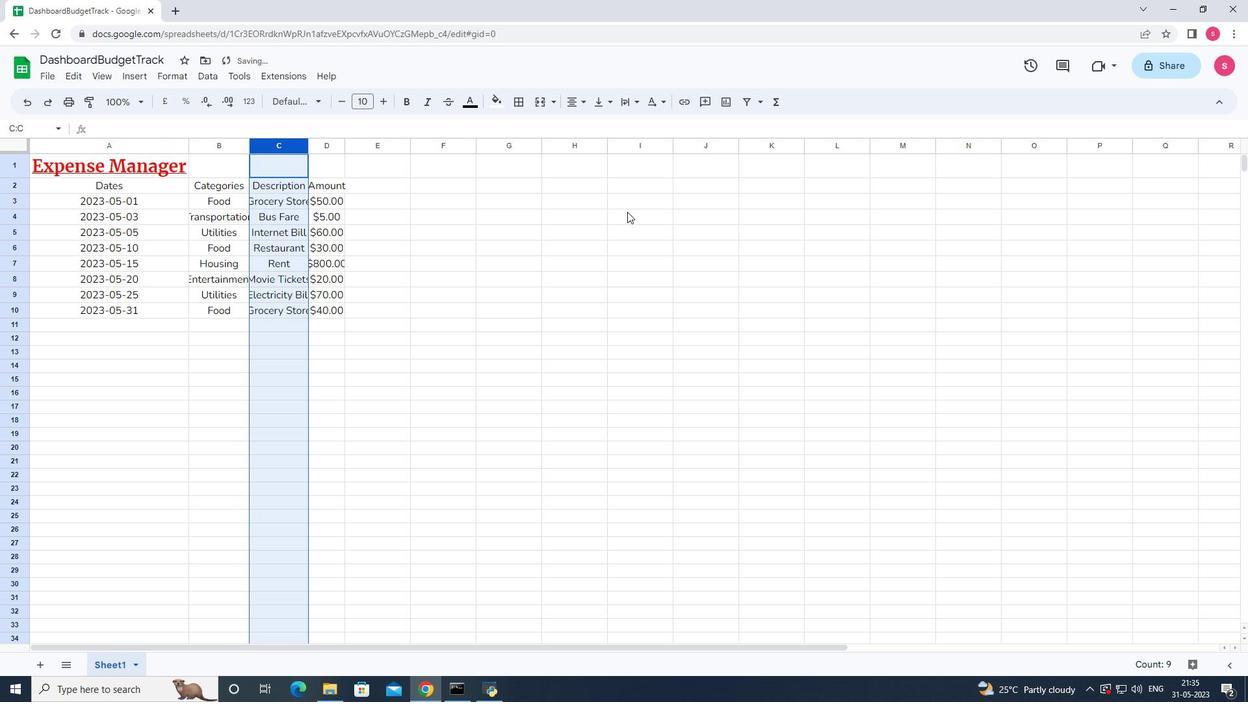 
Action: Mouse moved to (245, 148)
Screenshot: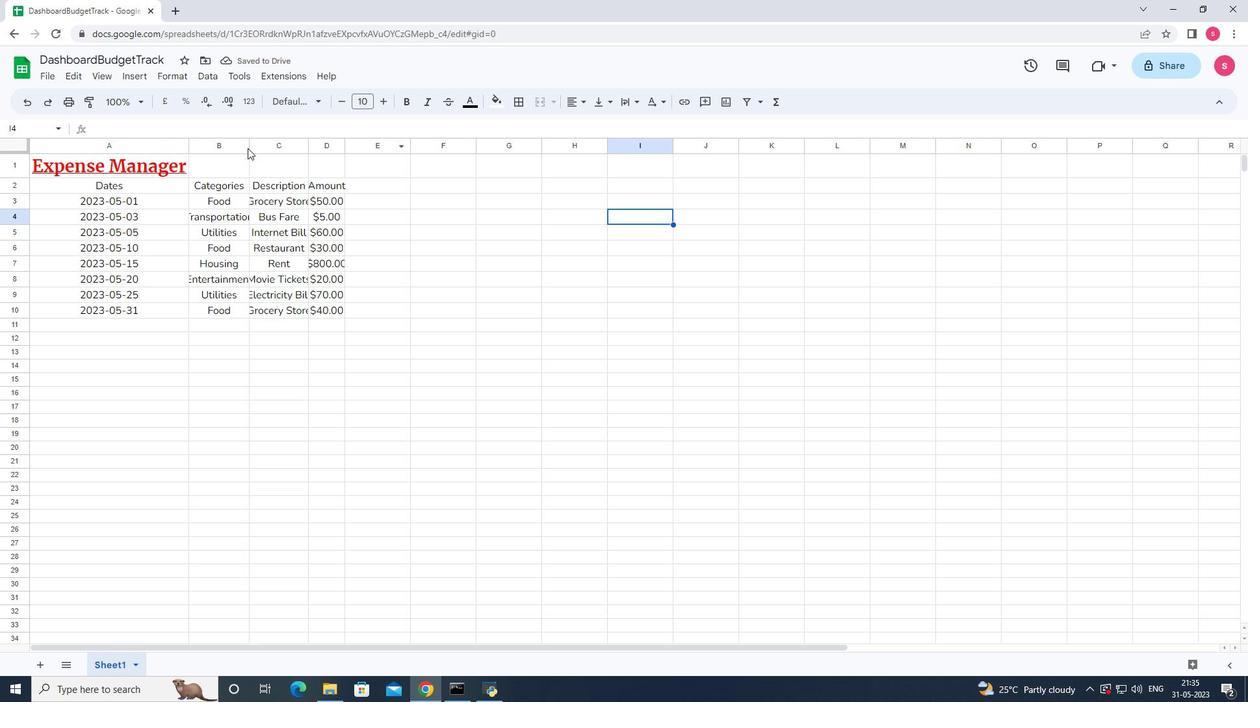 
Action: Mouse pressed left at (245, 148)
Screenshot: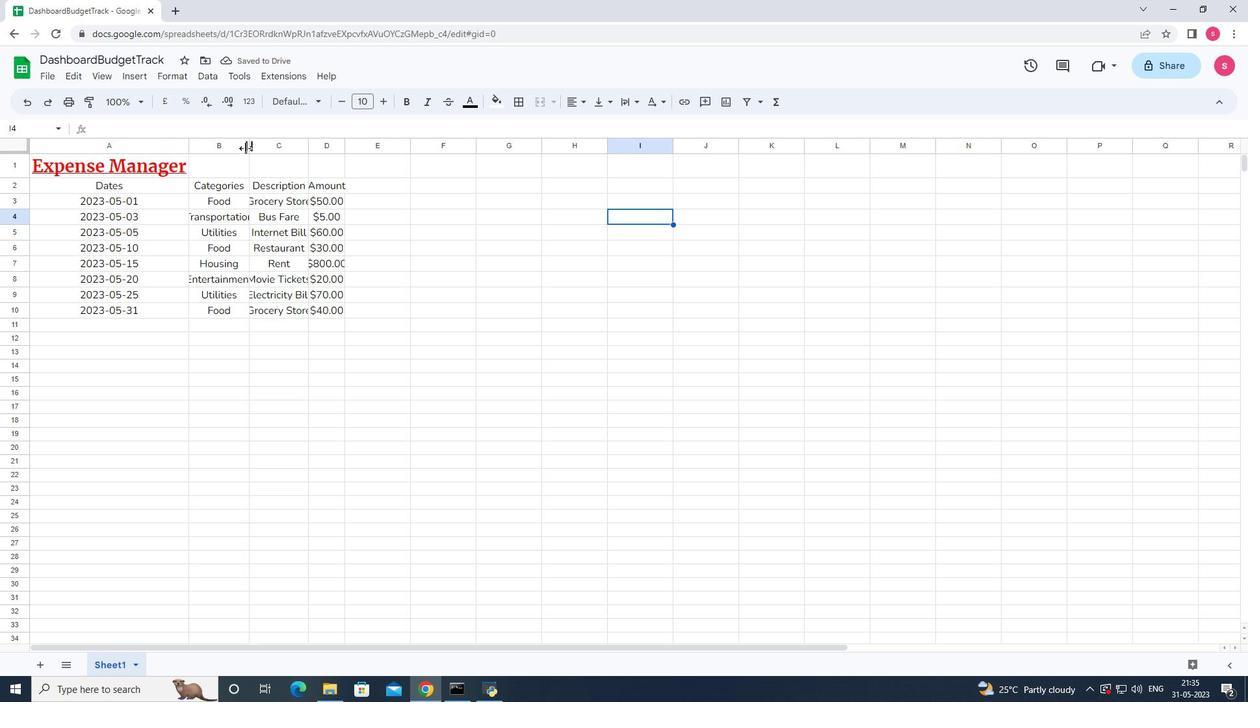 
Action: Mouse pressed left at (245, 148)
Screenshot: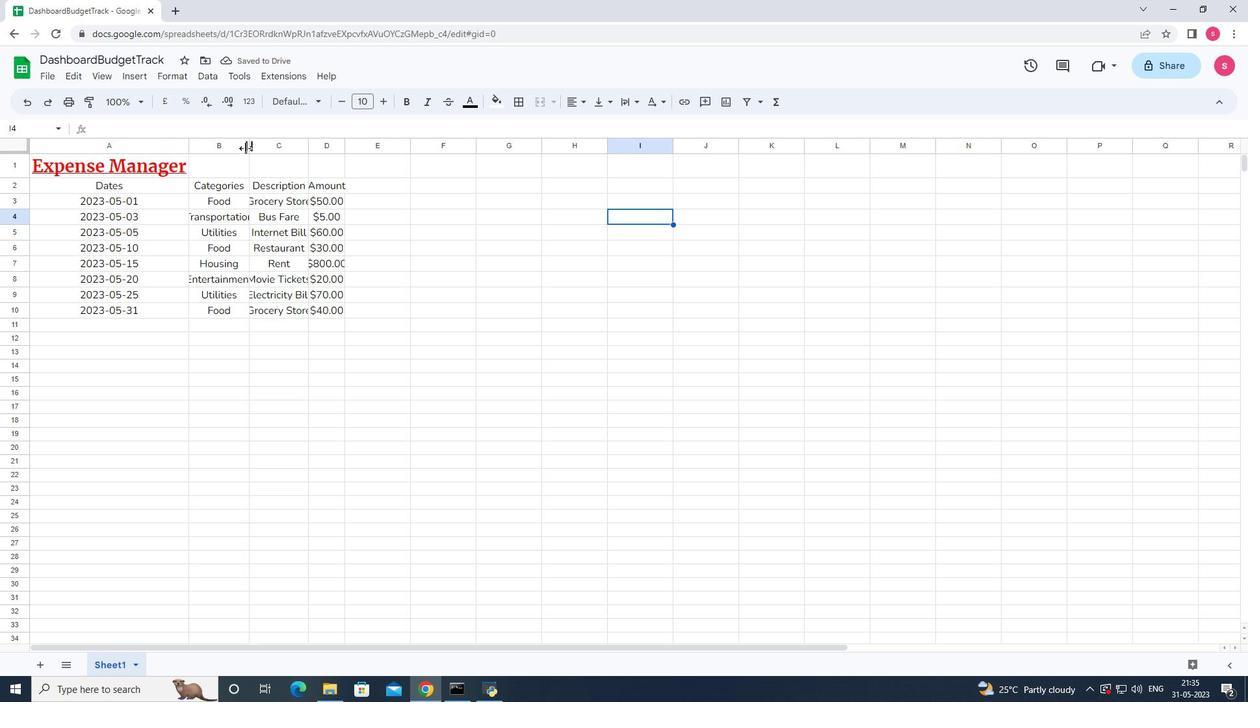 
Action: Mouse moved to (321, 148)
Screenshot: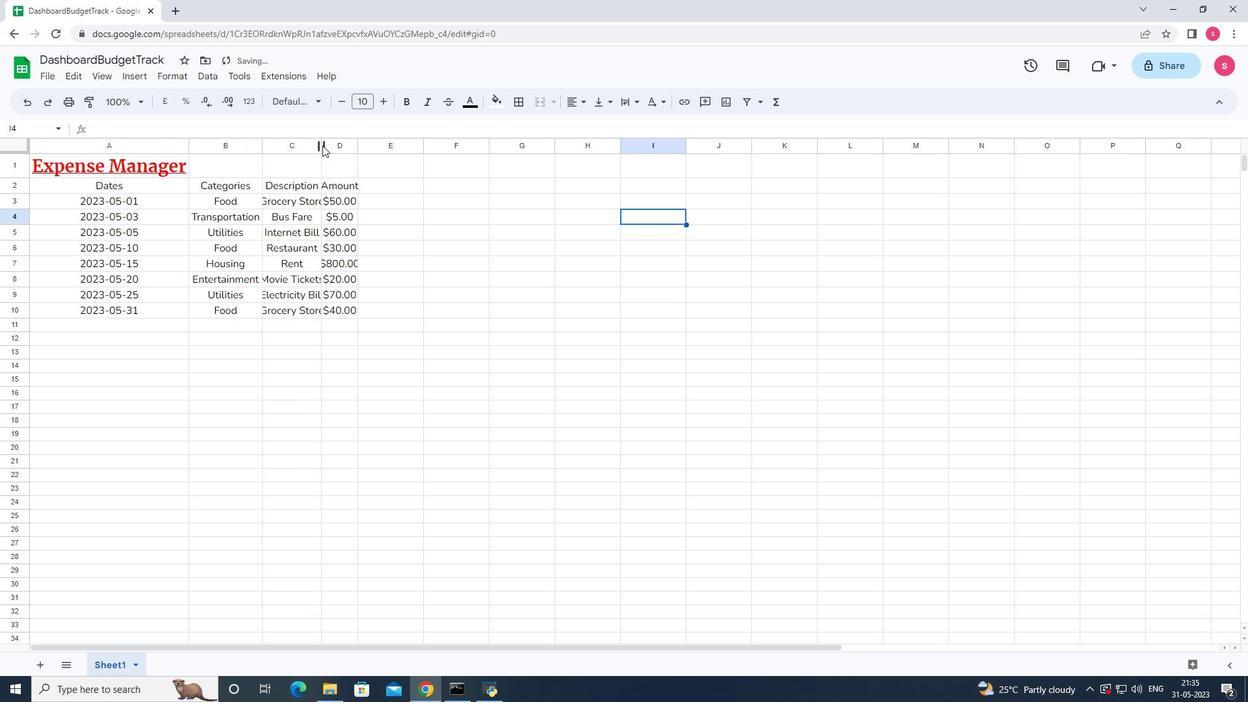 
Action: Mouse pressed left at (321, 148)
Screenshot: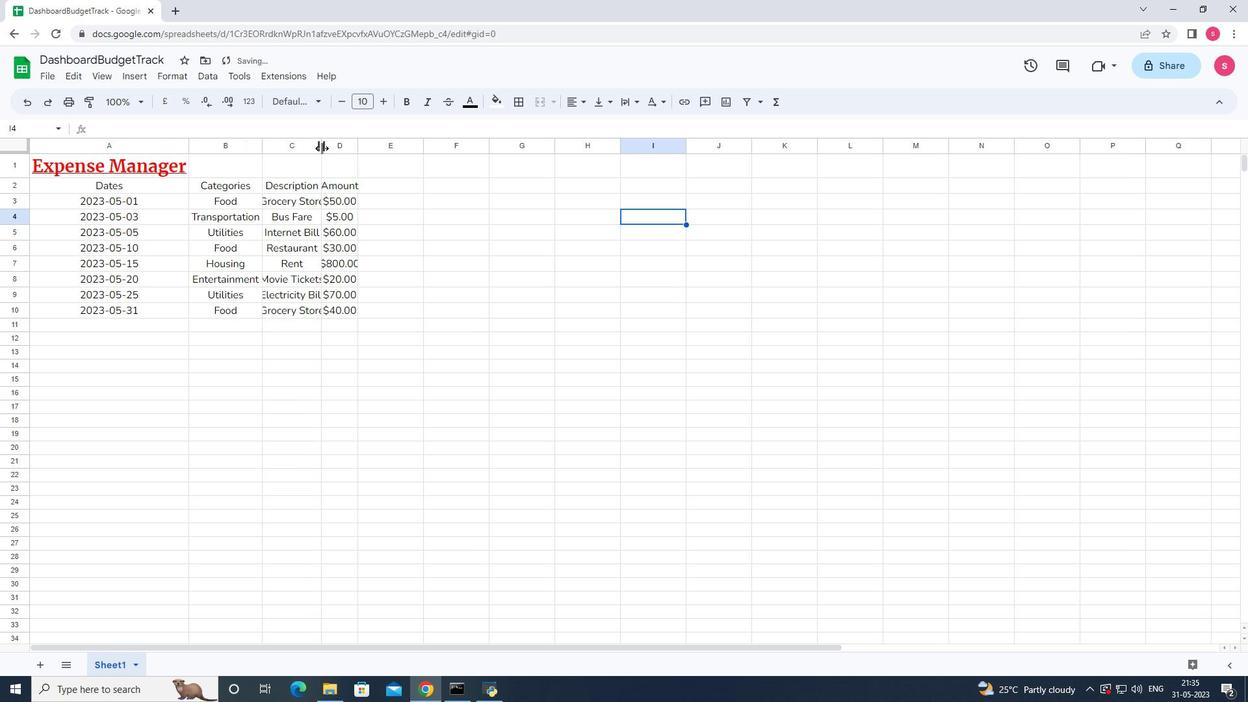 
Action: Mouse pressed left at (321, 148)
Screenshot: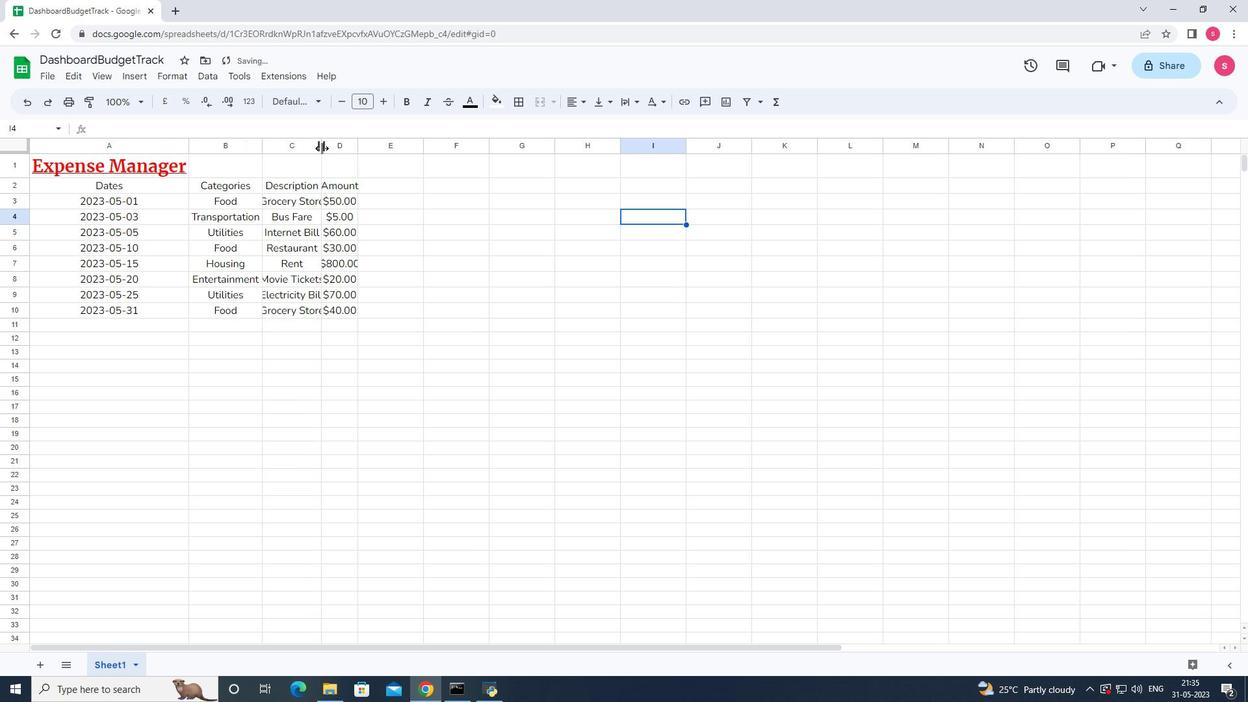 
Action: Mouse moved to (368, 148)
Screenshot: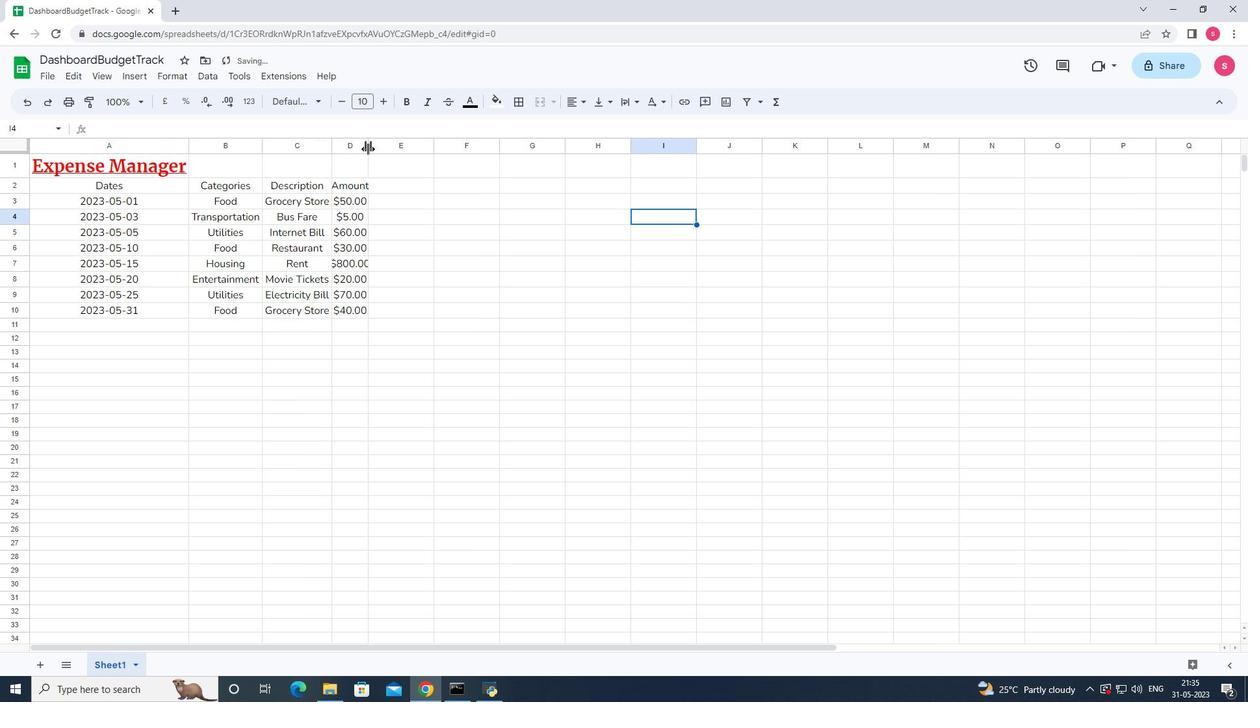 
Action: Mouse pressed left at (368, 148)
Screenshot: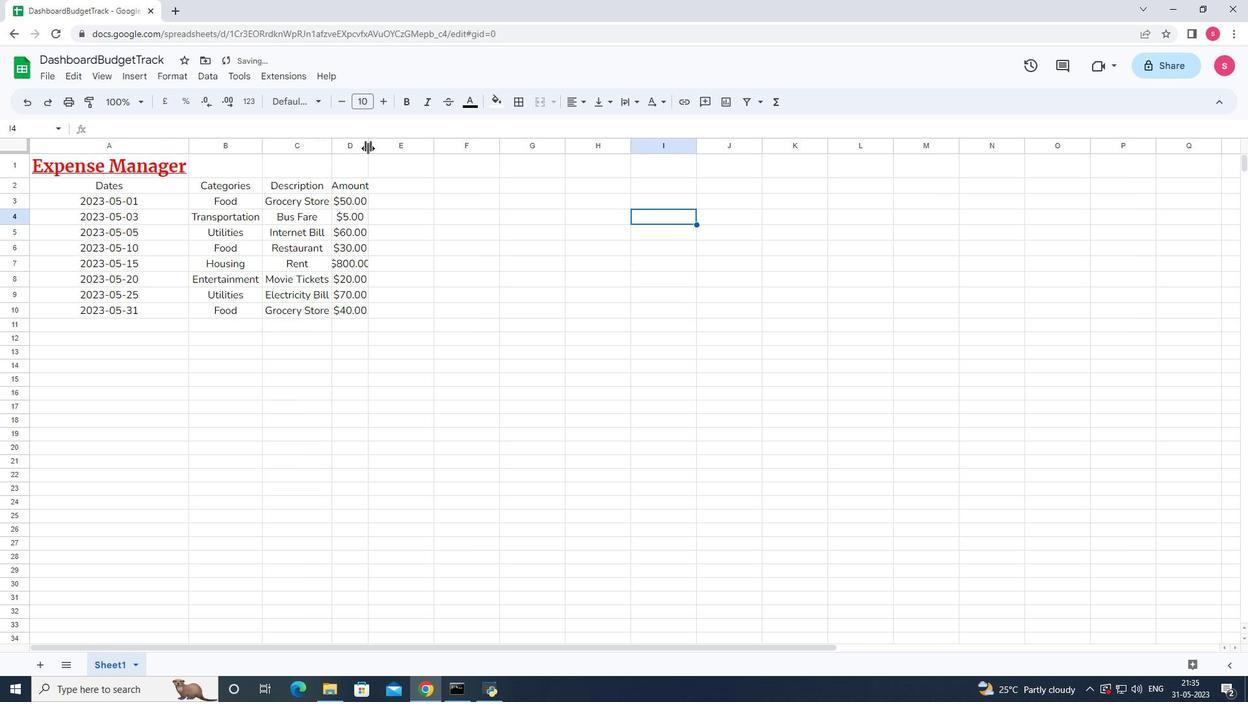 
Action: Mouse pressed left at (368, 148)
Screenshot: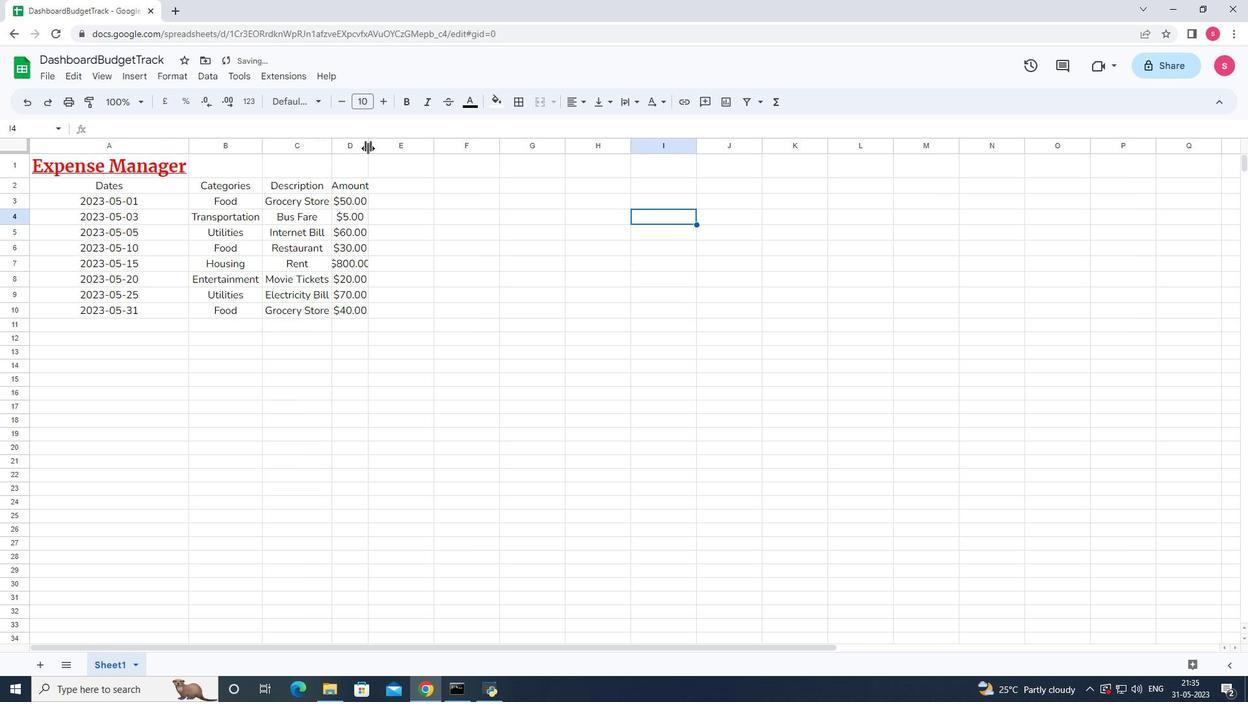 
Action: Mouse moved to (526, 280)
Screenshot: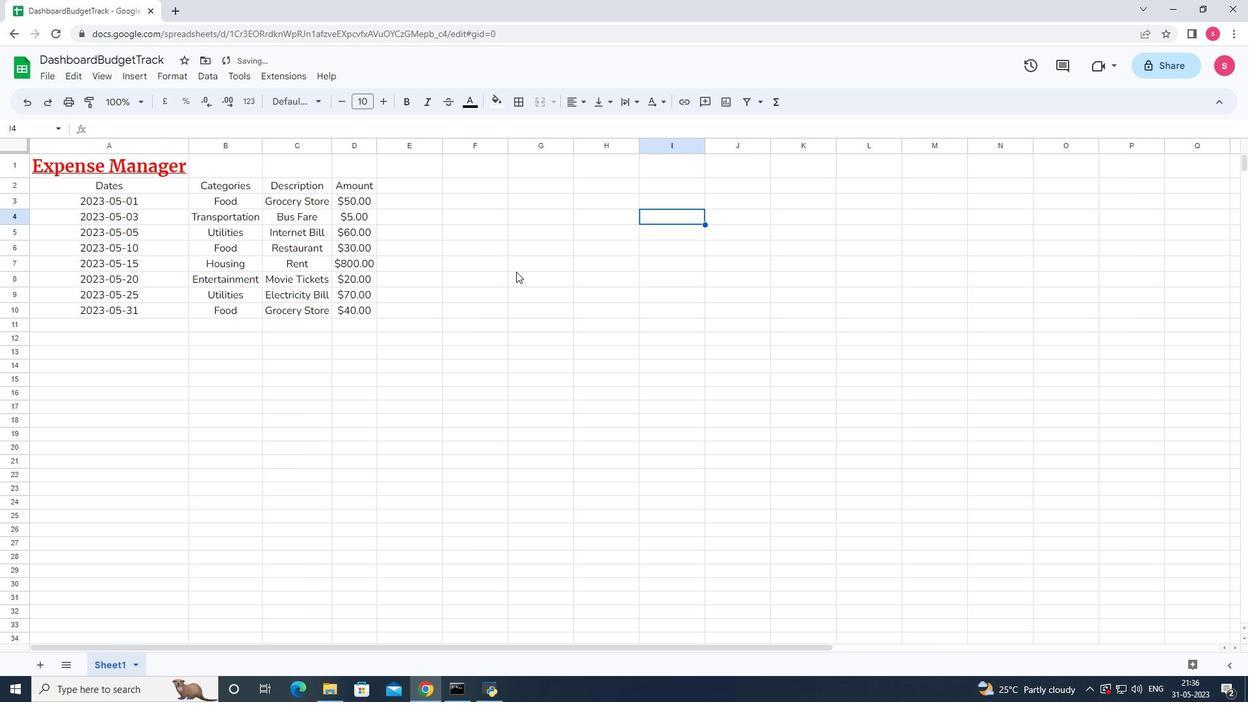 
Action: Mouse pressed left at (526, 280)
Screenshot: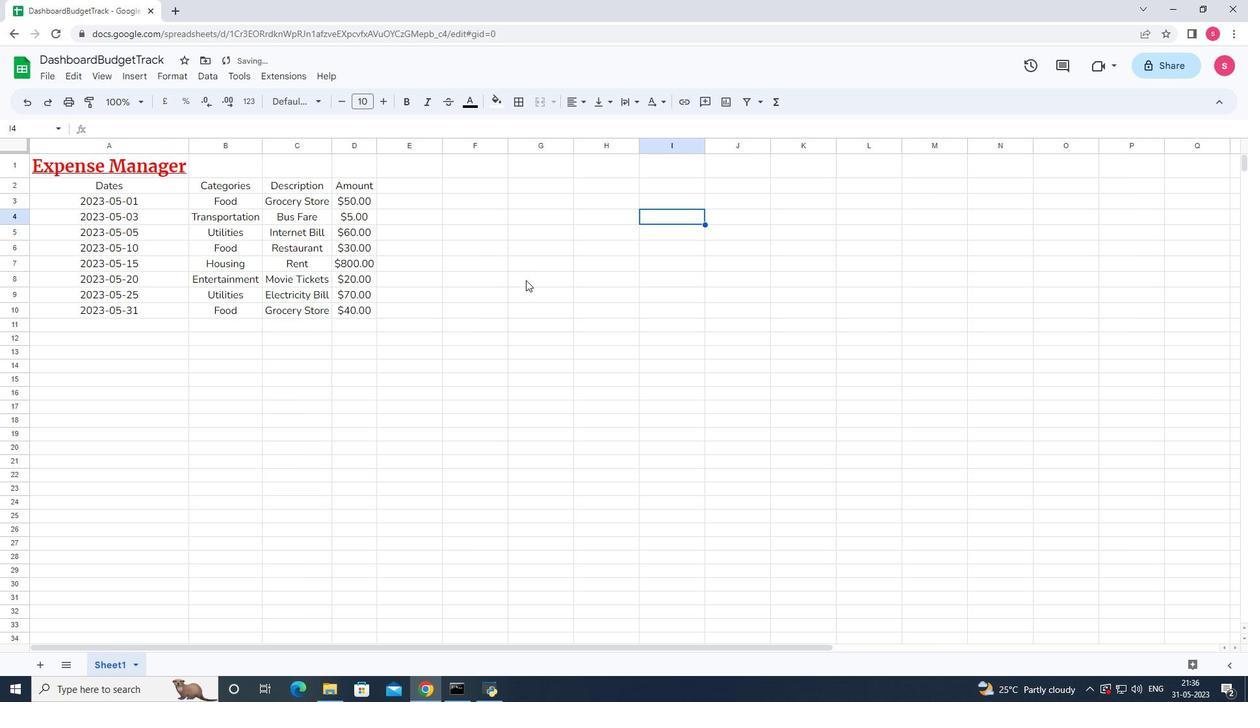 
Action: Mouse moved to (501, 298)
Screenshot: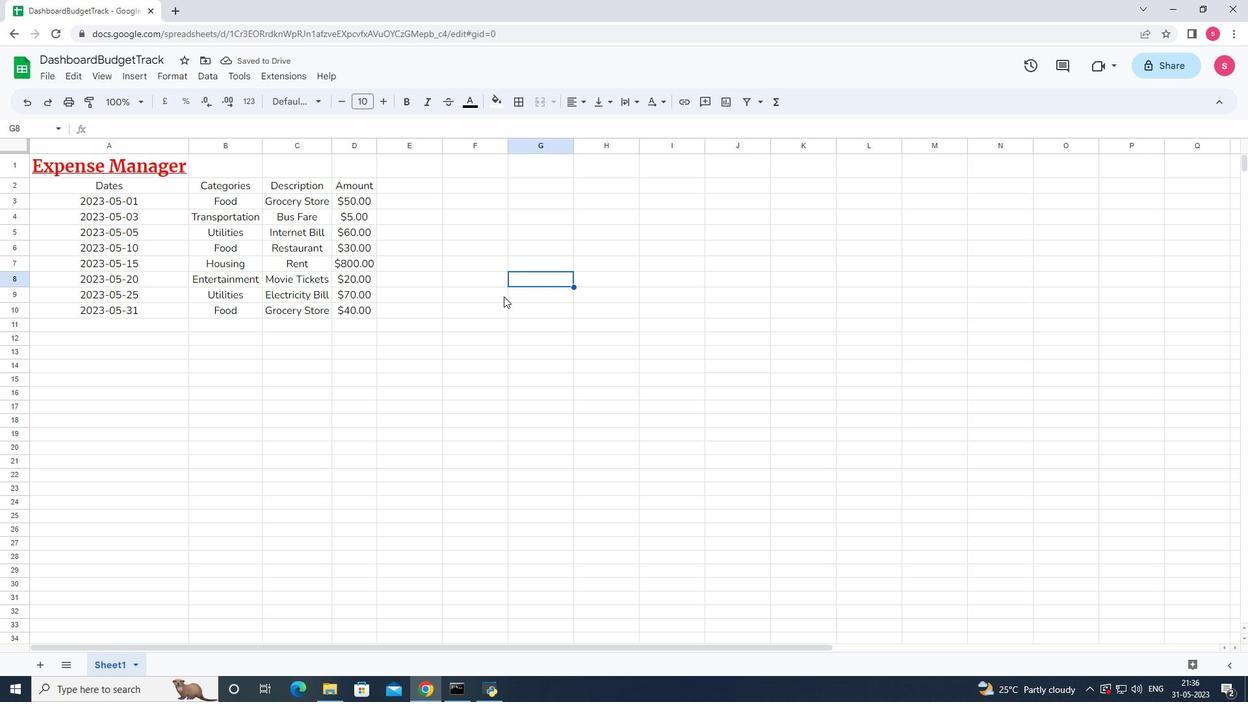 
Action: Key pressed ctrl+S
Screenshot: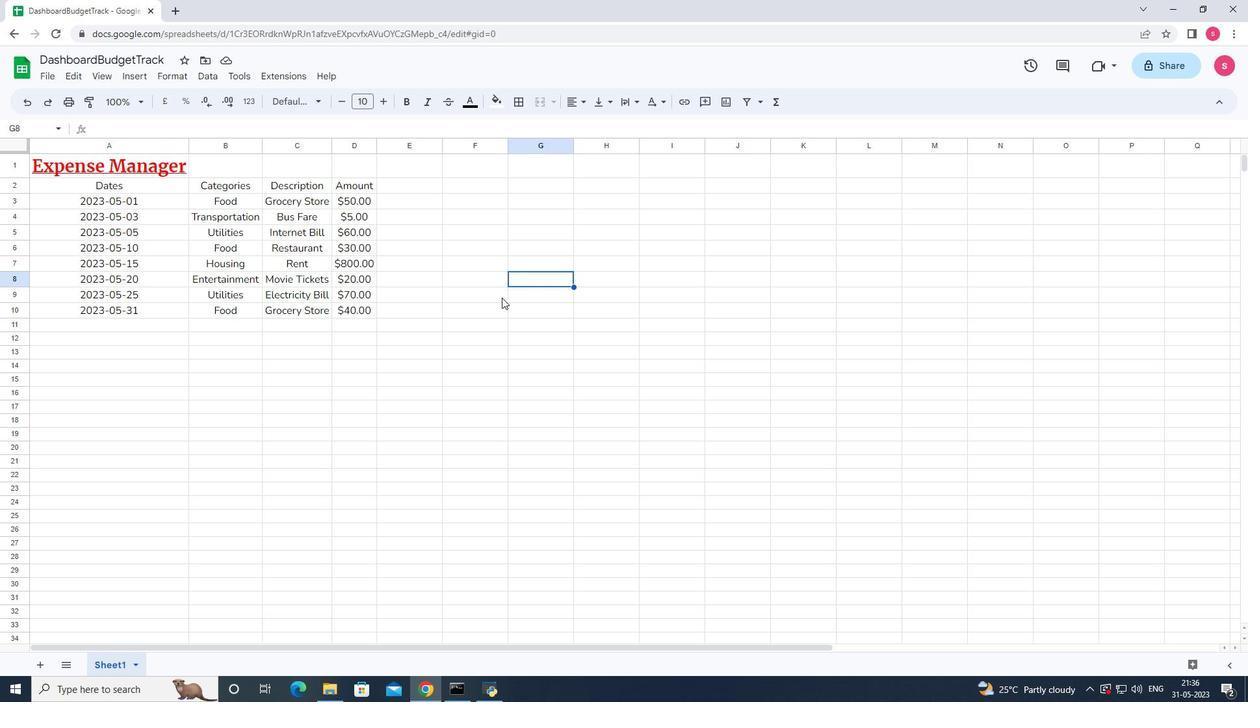 
Action: Mouse moved to (465, 356)
Screenshot: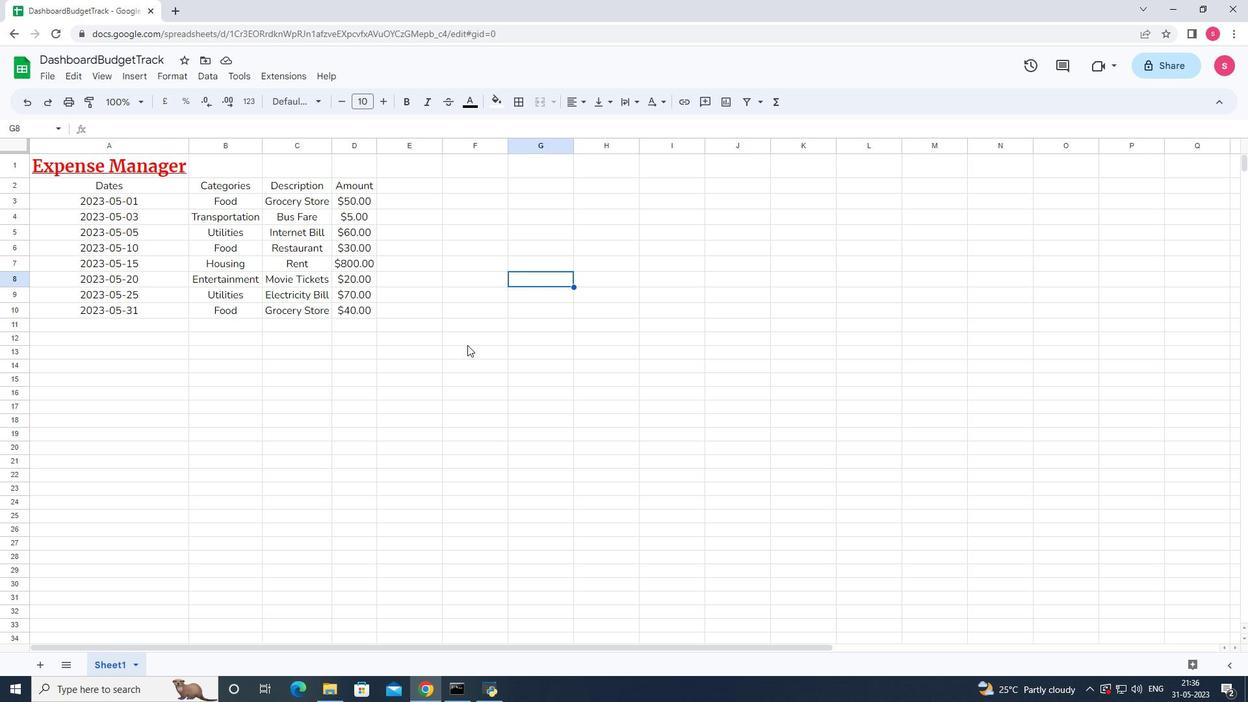 
